 Task: Find connections with filter location Stadtlohn with filter topic #brandingwith filter profile language Spanish with filter current company F5 with filter school FM University with filter industry Nursing Homes and Residential Care Facilities with filter service category Mortgage Lending with filter keywords title Hospital Volunteer
Action: Mouse moved to (181, 264)
Screenshot: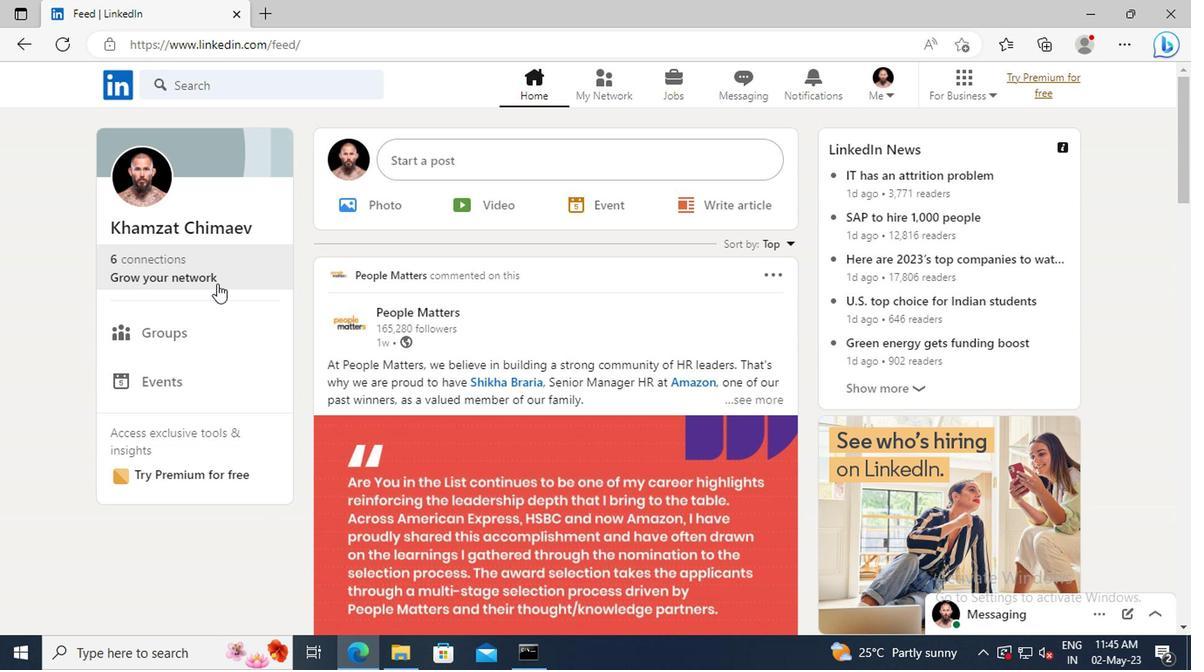 
Action: Mouse pressed left at (181, 264)
Screenshot: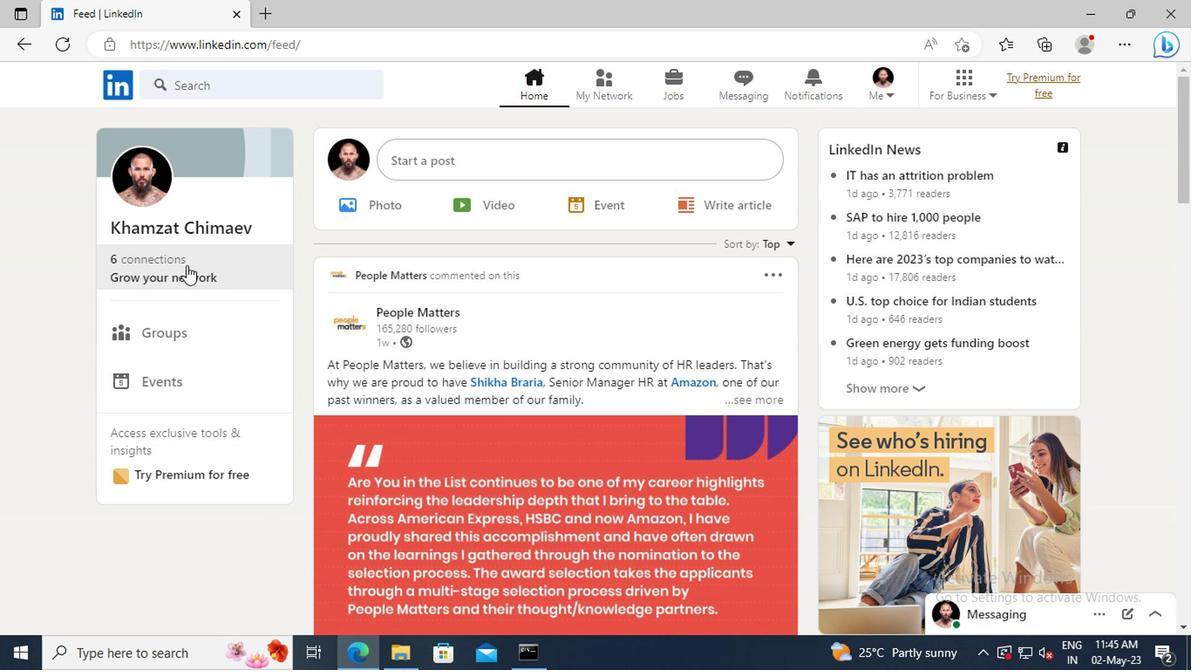 
Action: Mouse moved to (187, 184)
Screenshot: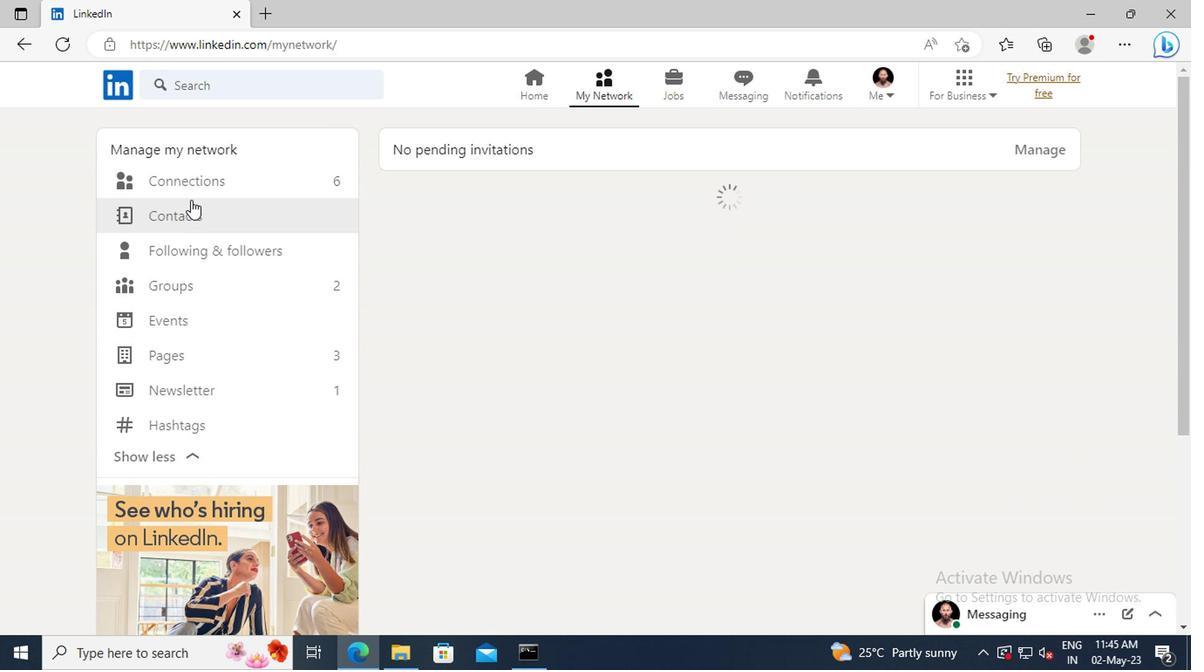 
Action: Mouse pressed left at (187, 184)
Screenshot: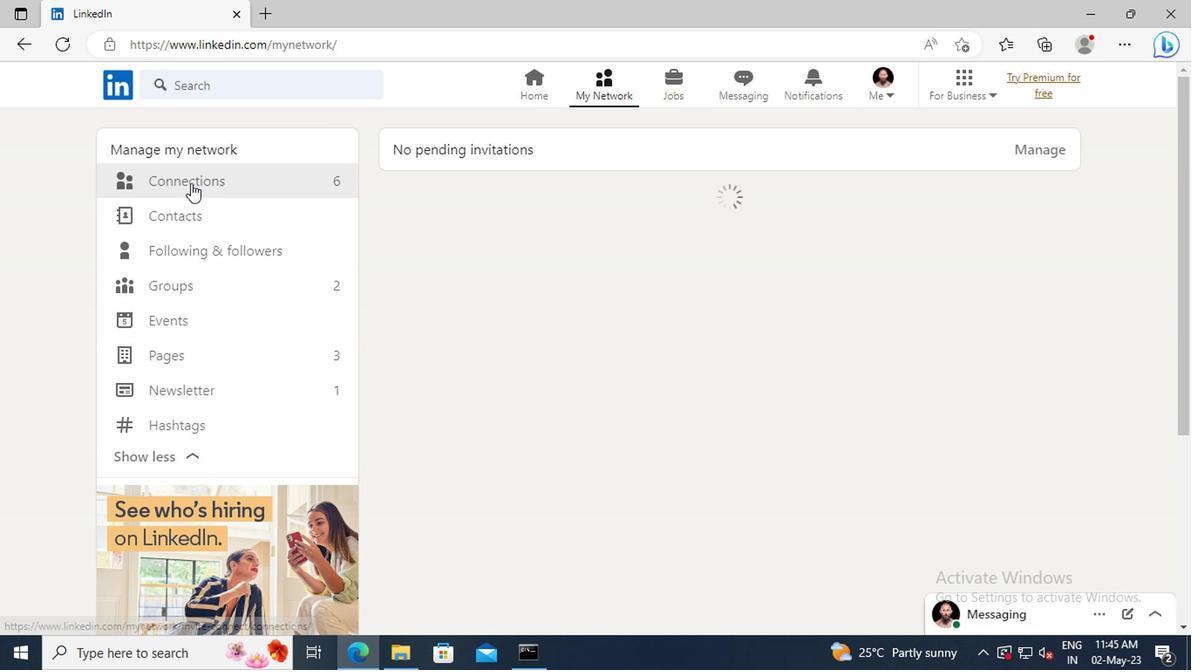 
Action: Mouse moved to (691, 188)
Screenshot: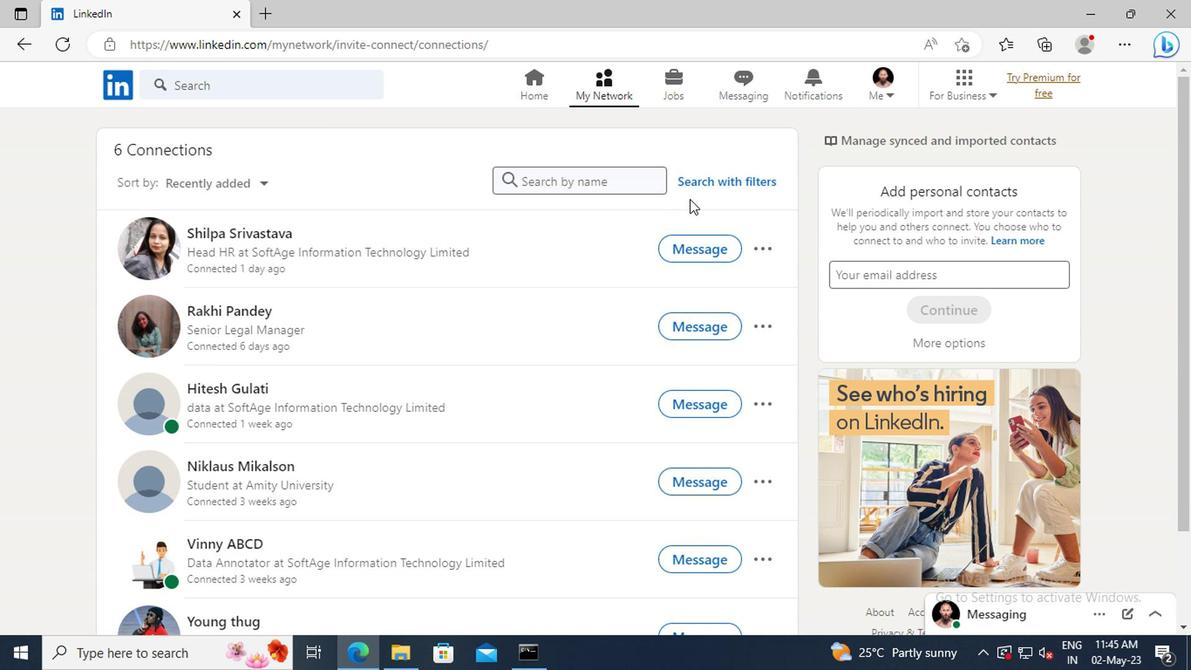 
Action: Mouse pressed left at (691, 188)
Screenshot: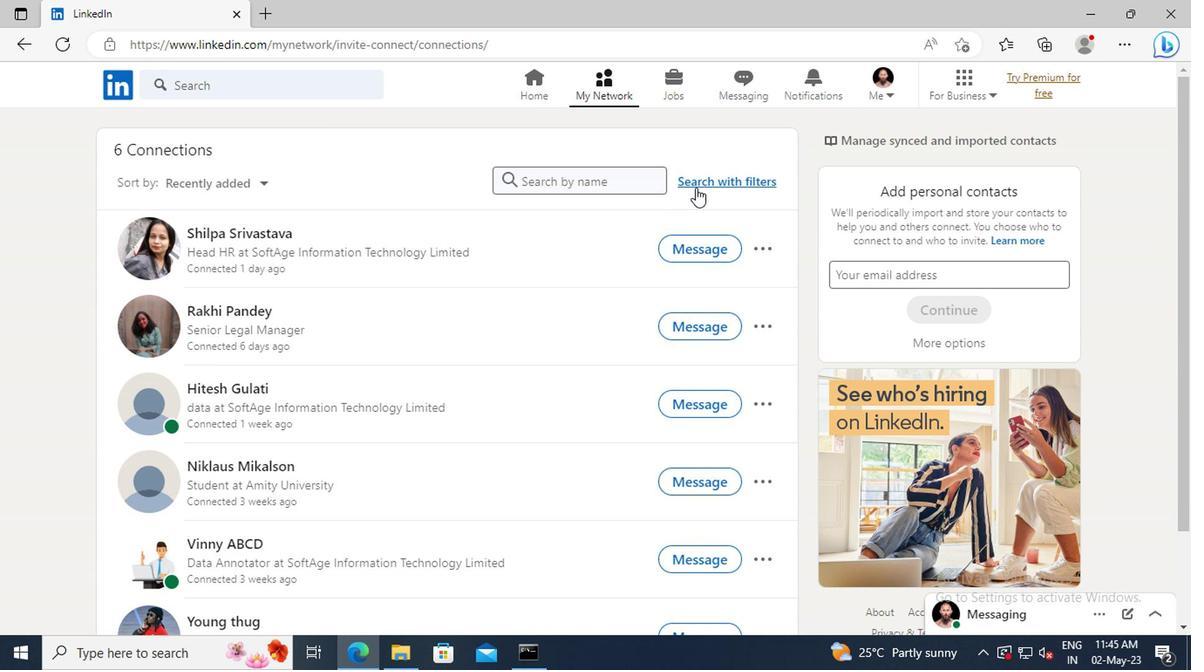 
Action: Mouse moved to (653, 140)
Screenshot: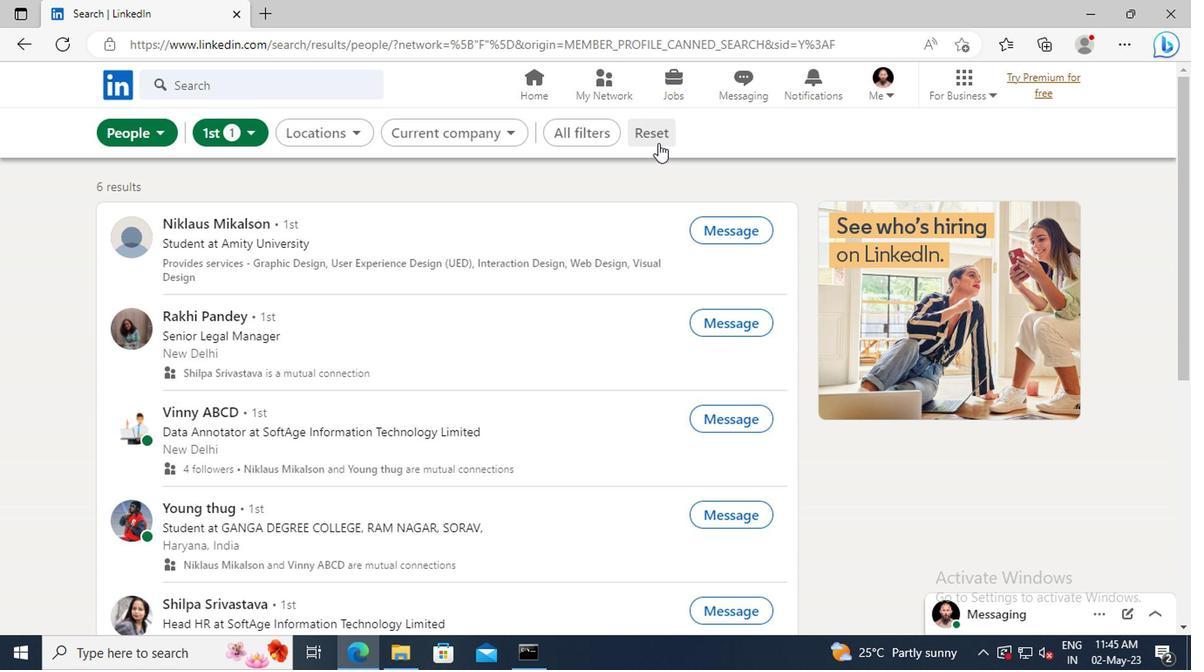 
Action: Mouse pressed left at (653, 140)
Screenshot: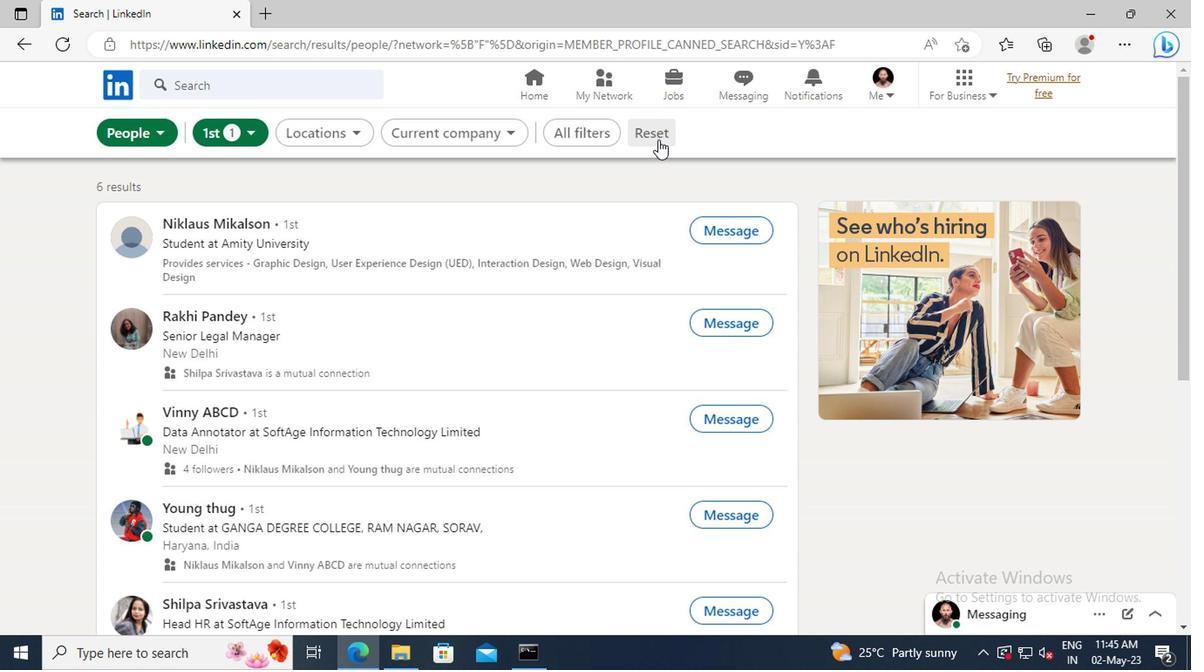
Action: Mouse moved to (619, 134)
Screenshot: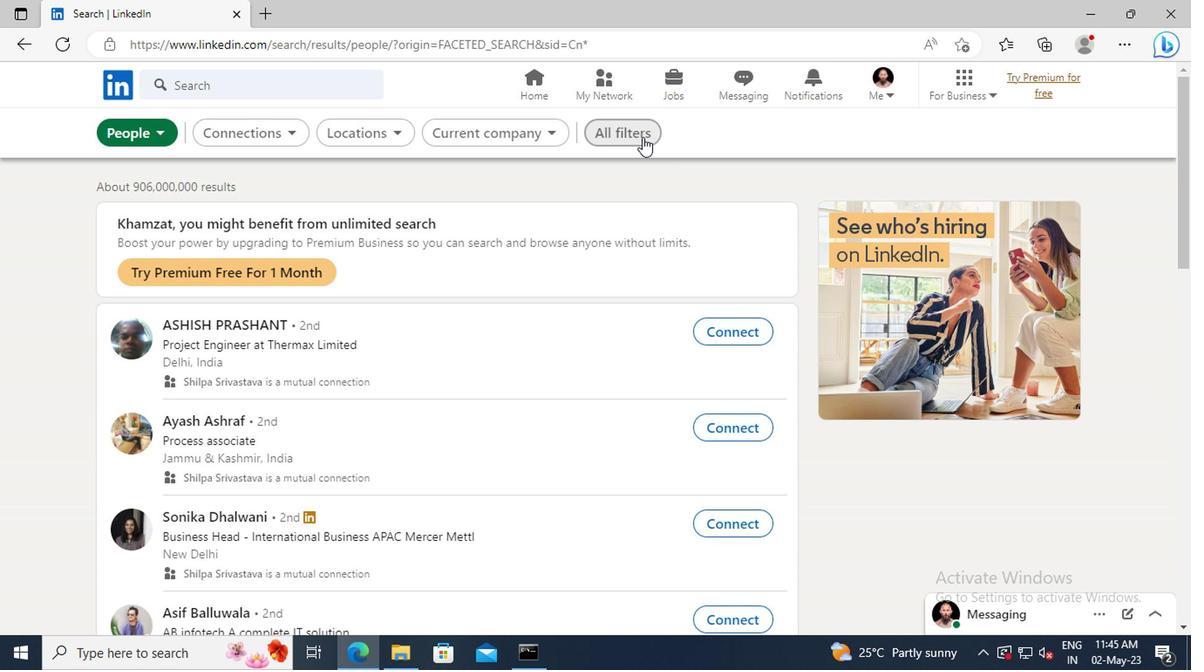 
Action: Mouse pressed left at (619, 134)
Screenshot: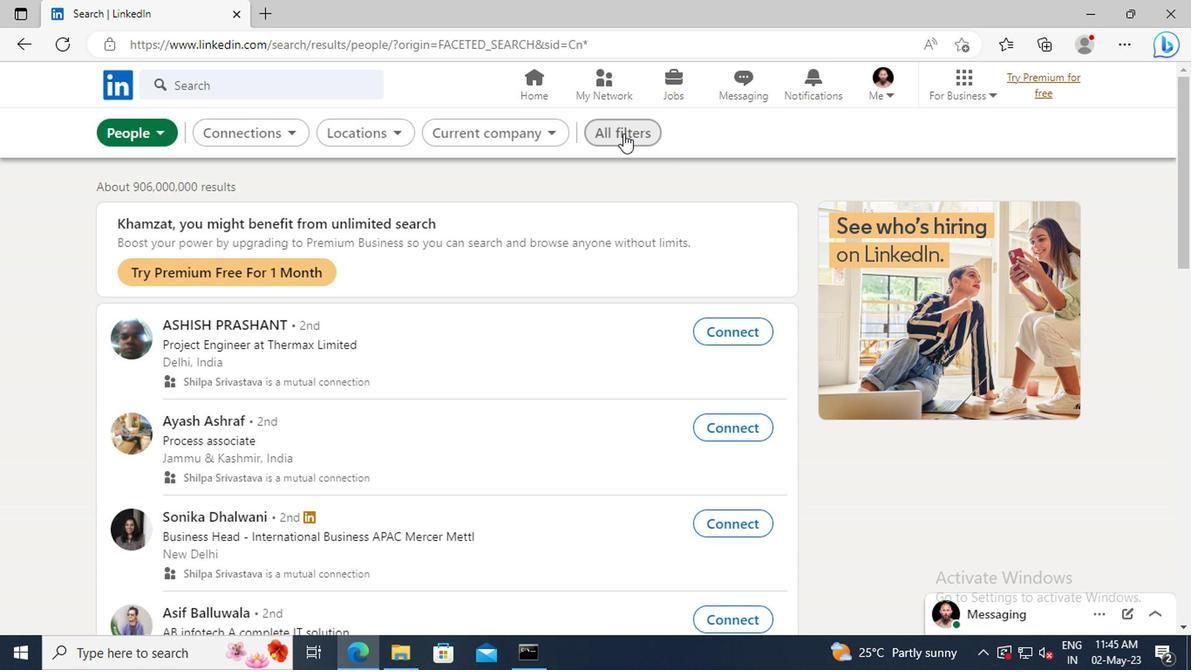 
Action: Mouse moved to (939, 330)
Screenshot: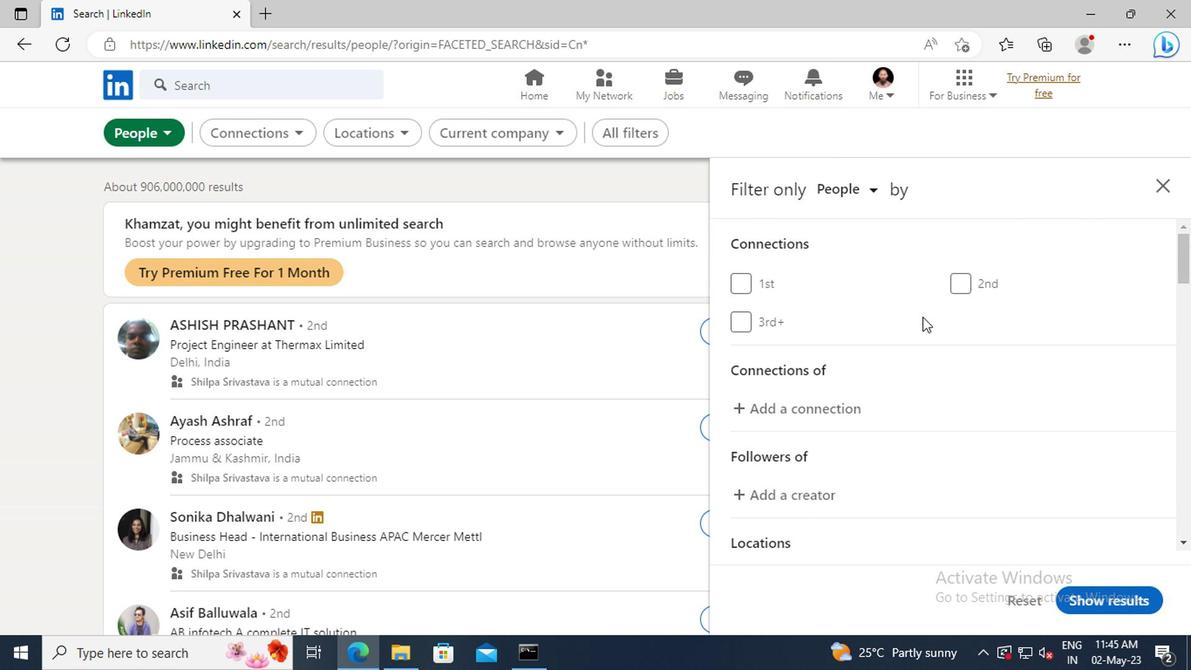 
Action: Mouse scrolled (939, 329) with delta (0, 0)
Screenshot: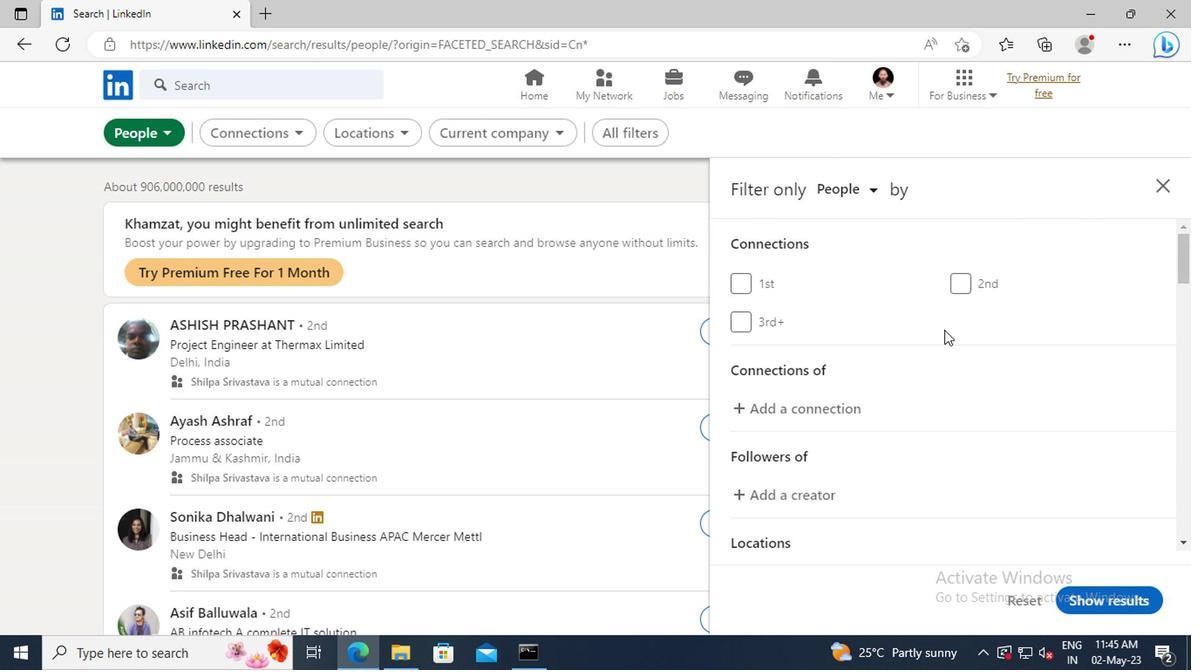 
Action: Mouse scrolled (939, 329) with delta (0, 0)
Screenshot: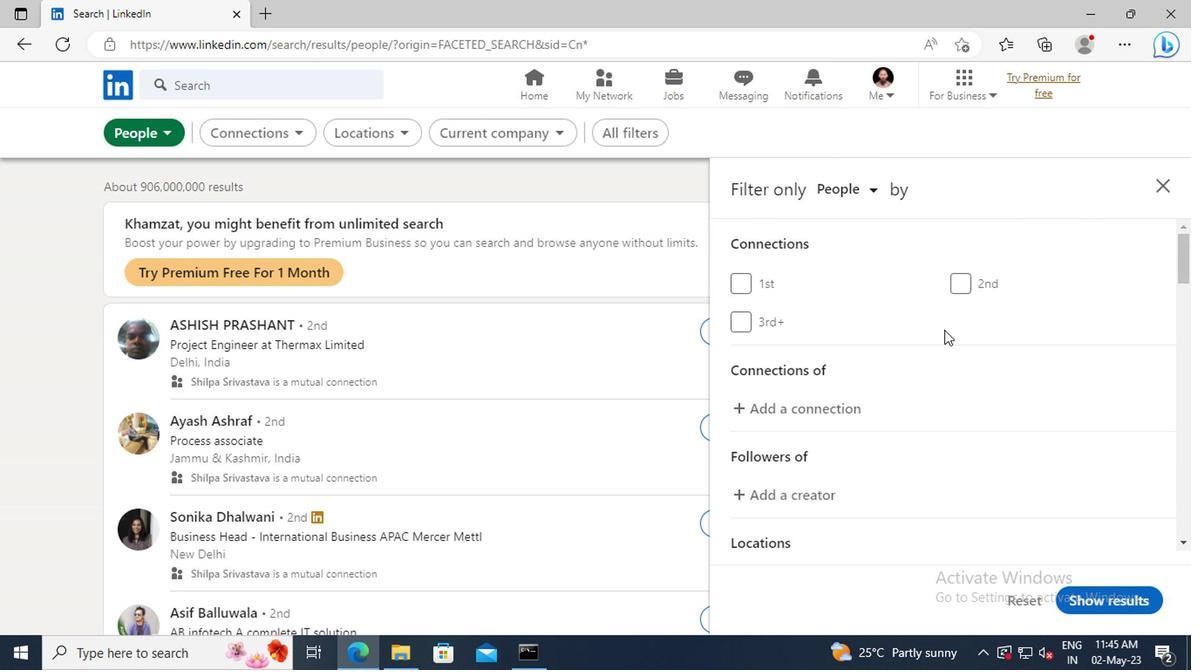 
Action: Mouse scrolled (939, 329) with delta (0, 0)
Screenshot: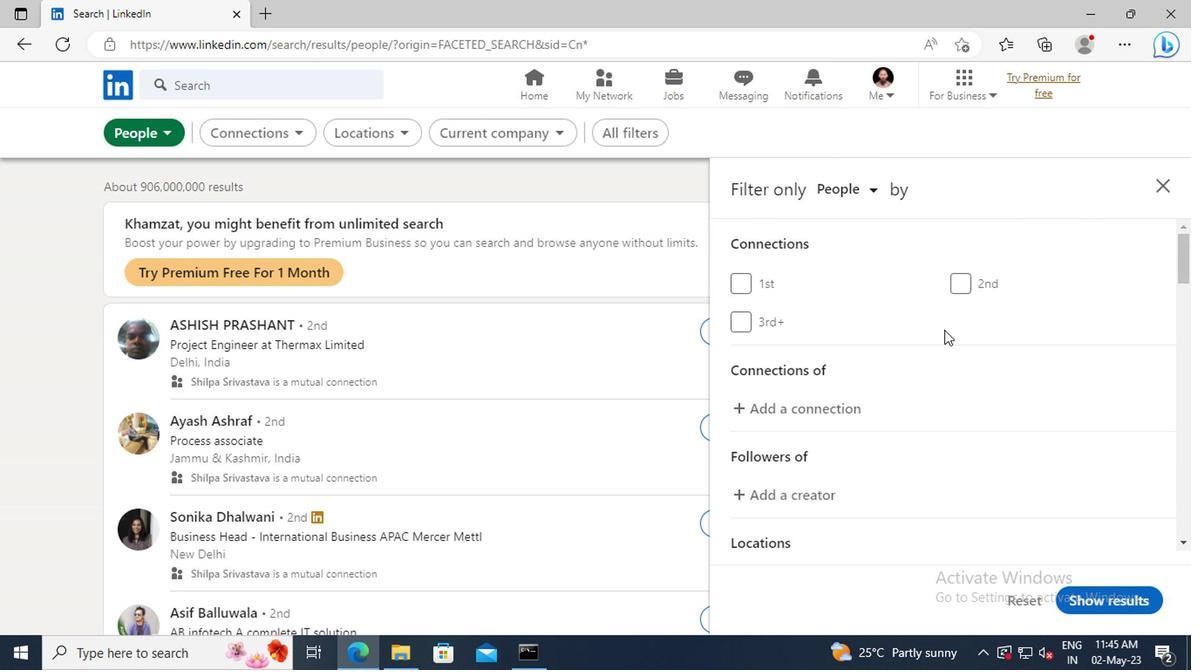 
Action: Mouse moved to (941, 331)
Screenshot: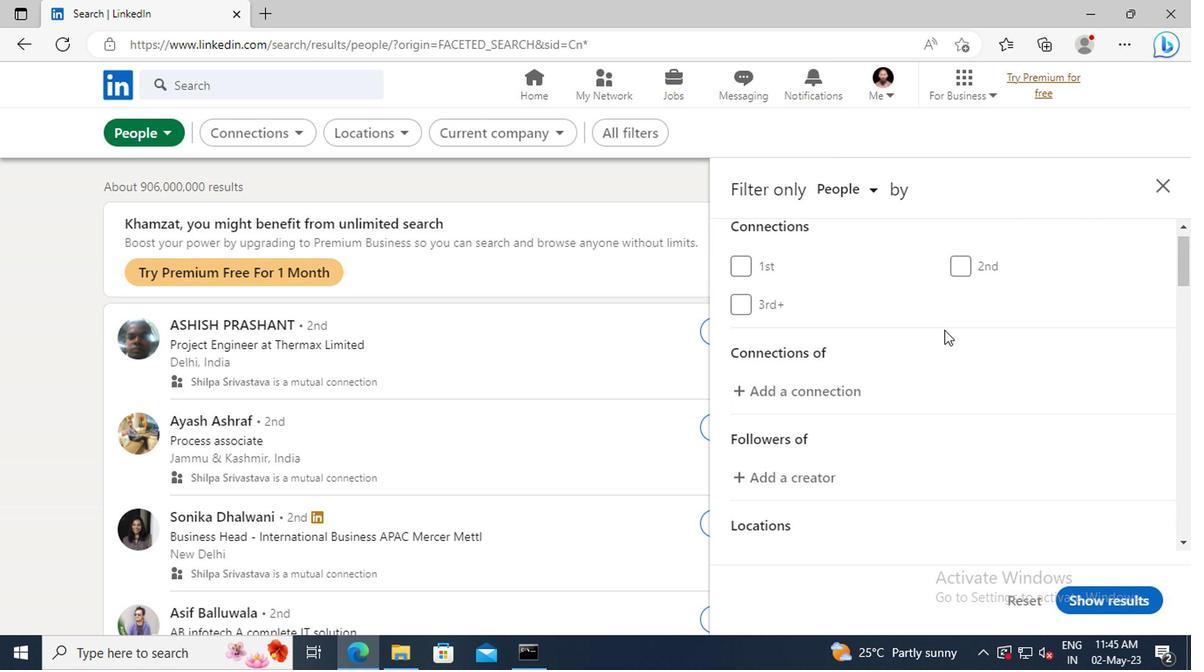 
Action: Mouse scrolled (941, 331) with delta (0, 0)
Screenshot: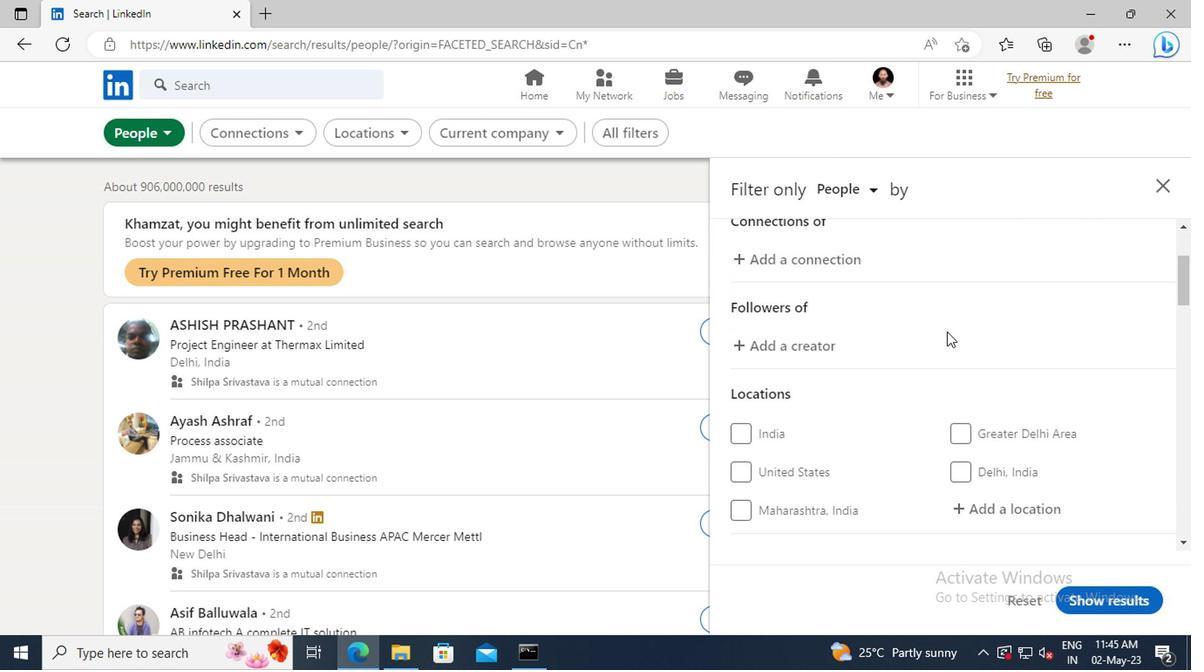 
Action: Mouse scrolled (941, 331) with delta (0, 0)
Screenshot: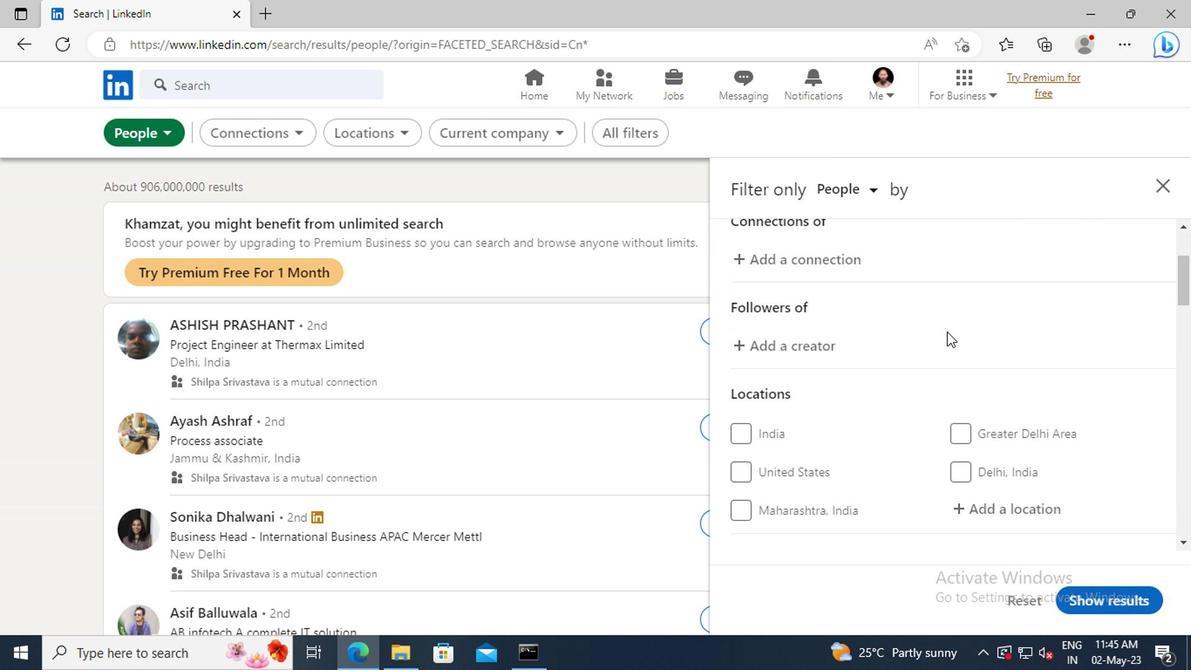 
Action: Mouse moved to (956, 404)
Screenshot: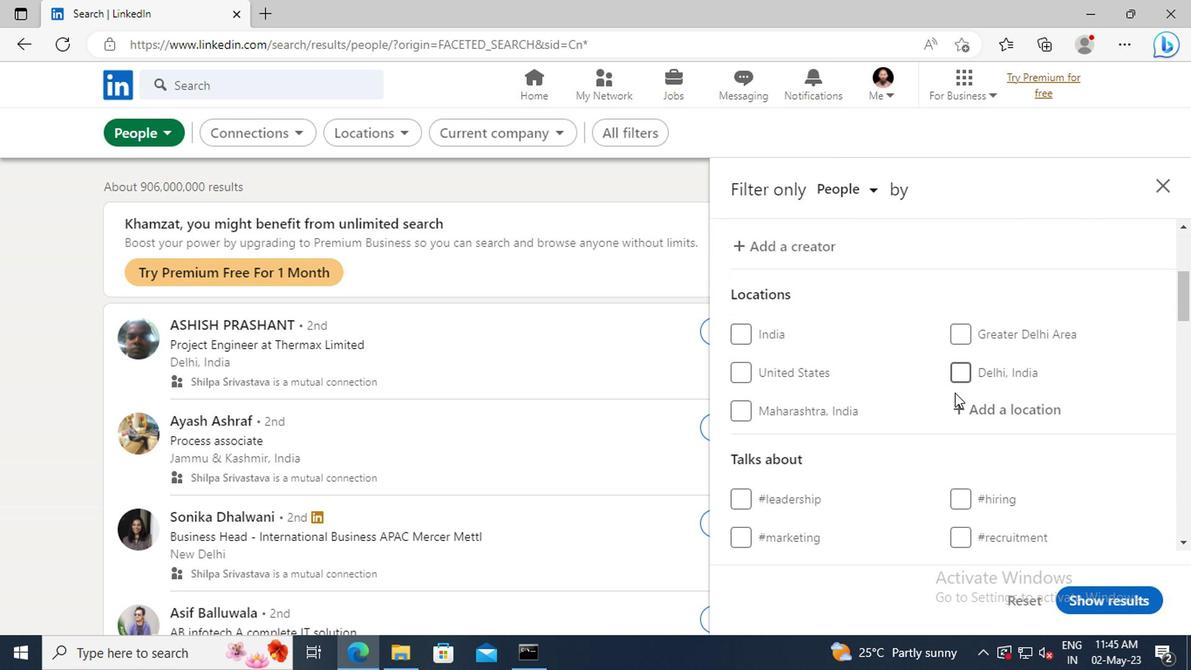 
Action: Mouse pressed left at (956, 404)
Screenshot: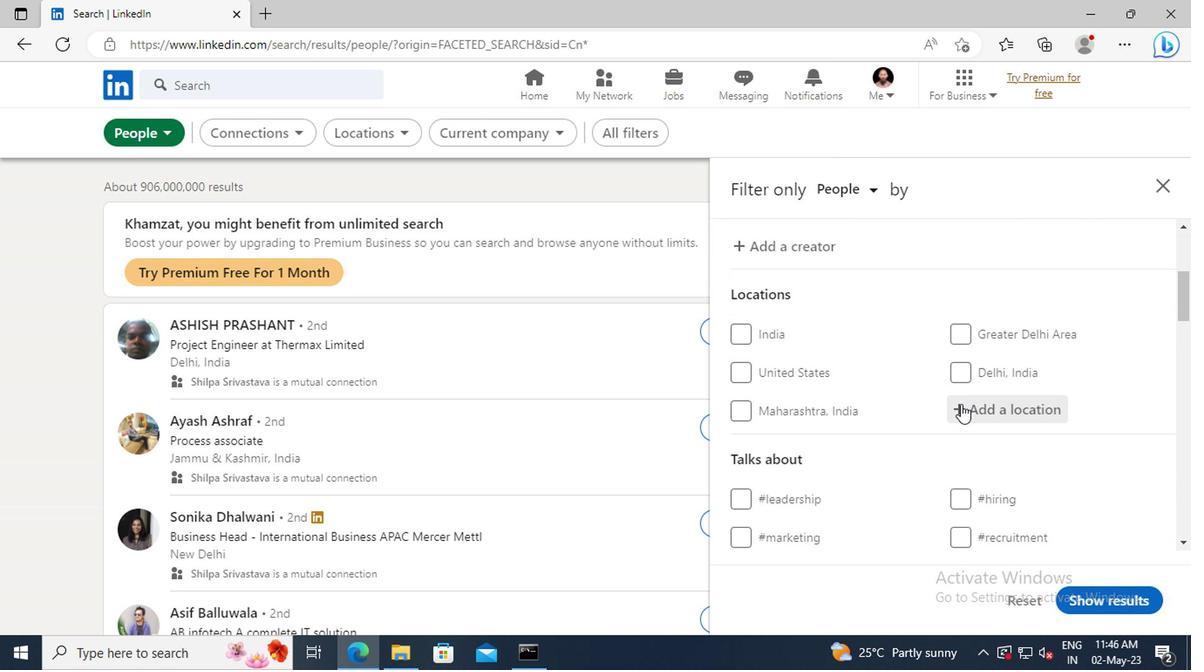 
Action: Key pressed <Key.shift>STADTLO
Screenshot: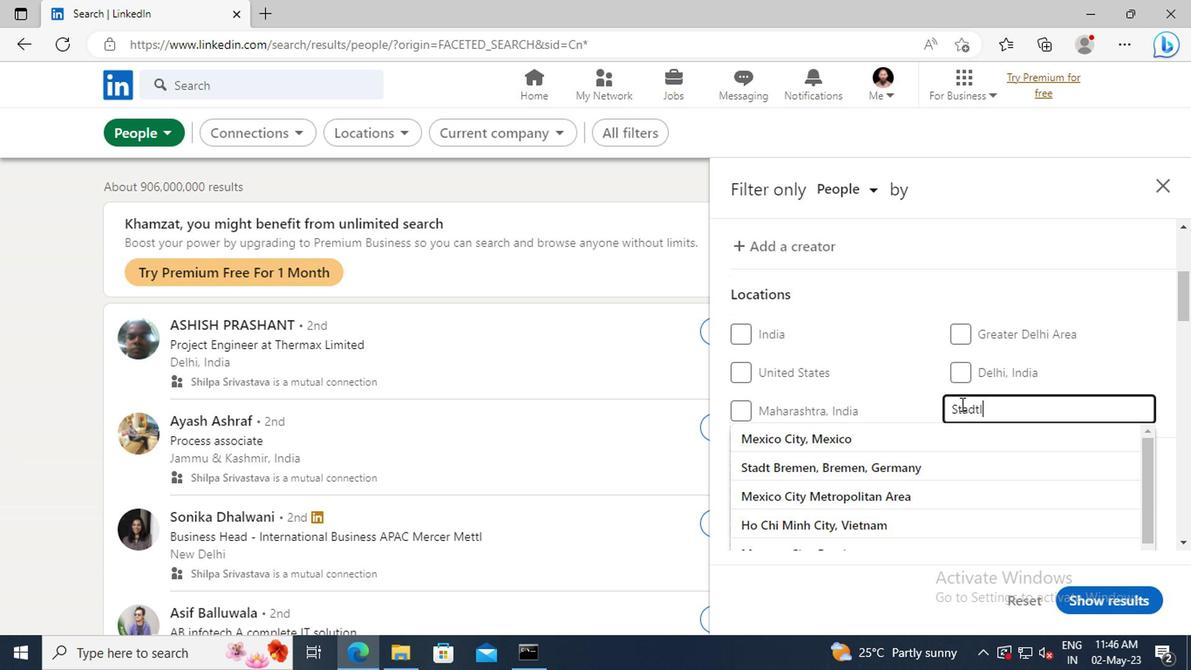 
Action: Mouse moved to (959, 431)
Screenshot: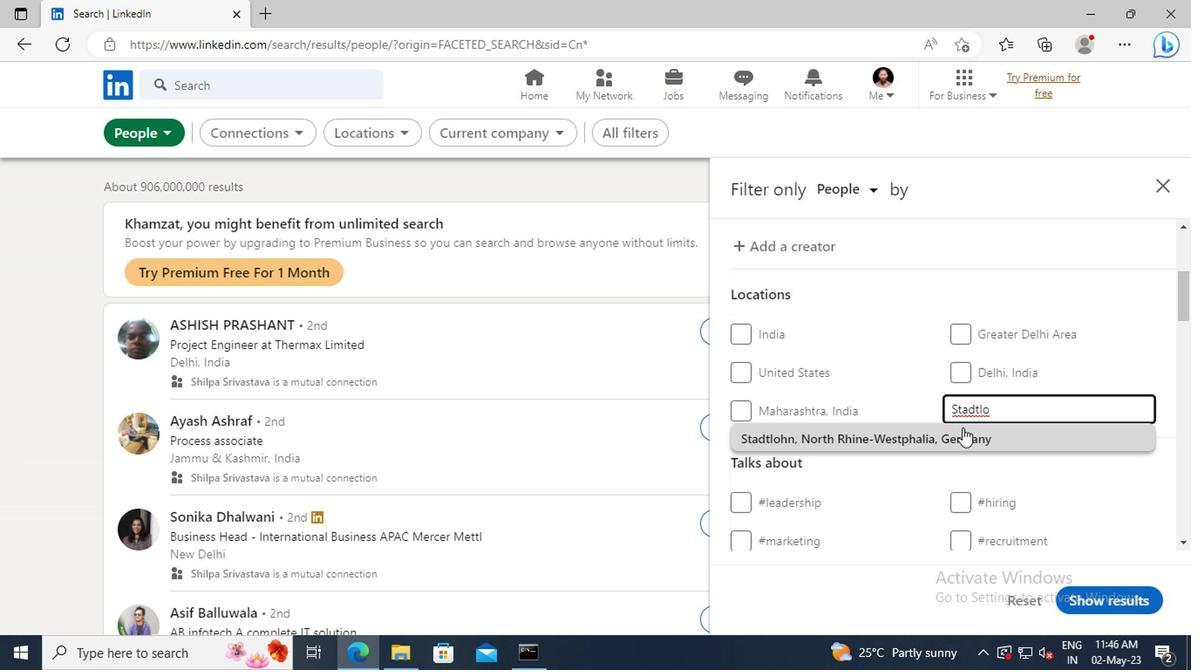 
Action: Mouse pressed left at (959, 431)
Screenshot: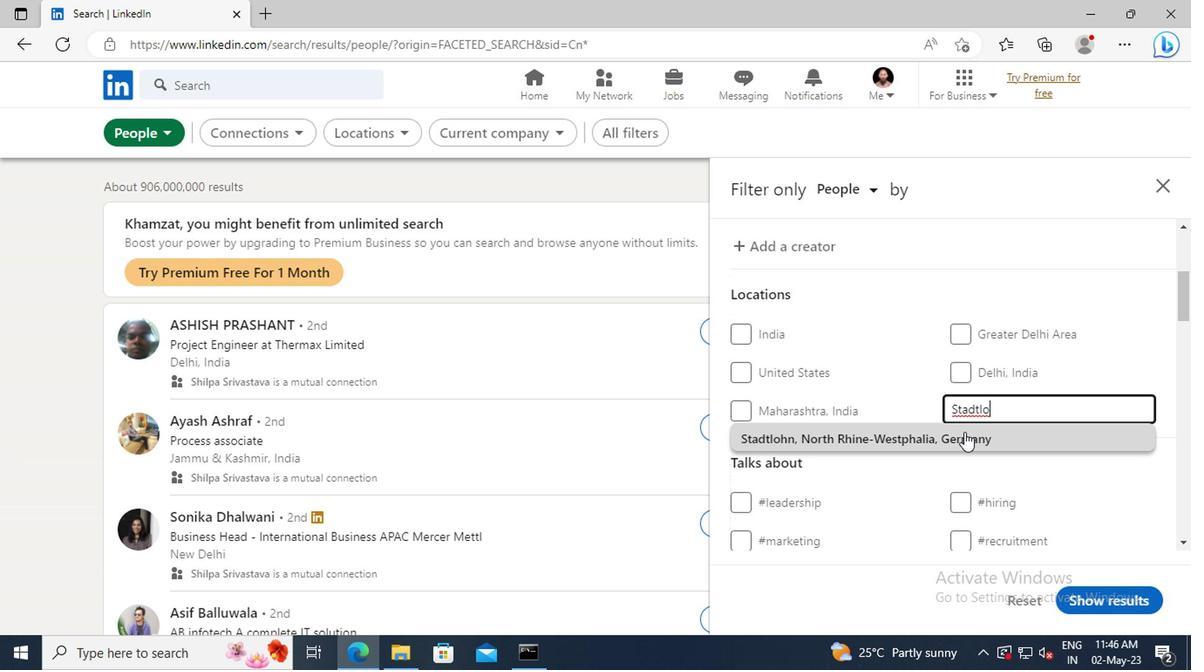 
Action: Mouse scrolled (959, 431) with delta (0, 0)
Screenshot: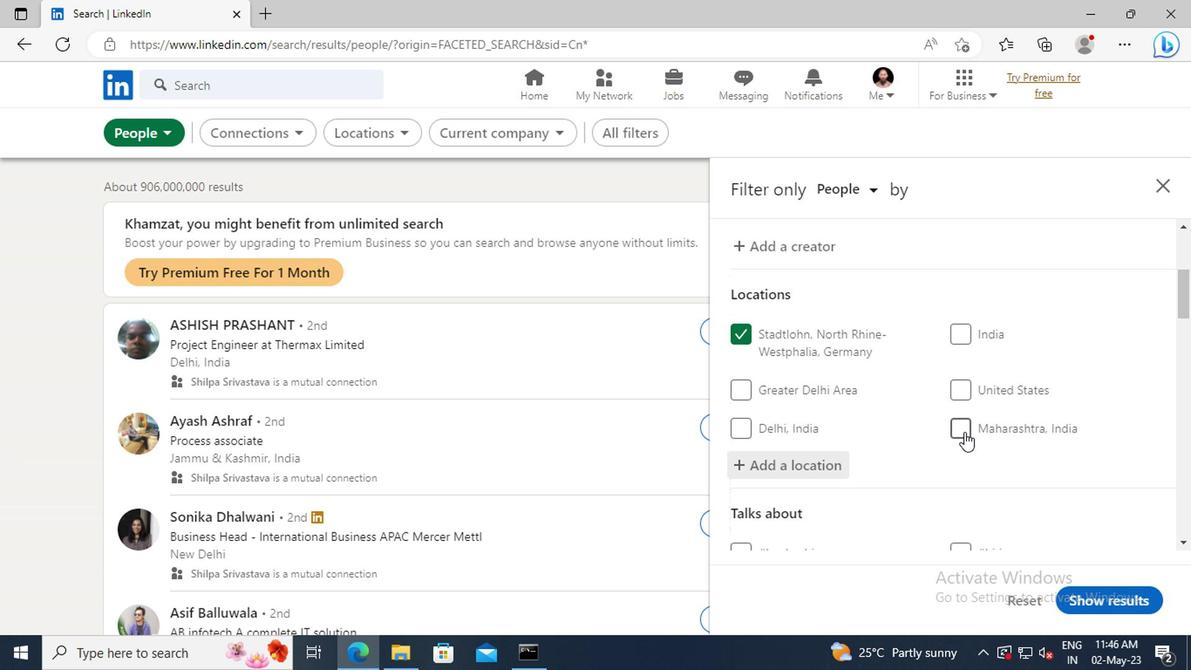 
Action: Mouse scrolled (959, 431) with delta (0, 0)
Screenshot: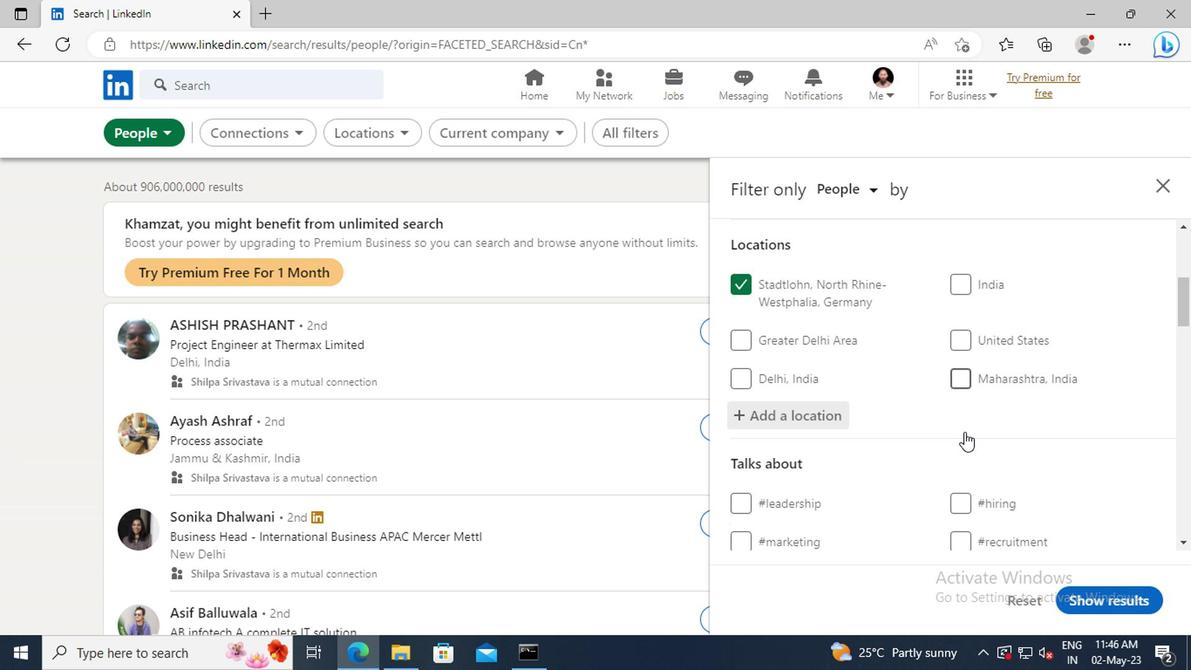 
Action: Mouse scrolled (959, 431) with delta (0, 0)
Screenshot: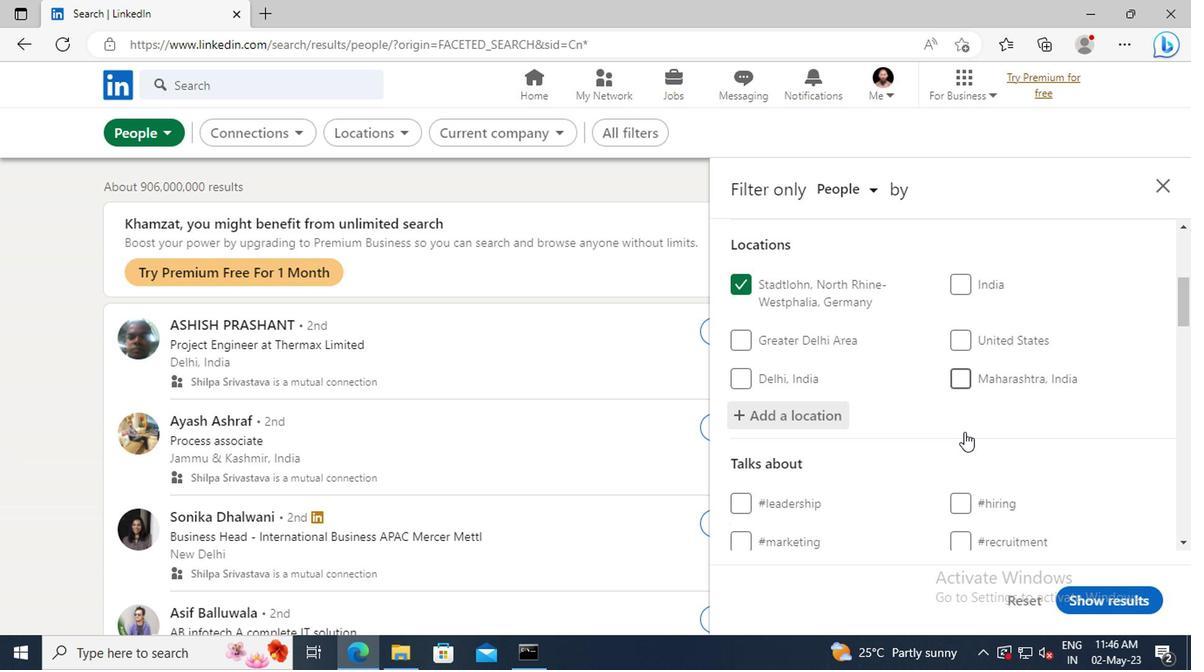 
Action: Mouse scrolled (959, 431) with delta (0, 0)
Screenshot: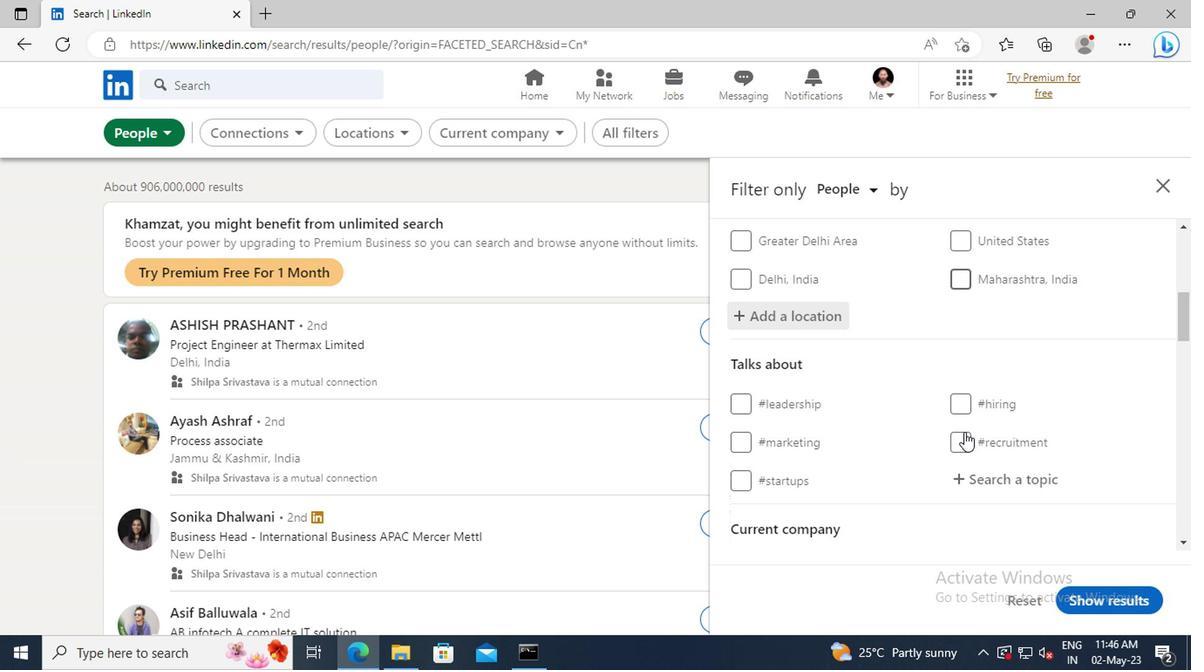 
Action: Mouse moved to (967, 433)
Screenshot: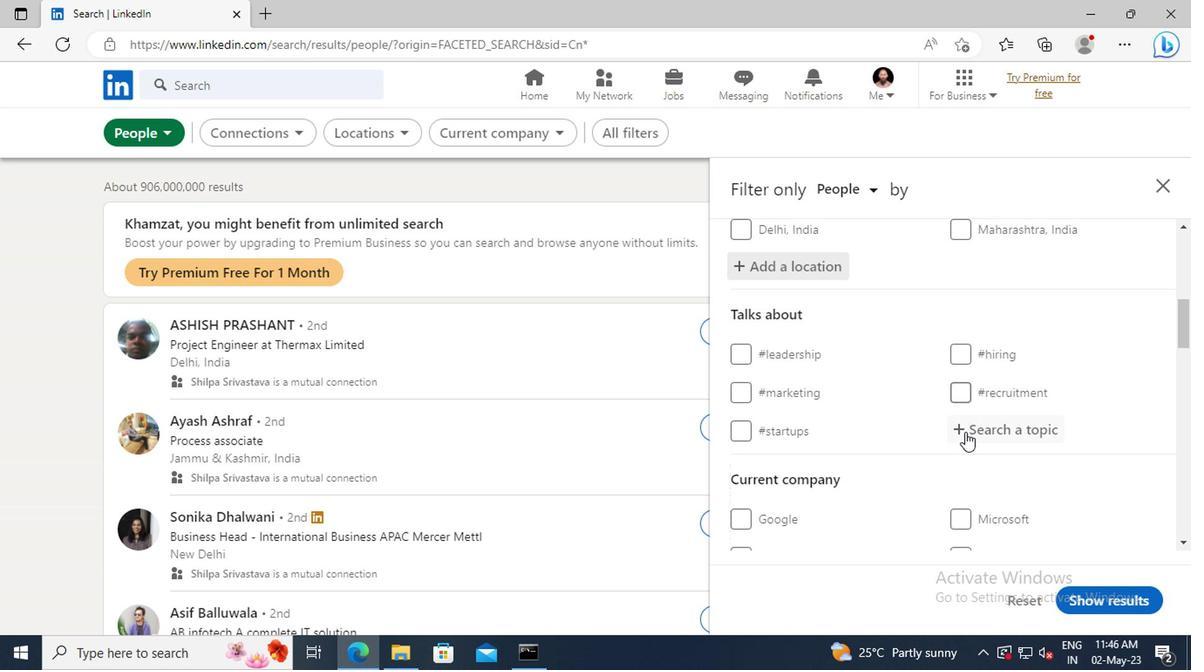 
Action: Mouse pressed left at (967, 433)
Screenshot: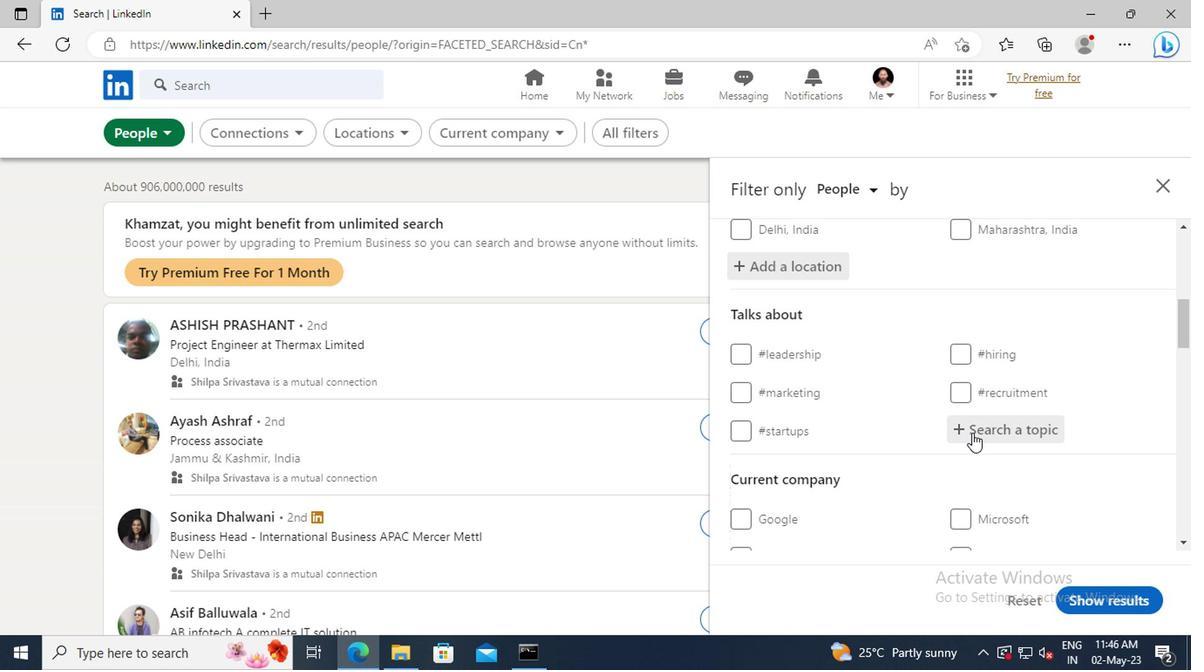 
Action: Key pressed BRANDI
Screenshot: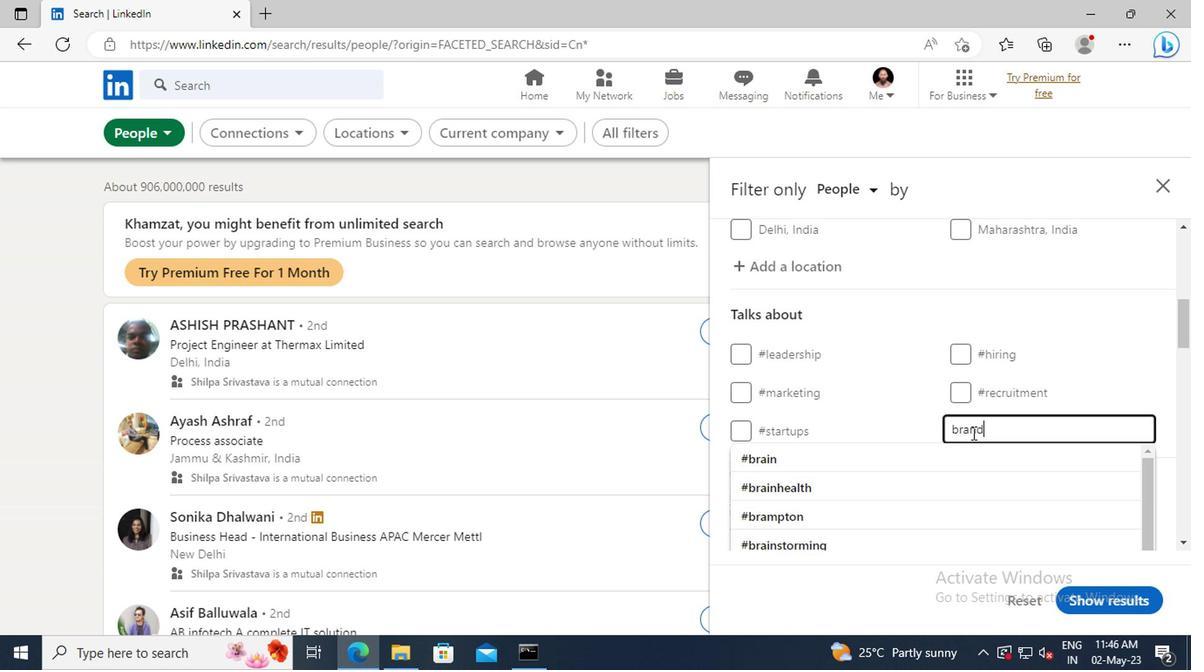 
Action: Mouse moved to (969, 455)
Screenshot: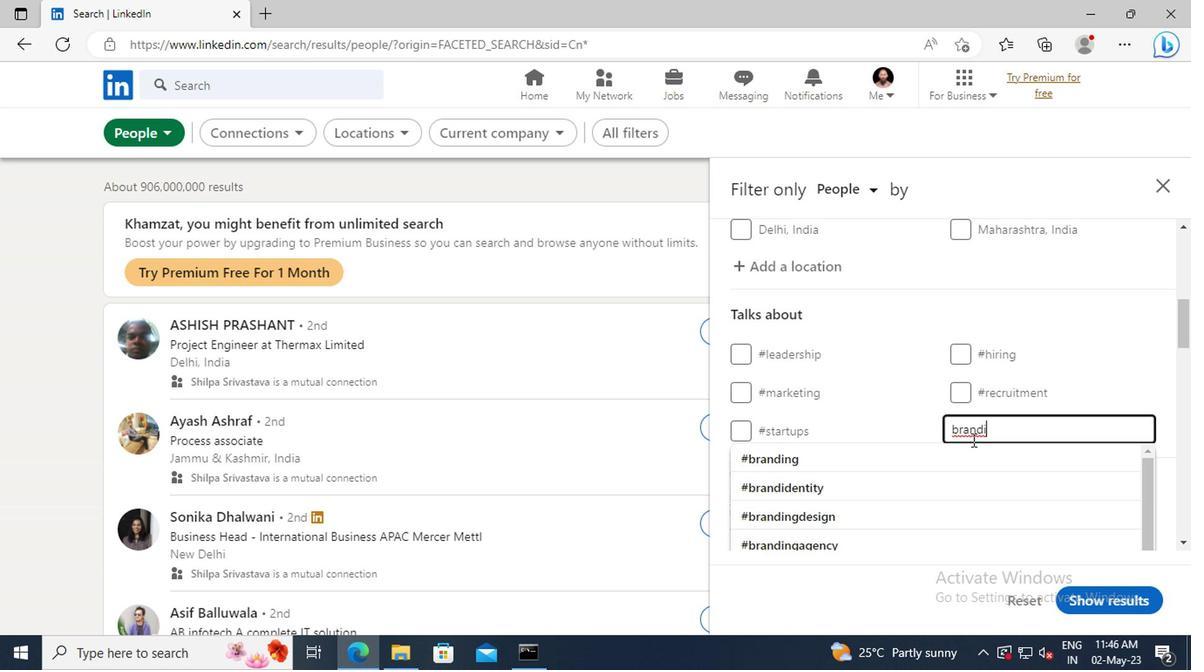 
Action: Mouse pressed left at (969, 455)
Screenshot: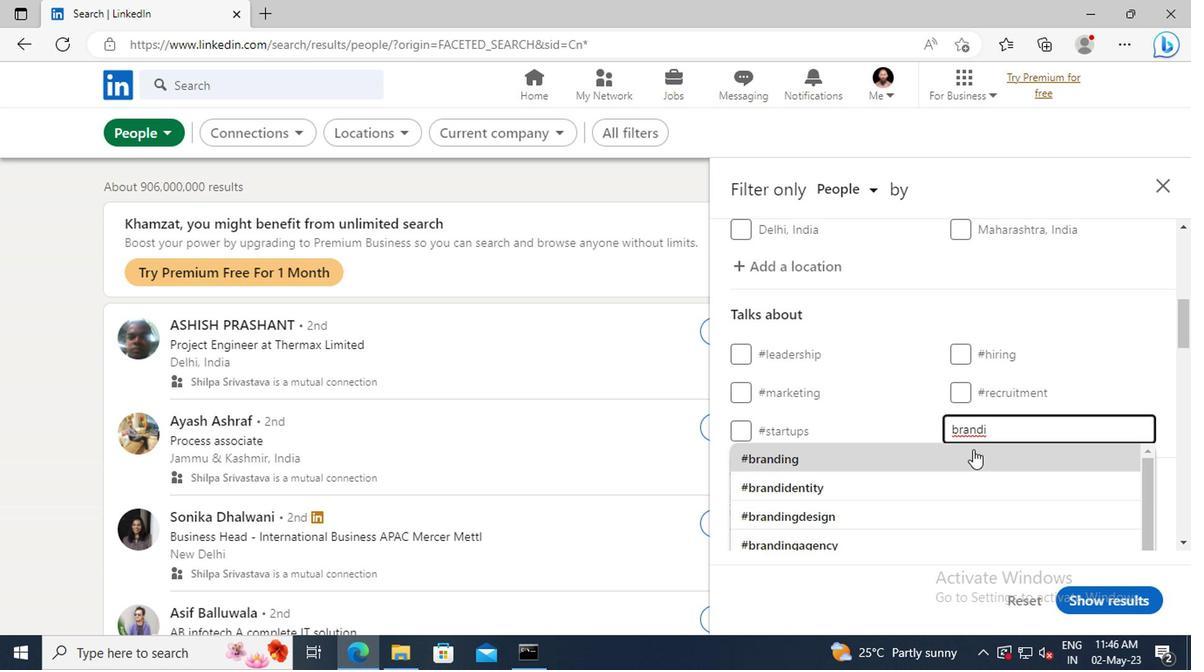 
Action: Mouse scrolled (969, 454) with delta (0, 0)
Screenshot: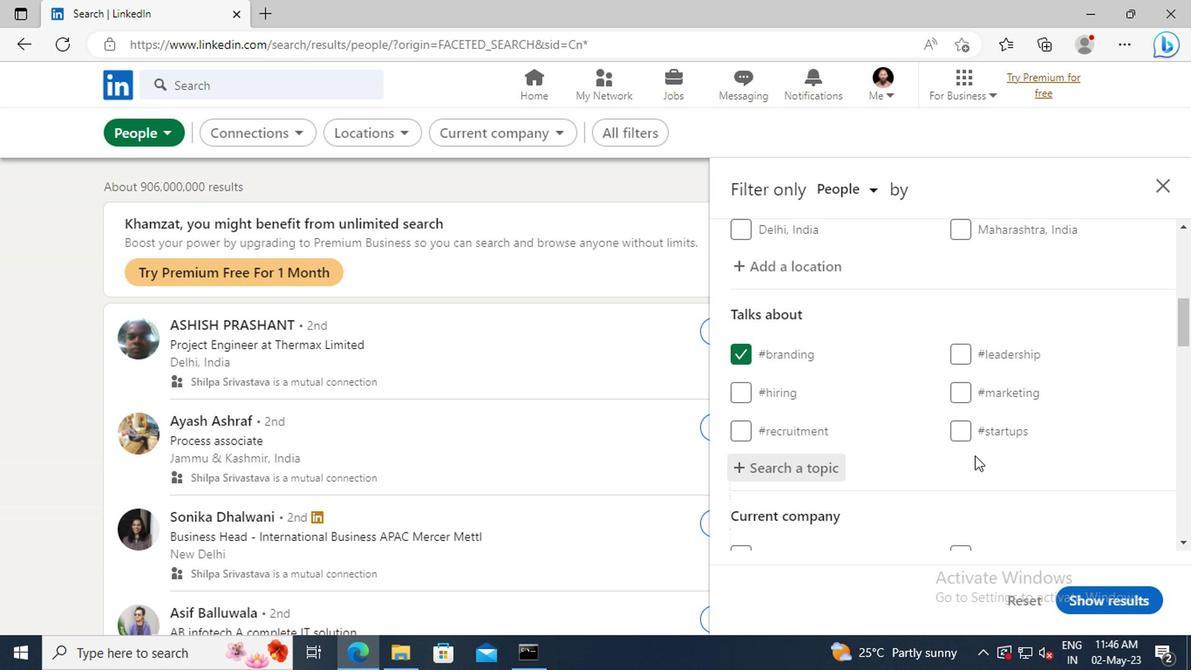 
Action: Mouse scrolled (969, 454) with delta (0, 0)
Screenshot: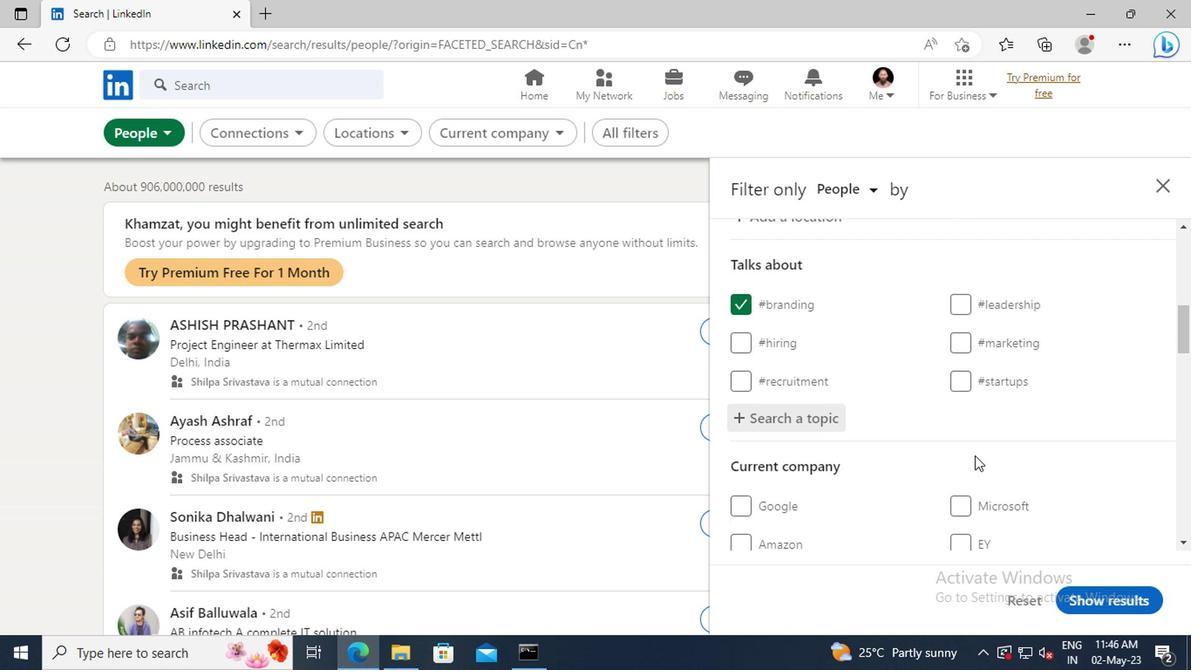 
Action: Mouse scrolled (969, 454) with delta (0, 0)
Screenshot: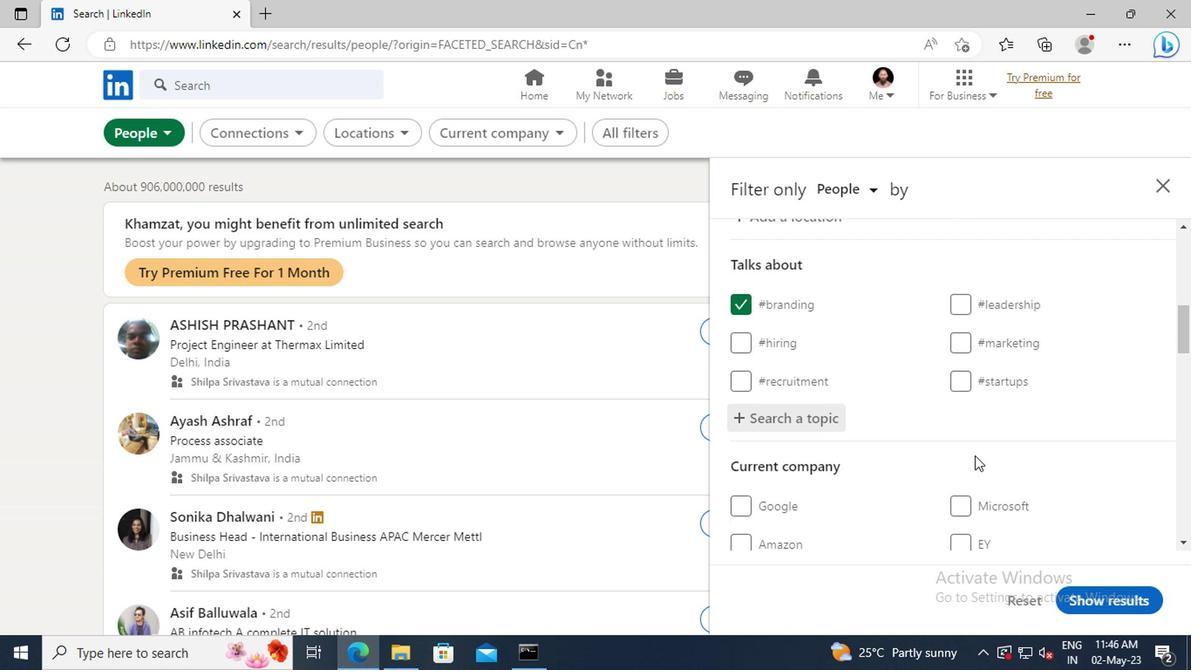 
Action: Mouse scrolled (969, 454) with delta (0, 0)
Screenshot: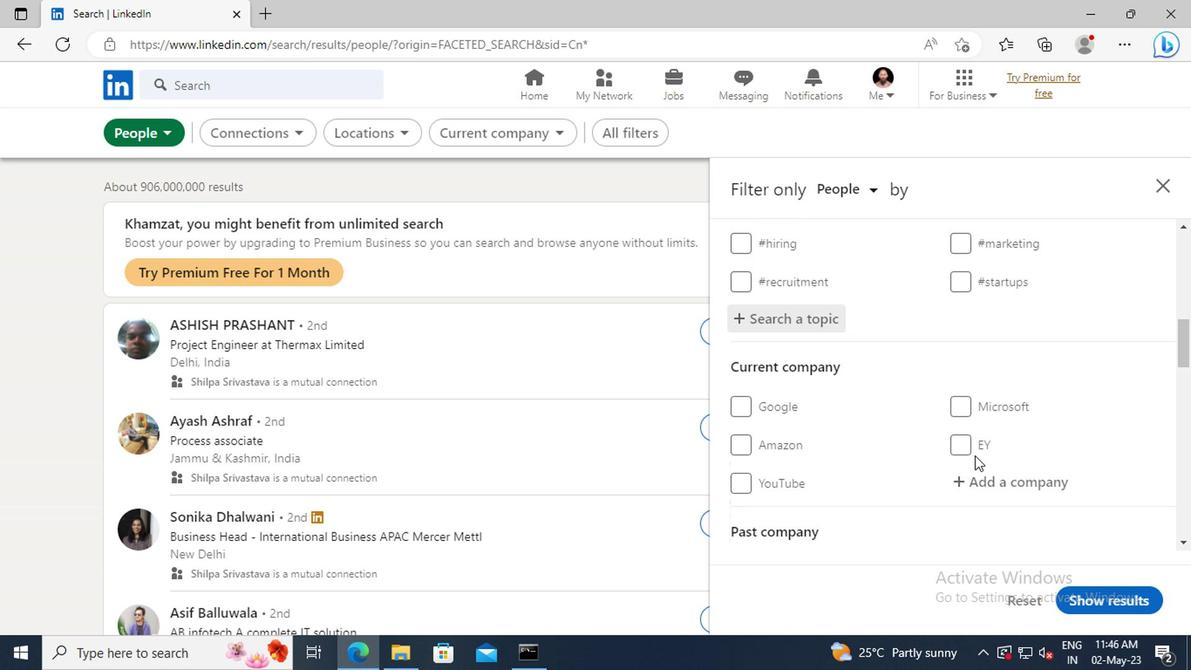 
Action: Mouse scrolled (969, 454) with delta (0, 0)
Screenshot: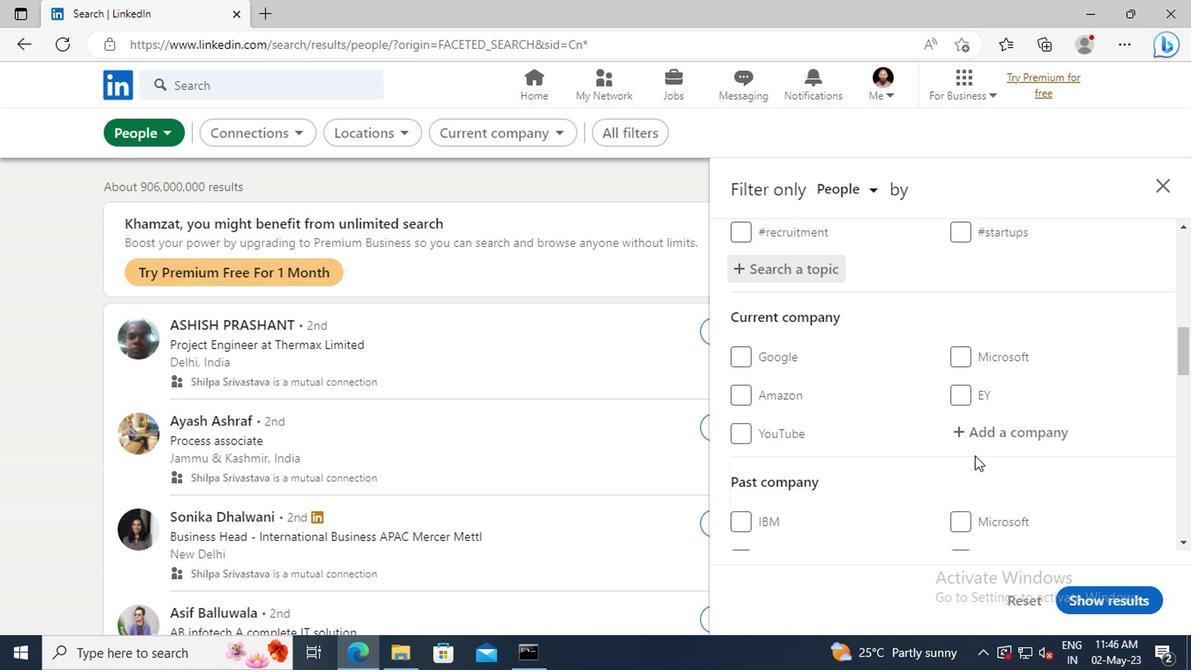 
Action: Mouse scrolled (969, 454) with delta (0, 0)
Screenshot: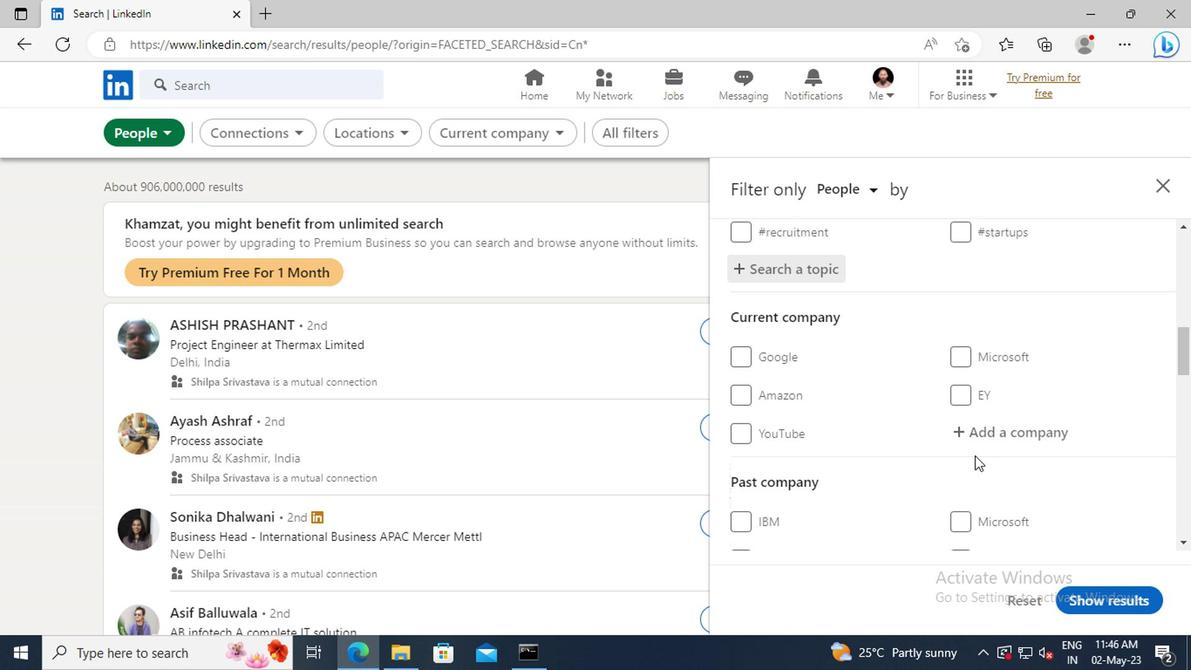 
Action: Mouse moved to (972, 434)
Screenshot: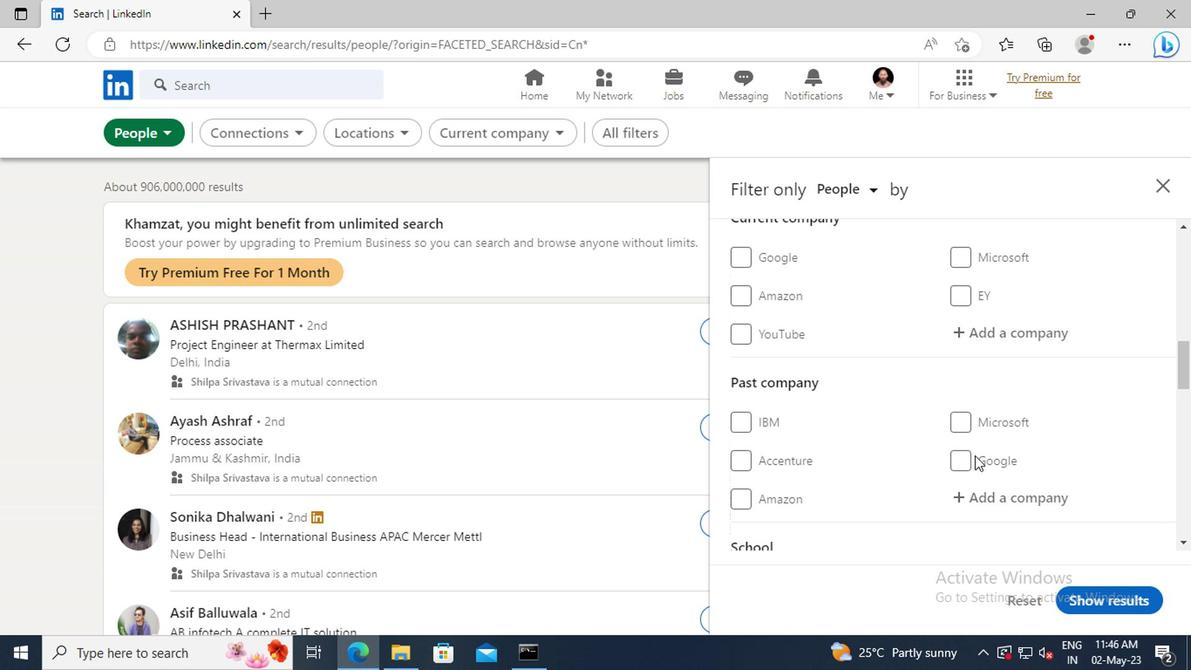 
Action: Mouse scrolled (972, 433) with delta (0, -1)
Screenshot: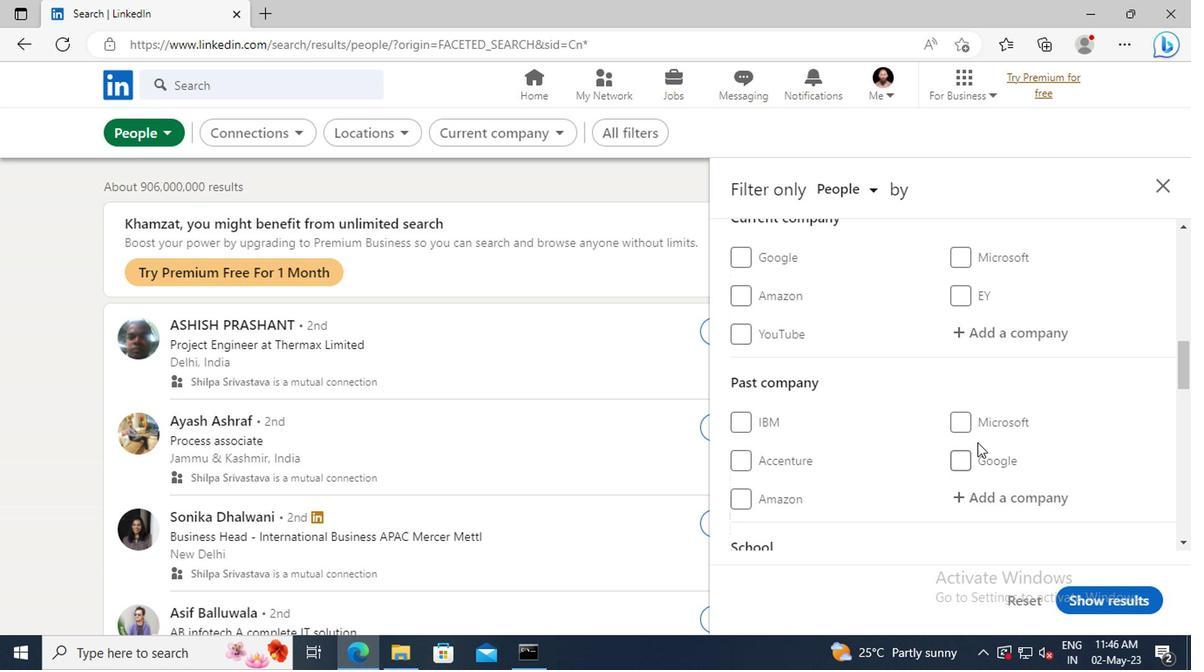 
Action: Mouse scrolled (972, 433) with delta (0, -1)
Screenshot: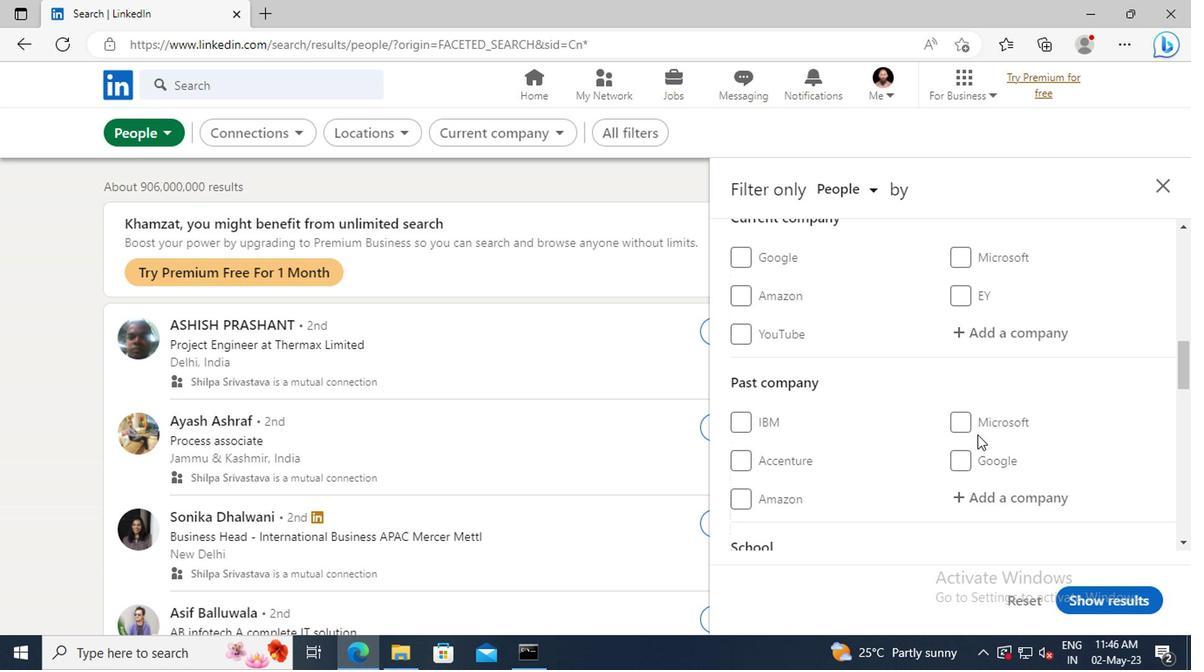 
Action: Mouse moved to (972, 431)
Screenshot: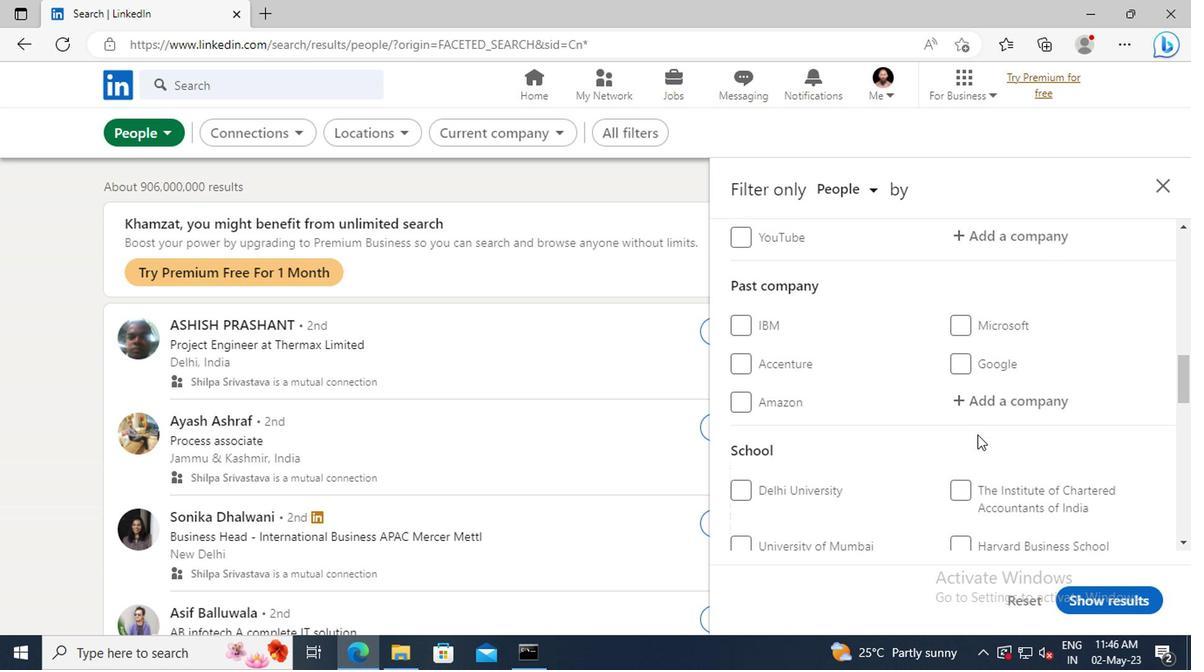 
Action: Mouse scrolled (972, 430) with delta (0, 0)
Screenshot: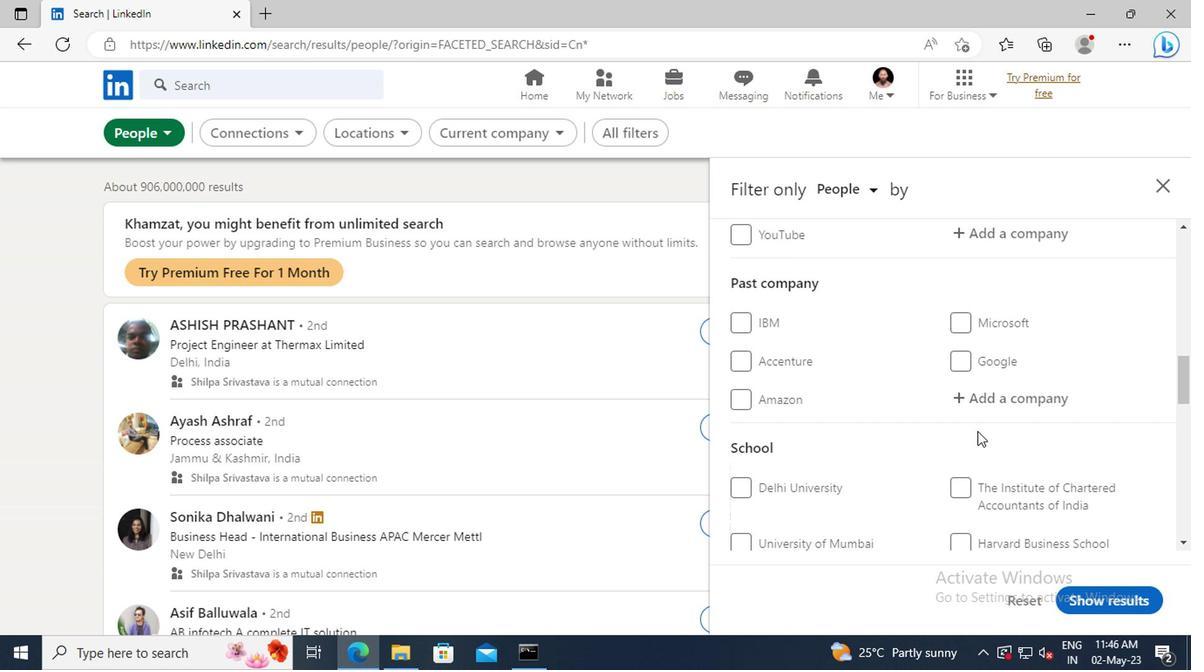 
Action: Mouse scrolled (972, 430) with delta (0, 0)
Screenshot: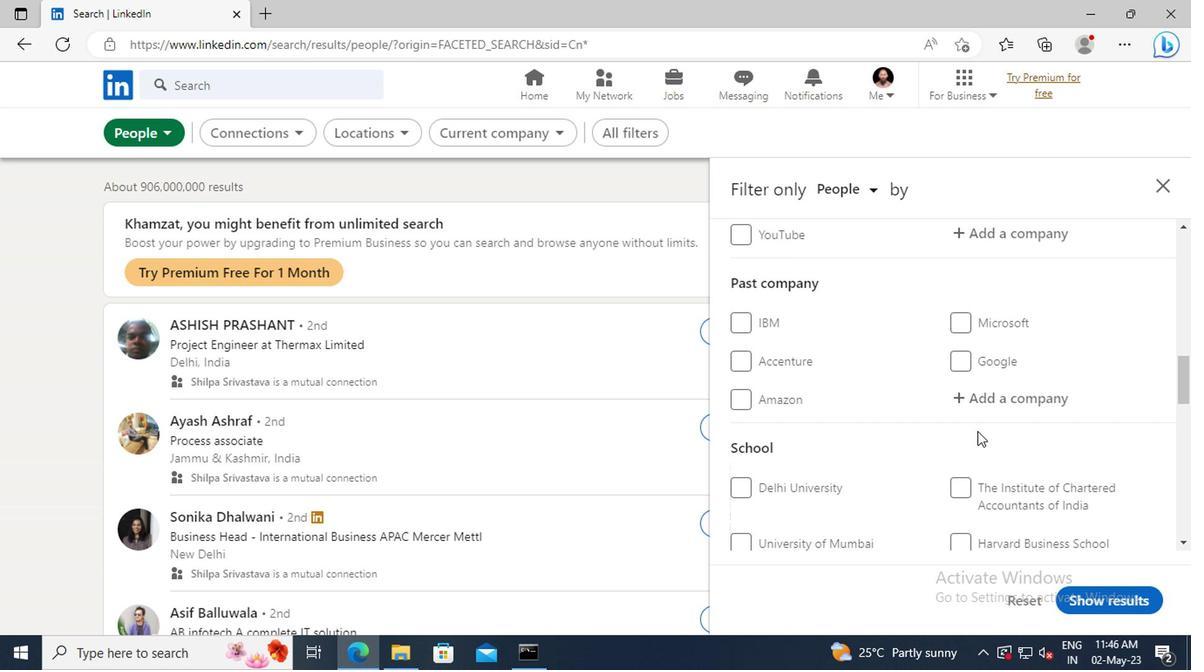 
Action: Mouse scrolled (972, 430) with delta (0, 0)
Screenshot: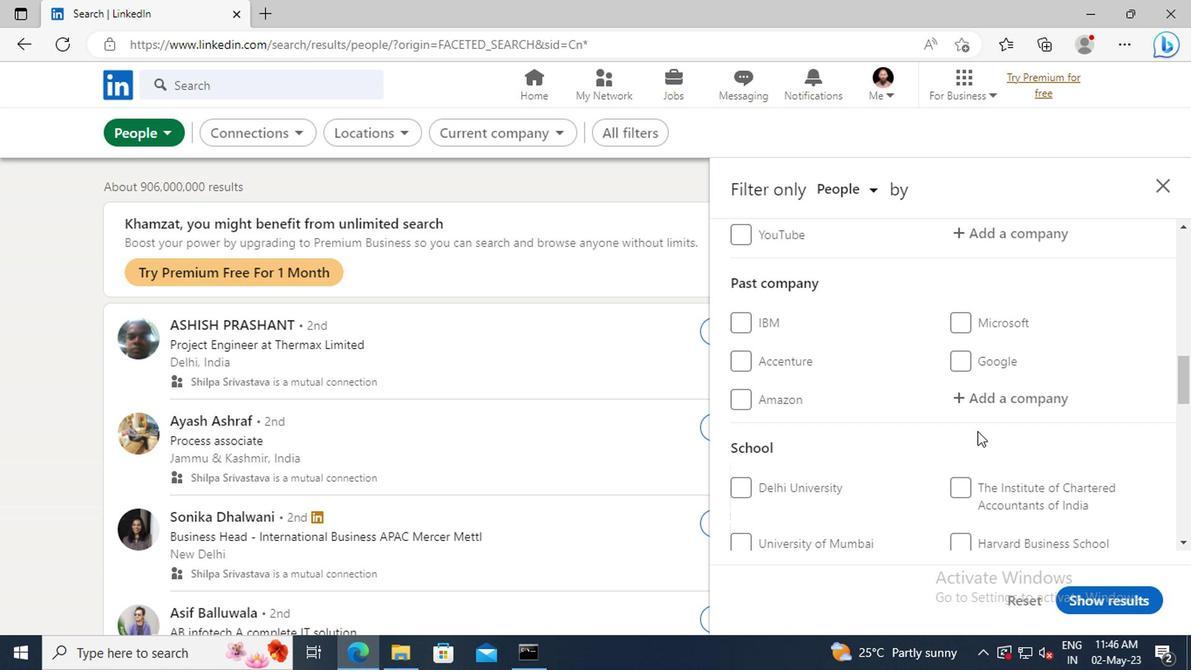 
Action: Mouse scrolled (972, 430) with delta (0, 0)
Screenshot: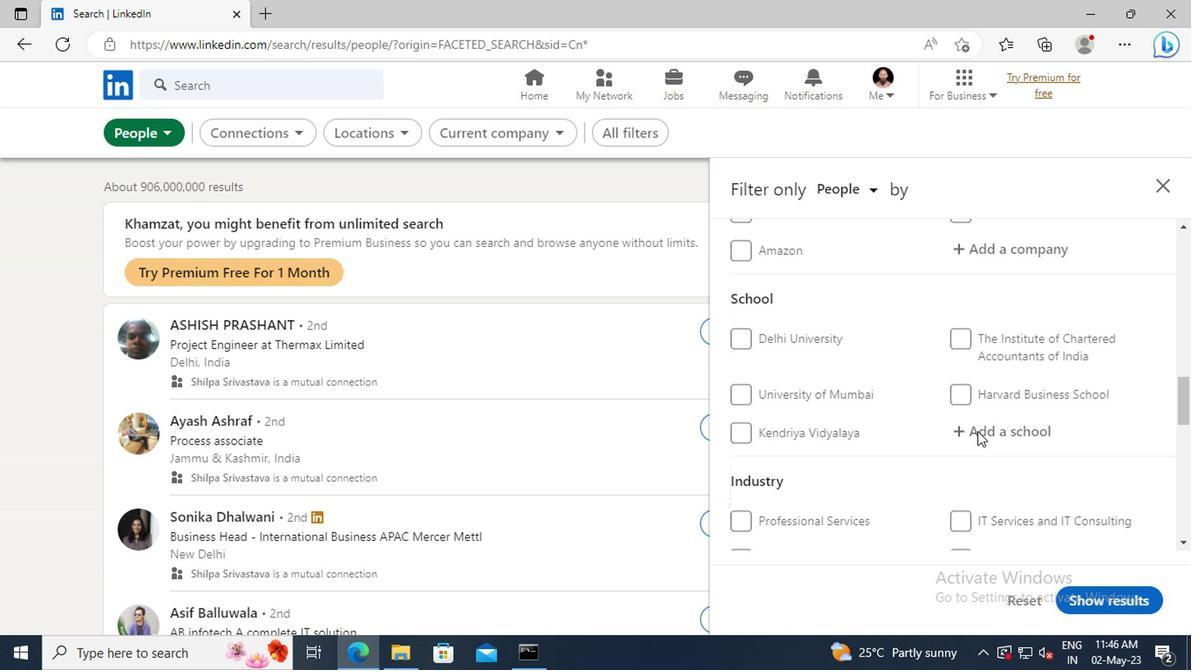 
Action: Mouse scrolled (972, 430) with delta (0, 0)
Screenshot: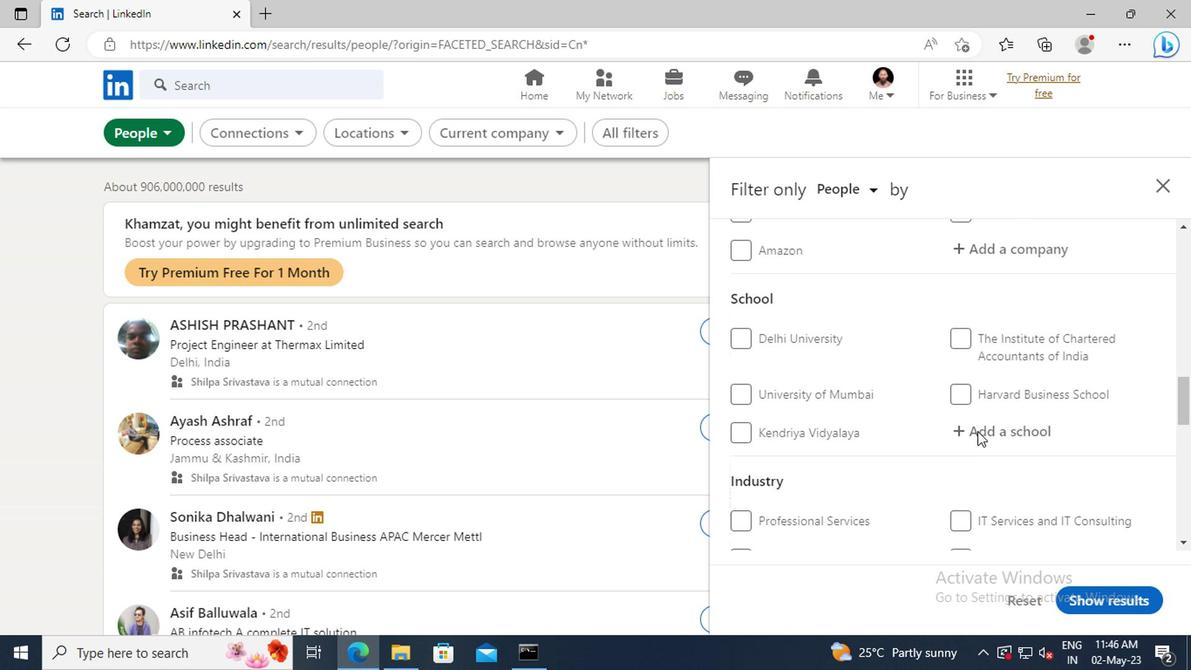
Action: Mouse scrolled (972, 430) with delta (0, 0)
Screenshot: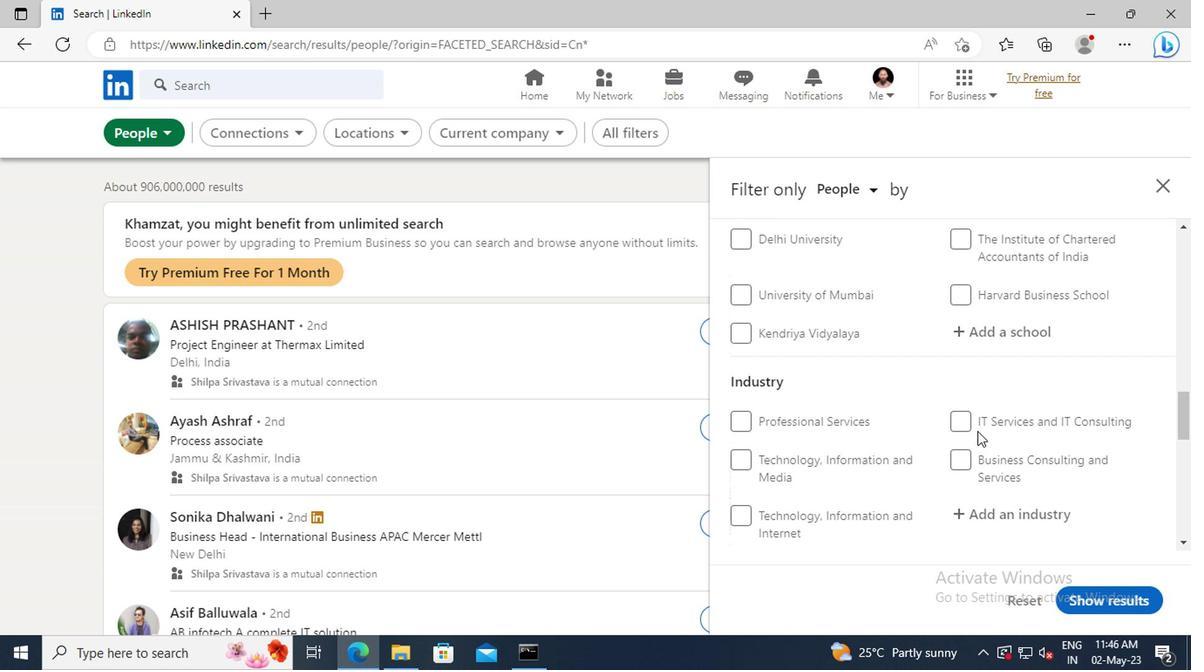 
Action: Mouse scrolled (972, 430) with delta (0, 0)
Screenshot: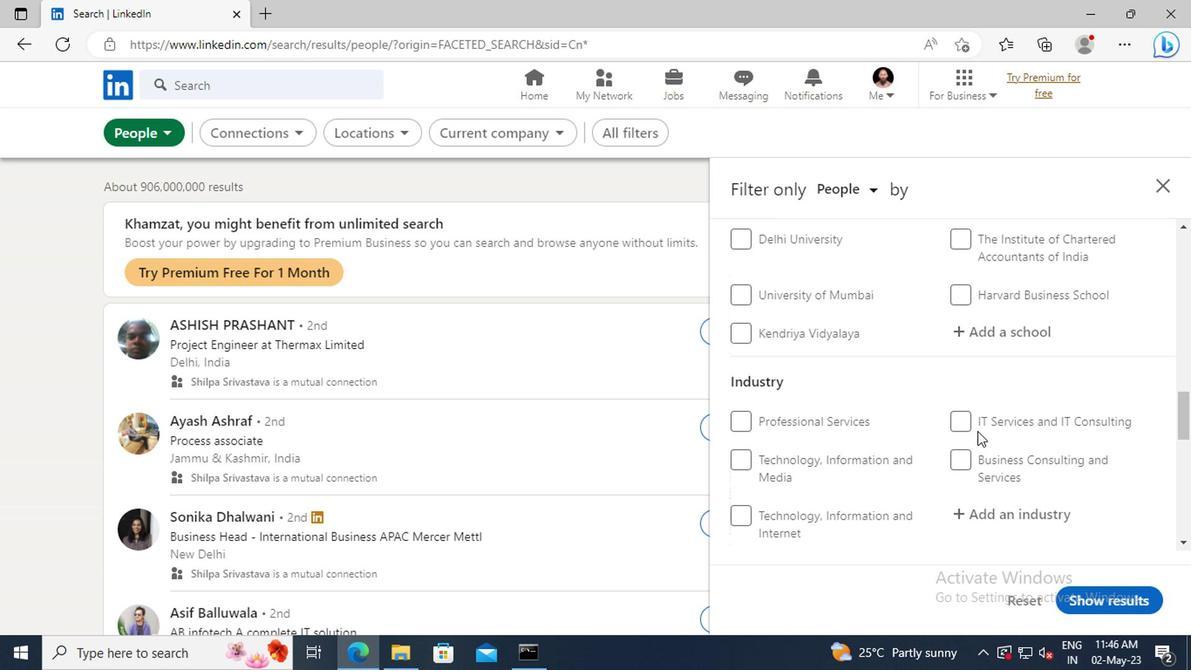 
Action: Mouse scrolled (972, 430) with delta (0, 0)
Screenshot: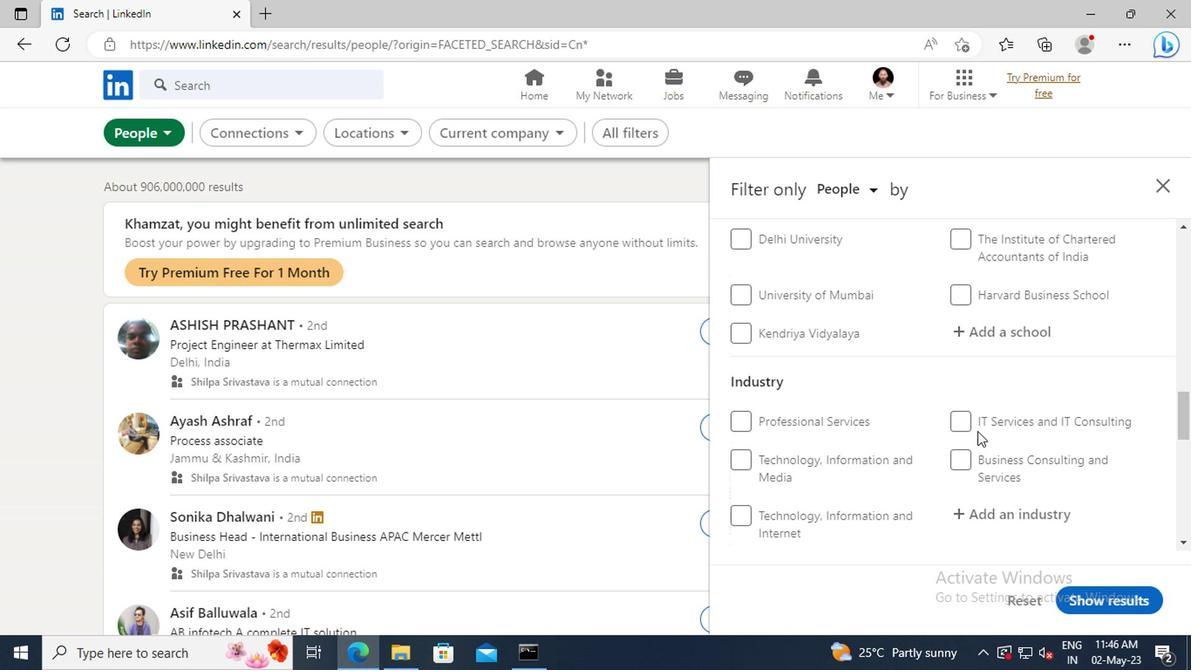 
Action: Mouse scrolled (972, 430) with delta (0, 0)
Screenshot: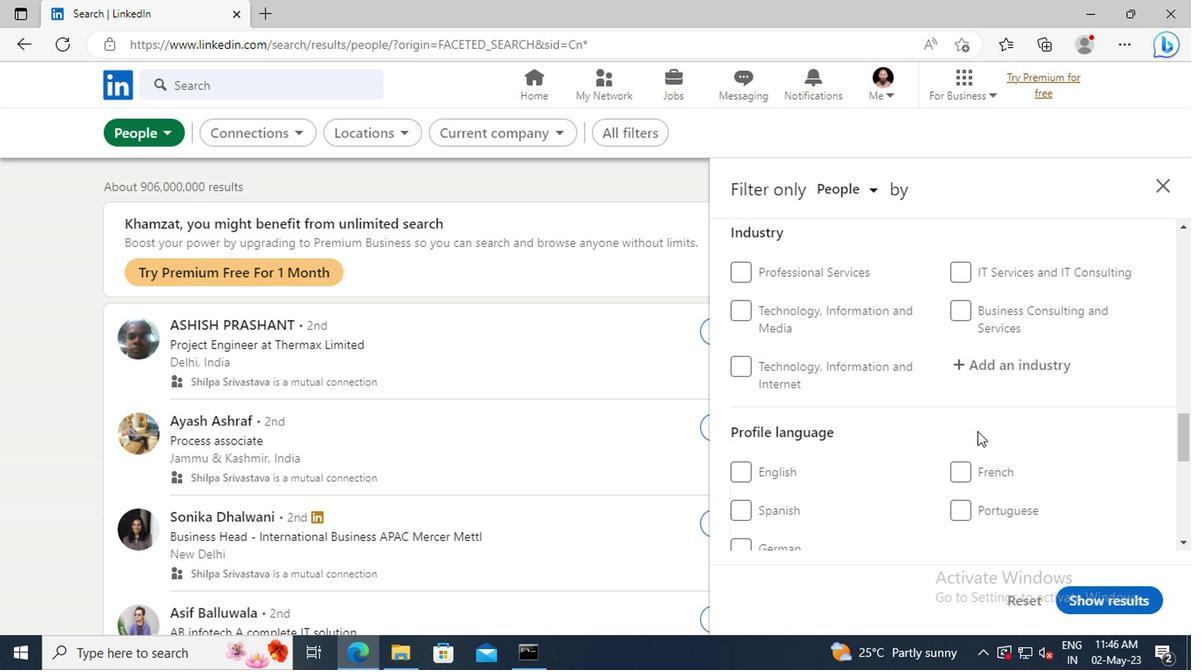 
Action: Mouse scrolled (972, 430) with delta (0, 0)
Screenshot: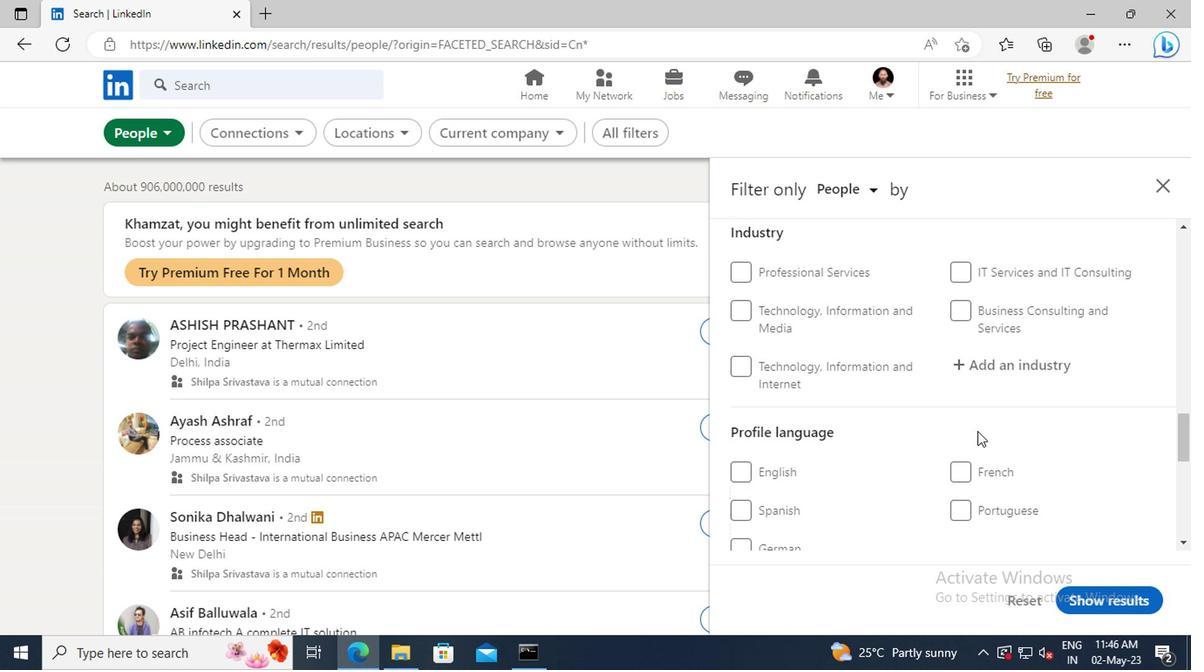 
Action: Mouse moved to (735, 411)
Screenshot: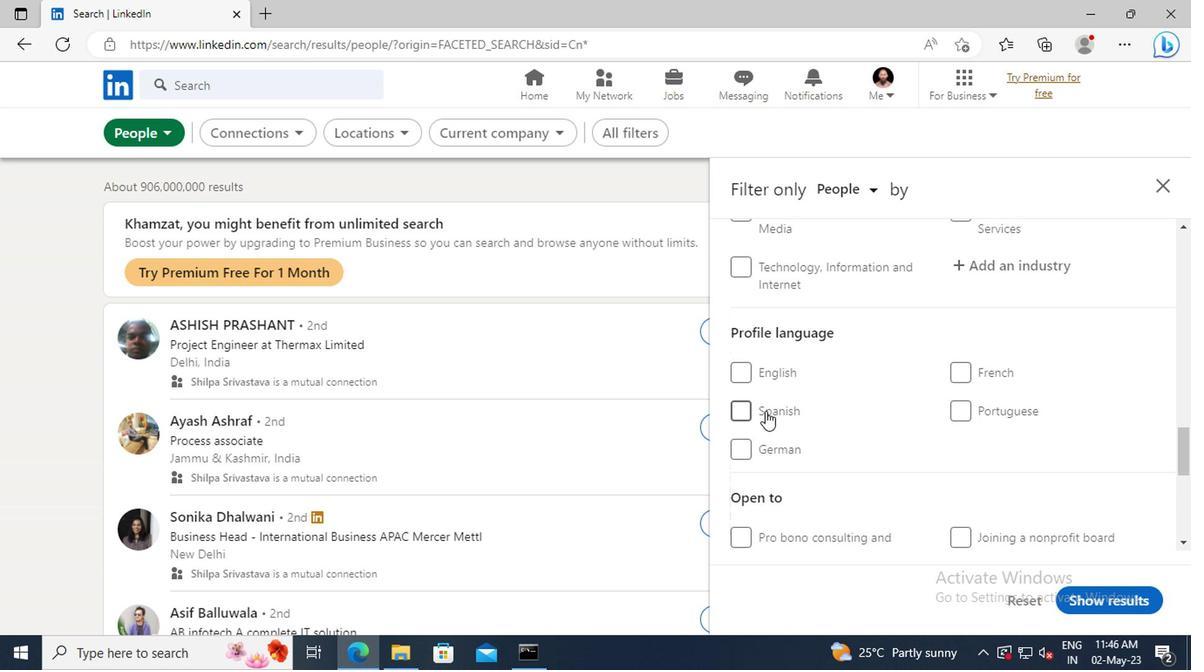 
Action: Mouse pressed left at (735, 411)
Screenshot: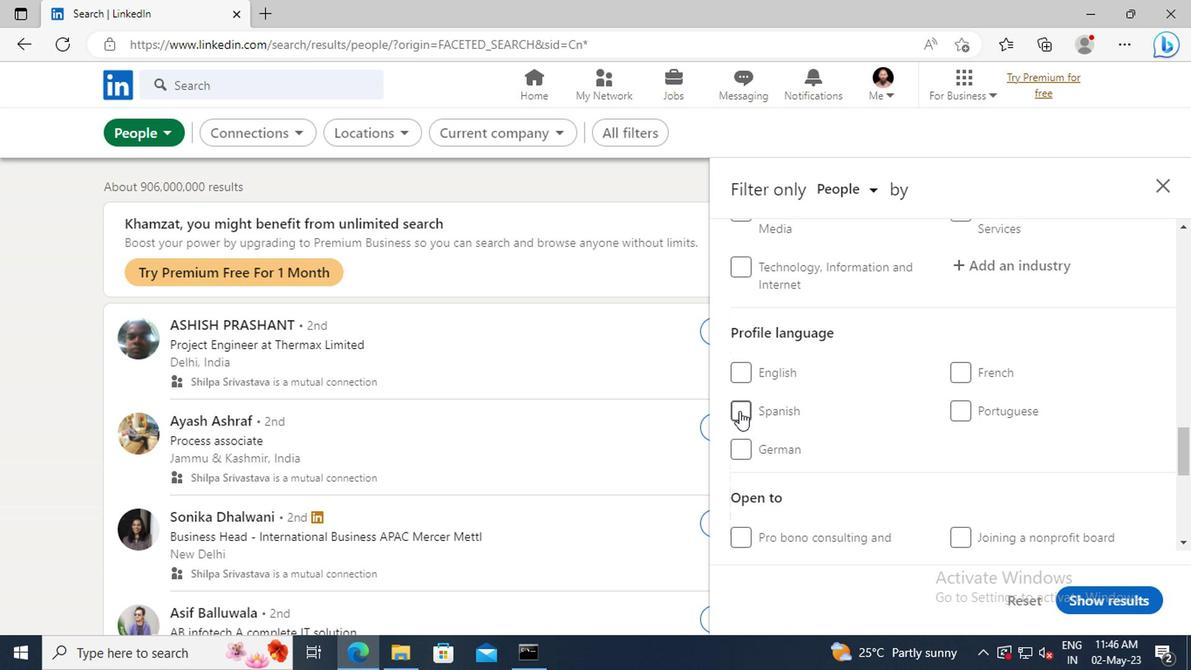 
Action: Mouse moved to (982, 411)
Screenshot: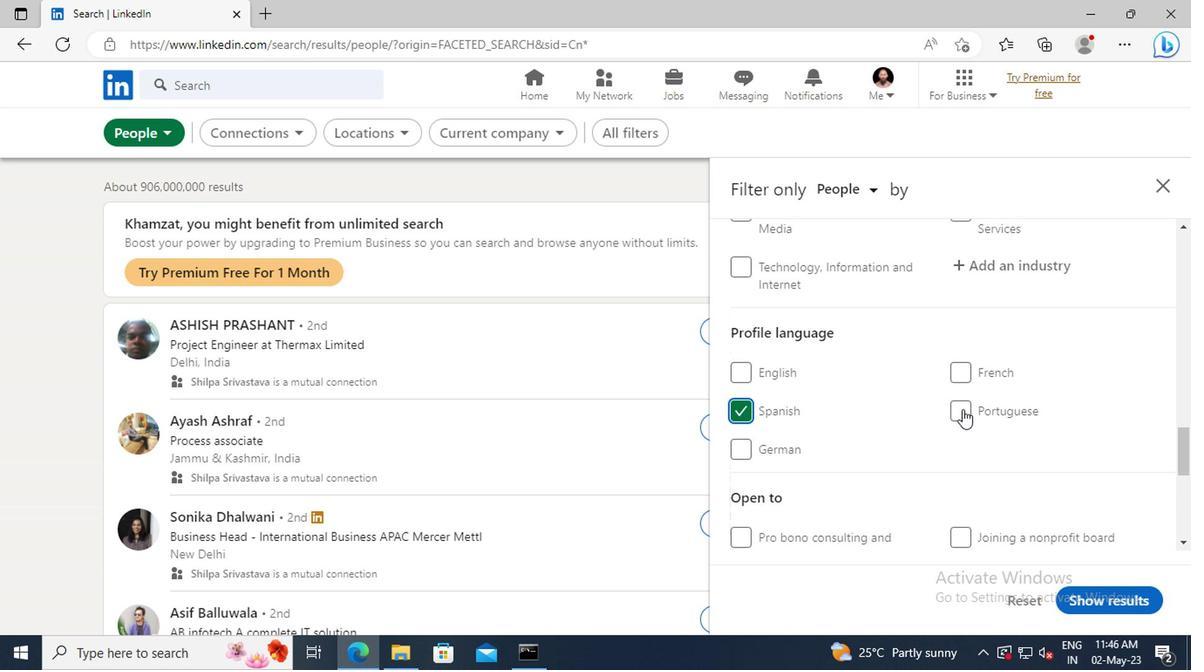 
Action: Mouse scrolled (982, 411) with delta (0, 0)
Screenshot: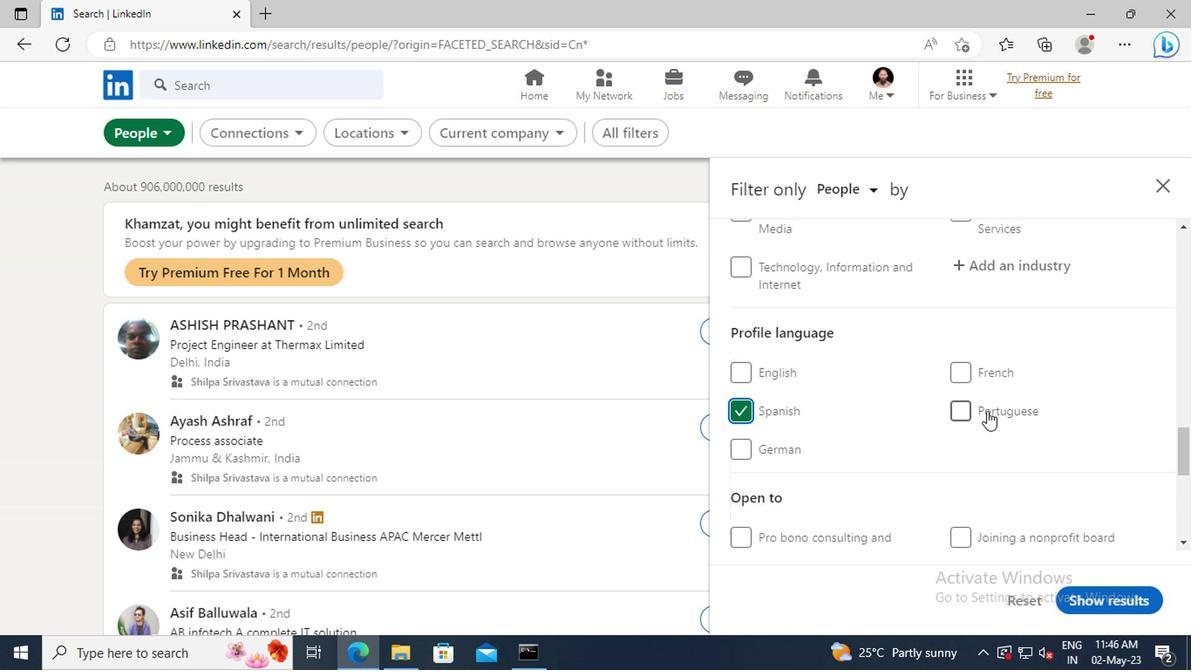 
Action: Mouse scrolled (982, 411) with delta (0, 0)
Screenshot: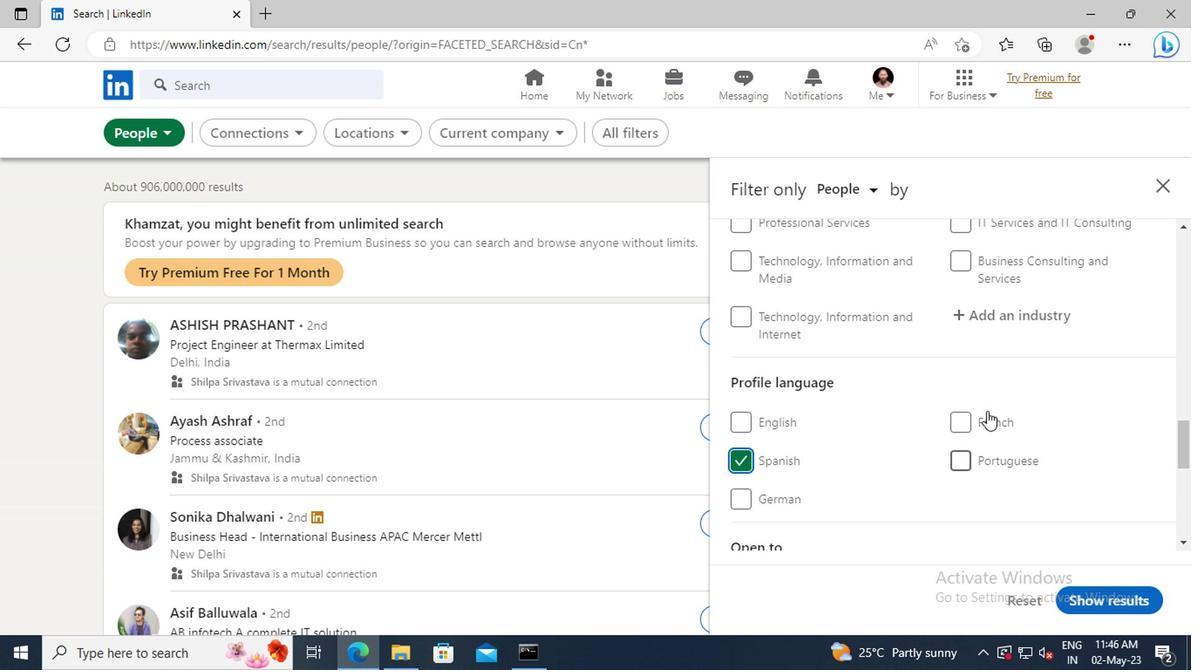 
Action: Mouse scrolled (982, 411) with delta (0, 0)
Screenshot: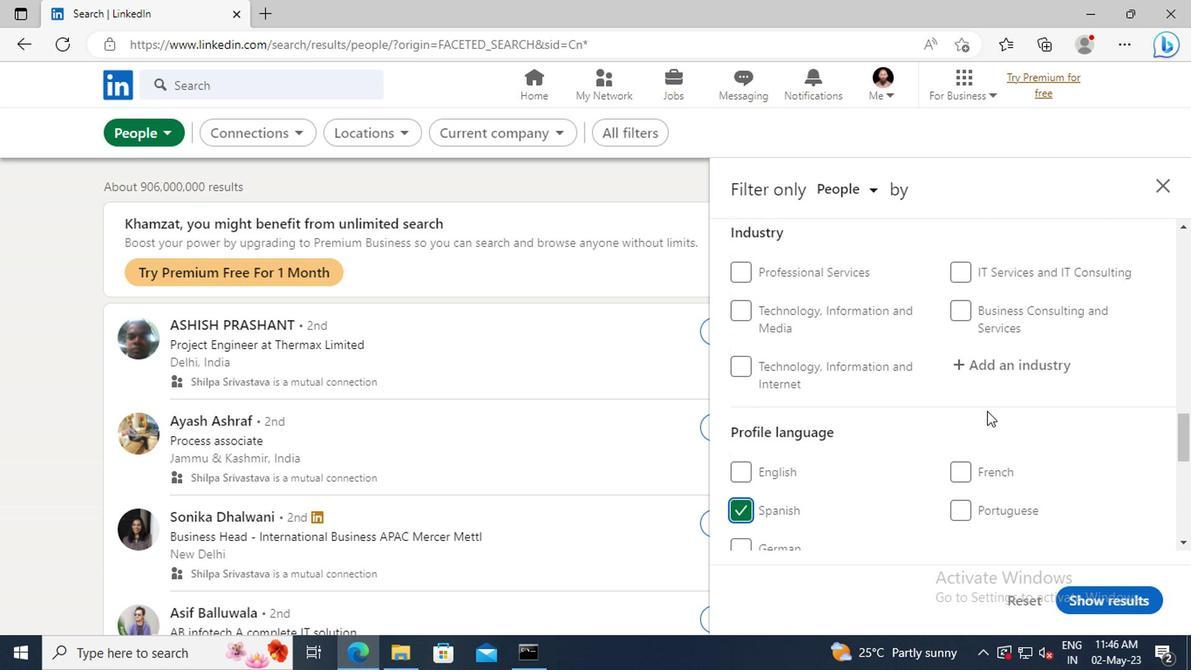 
Action: Mouse scrolled (982, 411) with delta (0, 0)
Screenshot: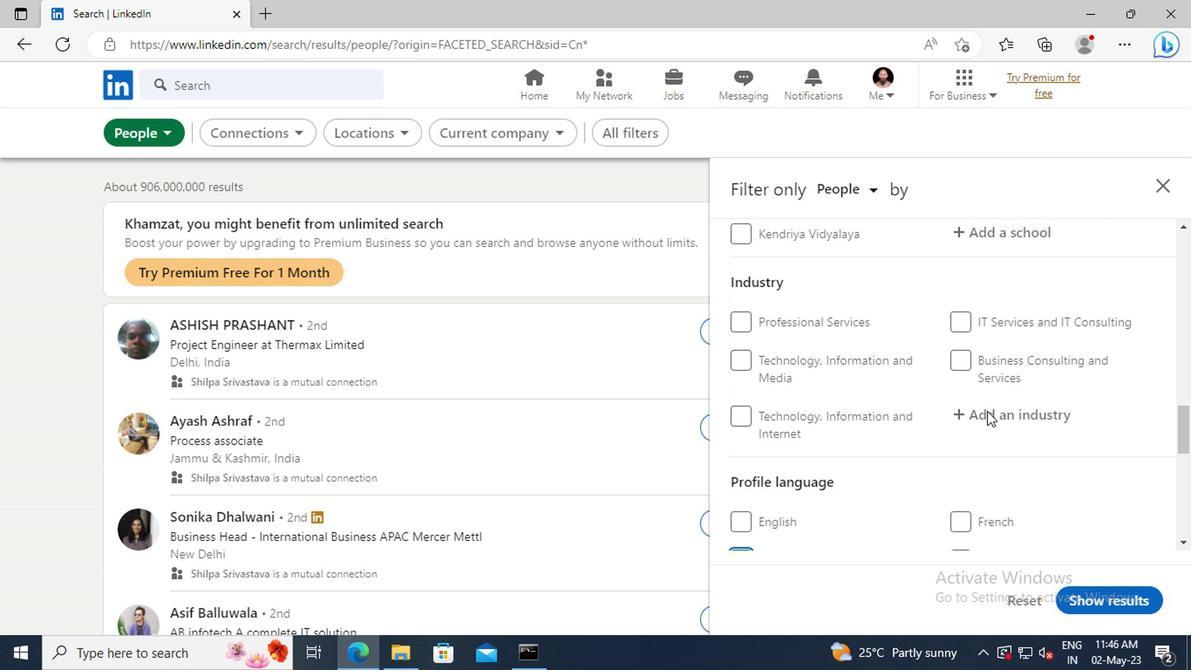 
Action: Mouse moved to (982, 411)
Screenshot: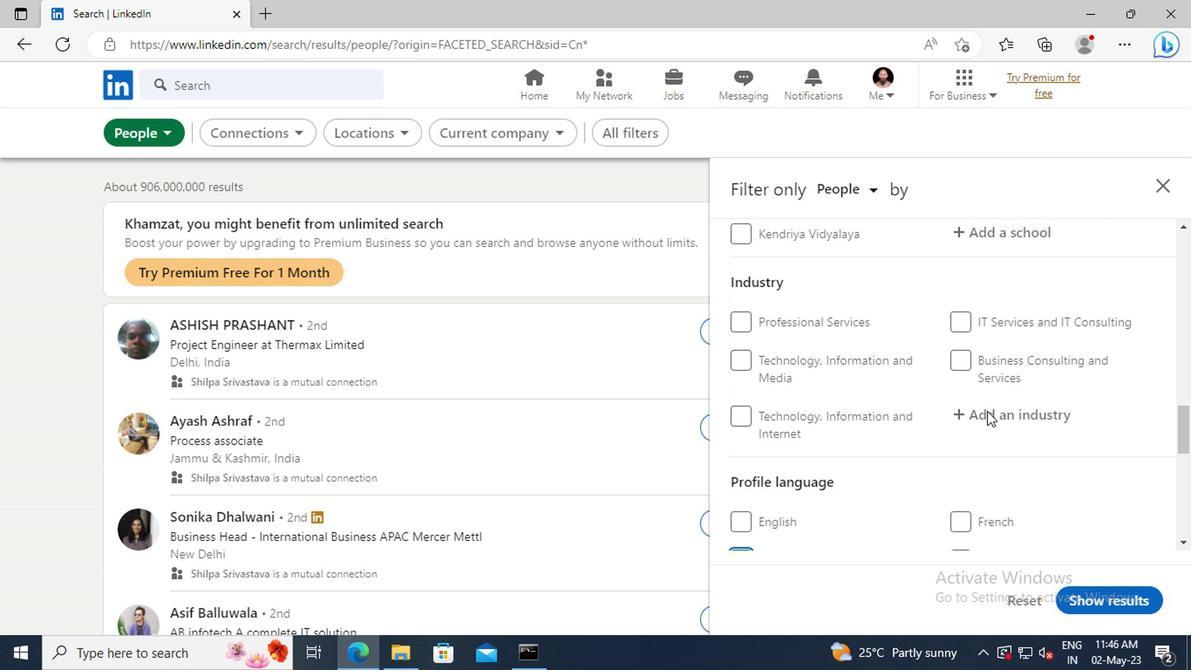 
Action: Mouse scrolled (982, 411) with delta (0, 0)
Screenshot: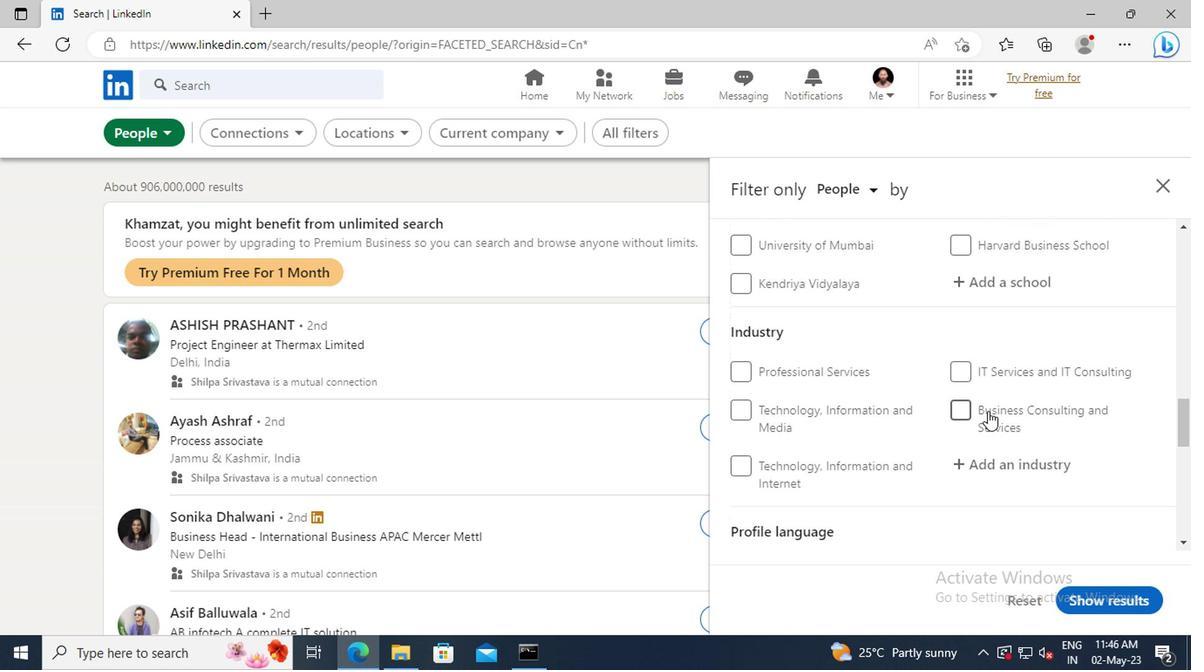 
Action: Mouse scrolled (982, 411) with delta (0, 0)
Screenshot: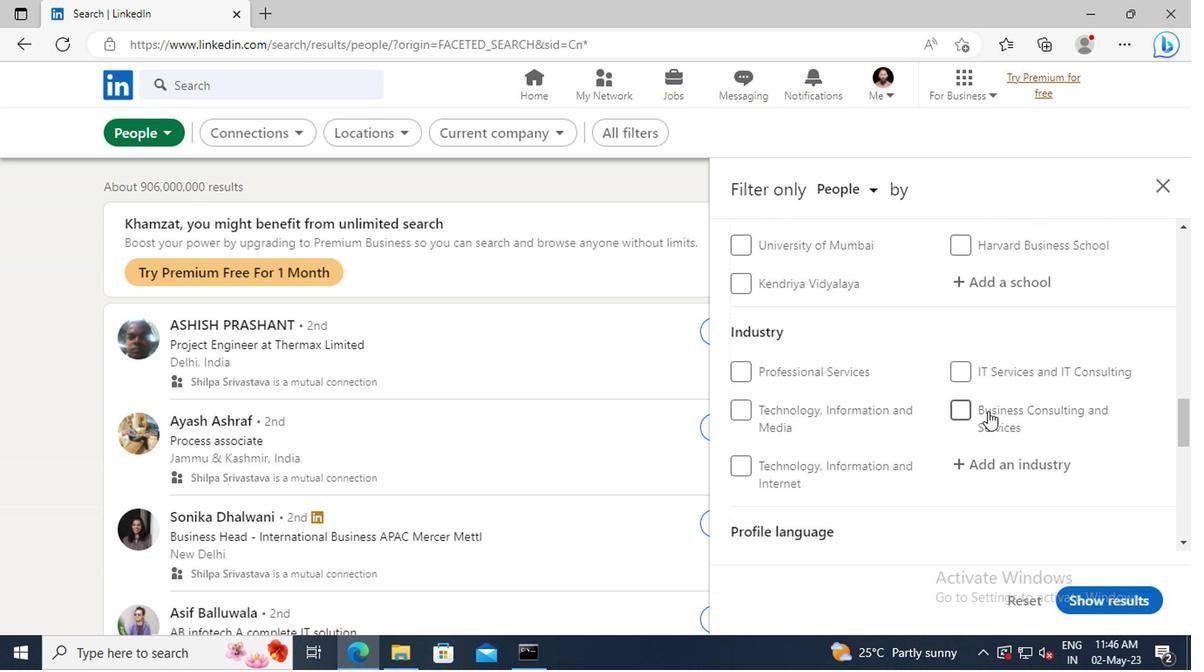 
Action: Mouse scrolled (982, 411) with delta (0, 0)
Screenshot: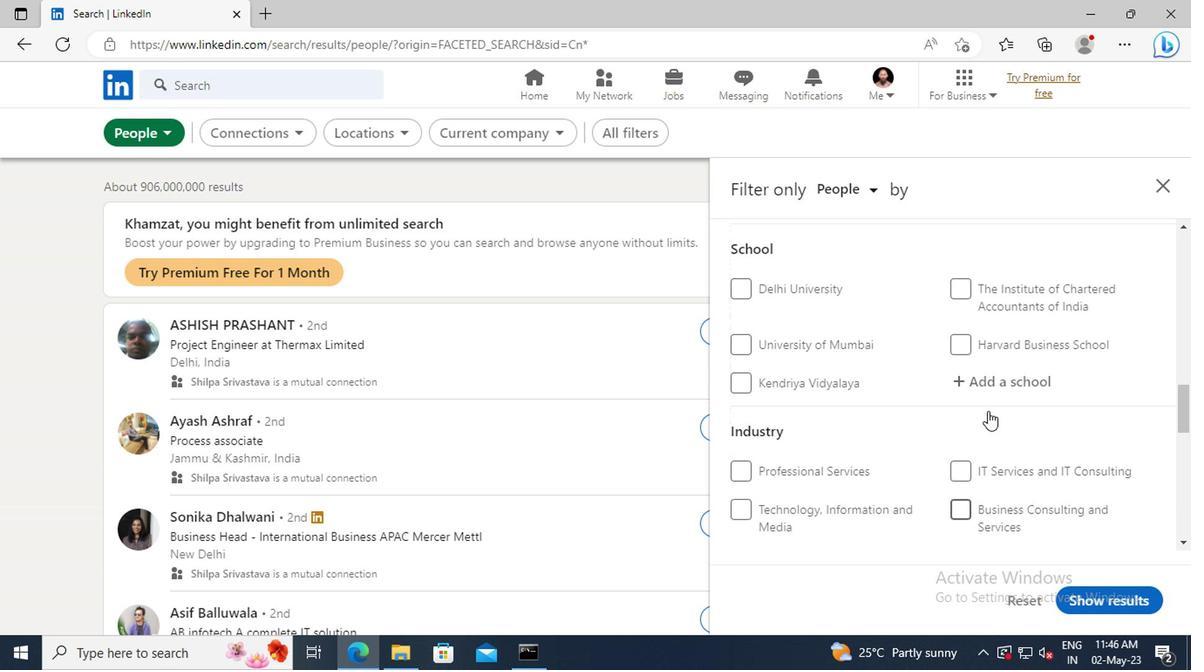 
Action: Mouse scrolled (982, 411) with delta (0, 0)
Screenshot: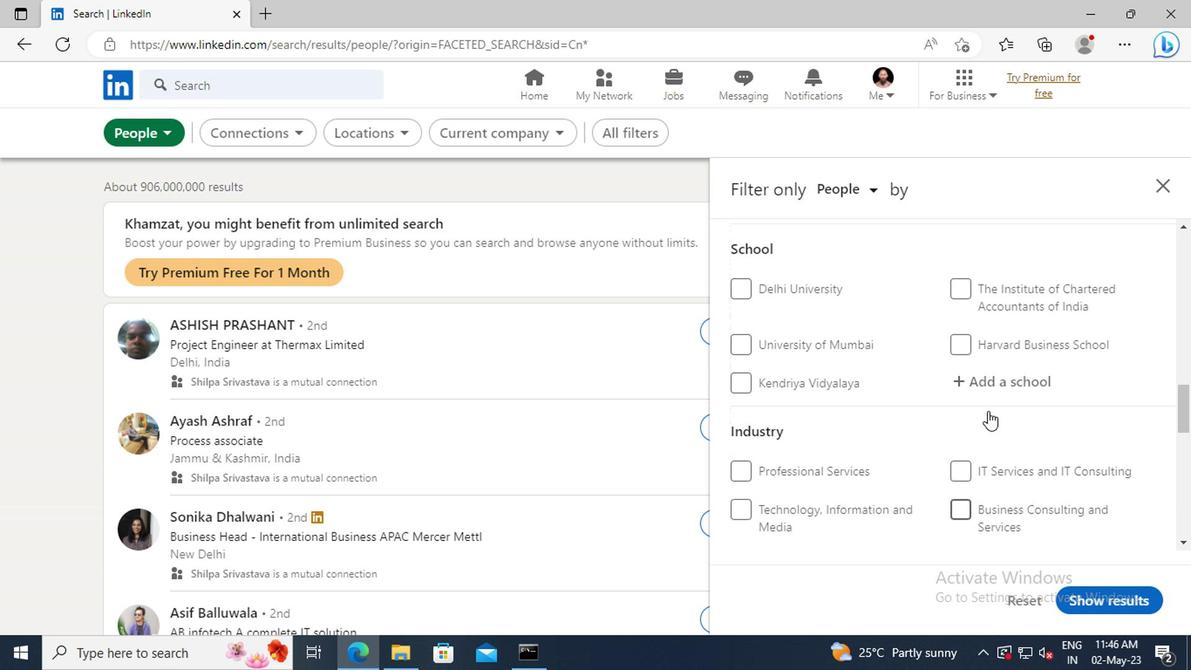 
Action: Mouse scrolled (982, 411) with delta (0, 0)
Screenshot: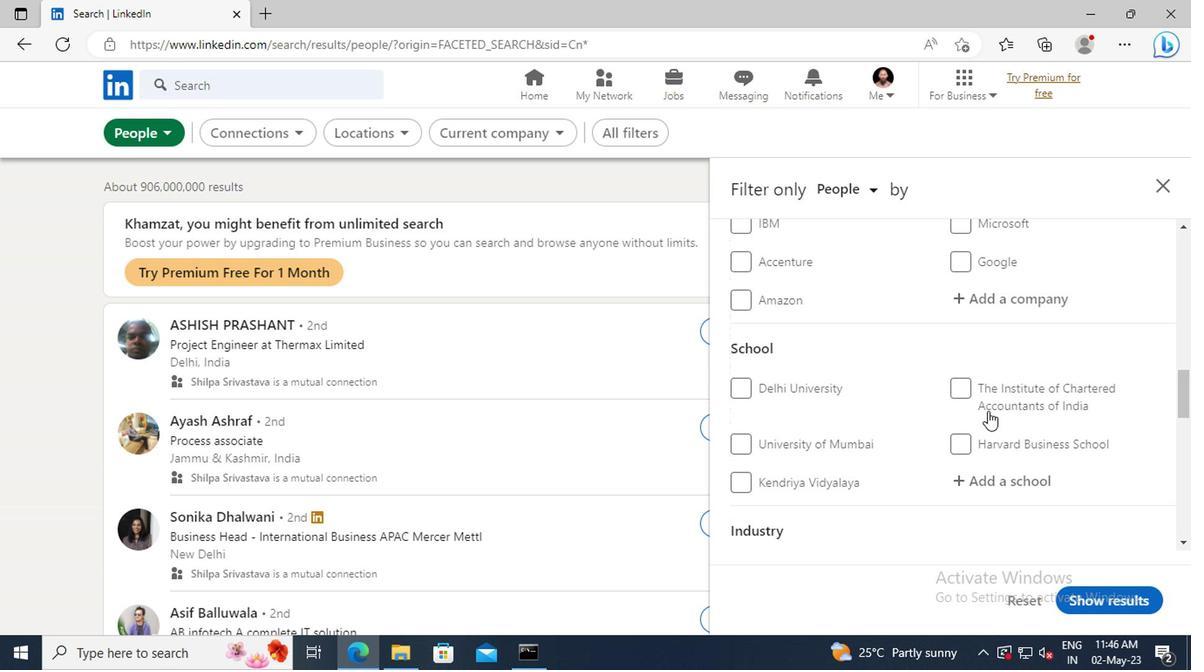 
Action: Mouse scrolled (982, 411) with delta (0, 0)
Screenshot: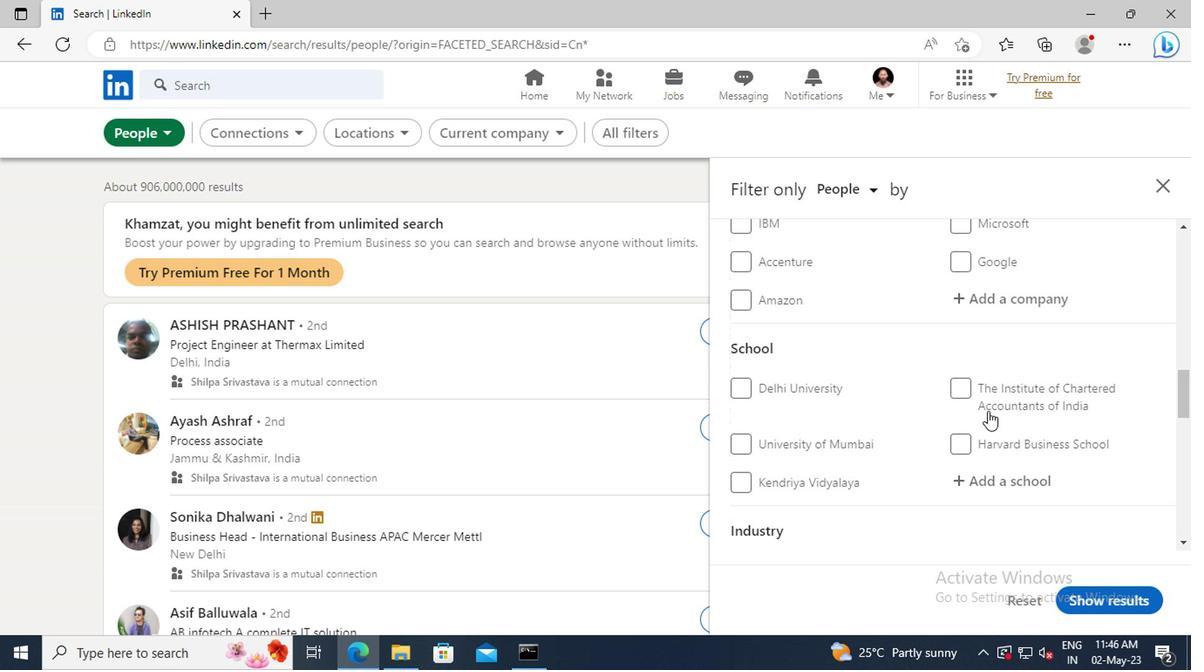 
Action: Mouse scrolled (982, 411) with delta (0, 0)
Screenshot: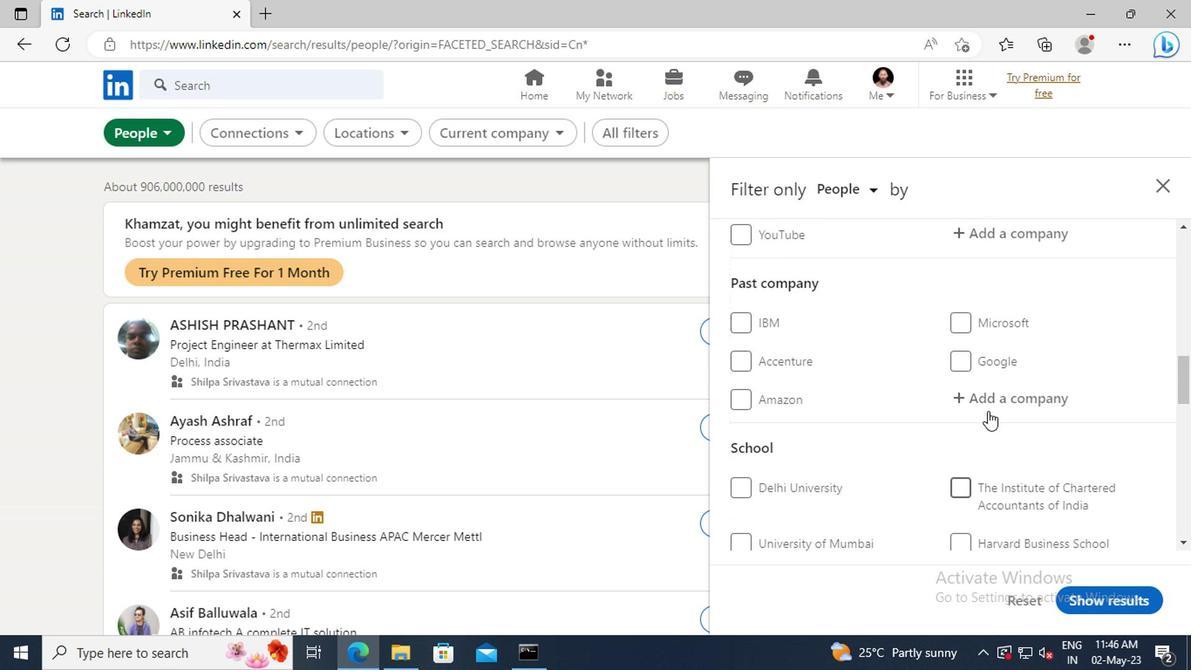
Action: Mouse scrolled (982, 411) with delta (0, 0)
Screenshot: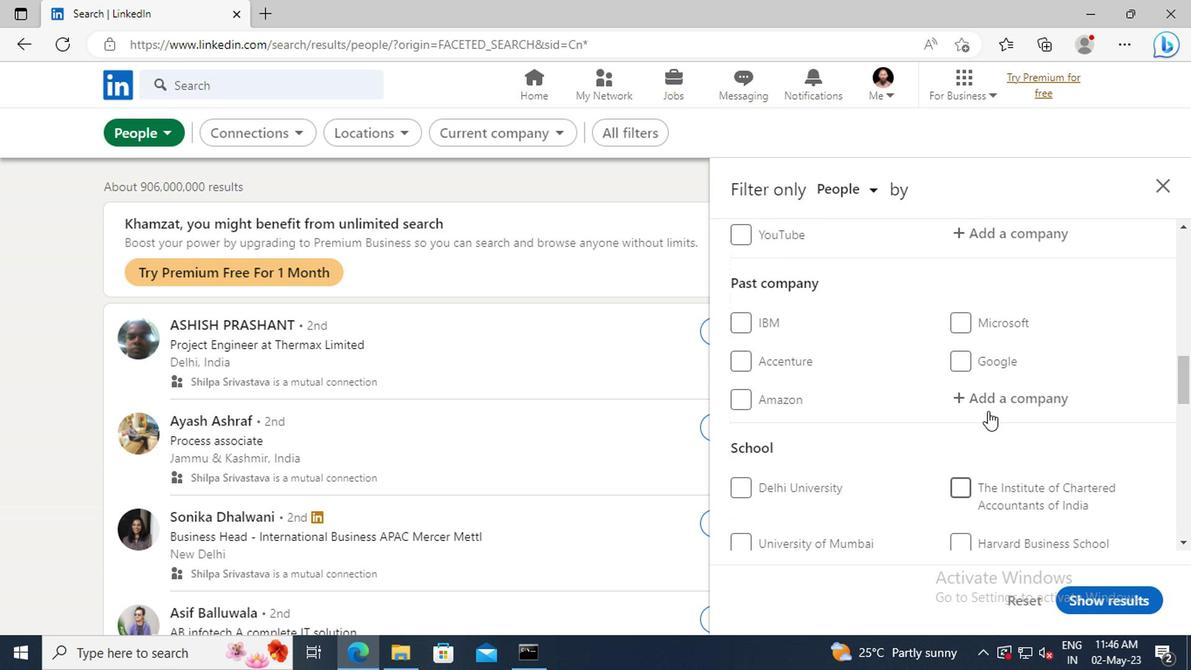 
Action: Mouse scrolled (982, 411) with delta (0, 0)
Screenshot: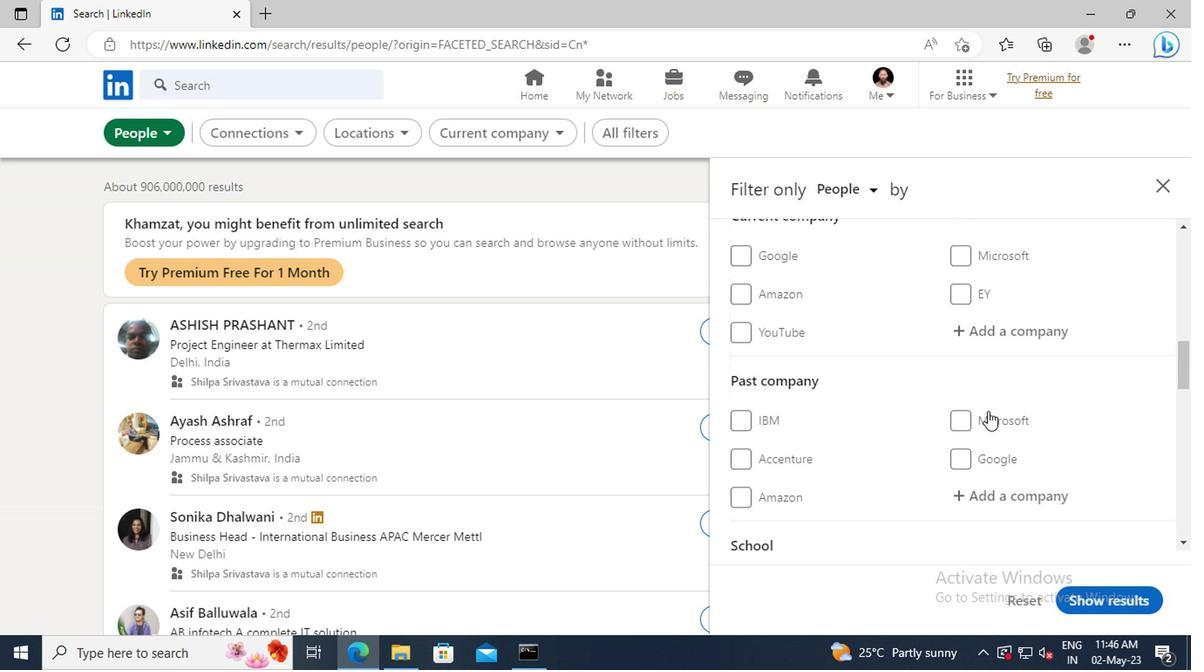 
Action: Mouse moved to (971, 383)
Screenshot: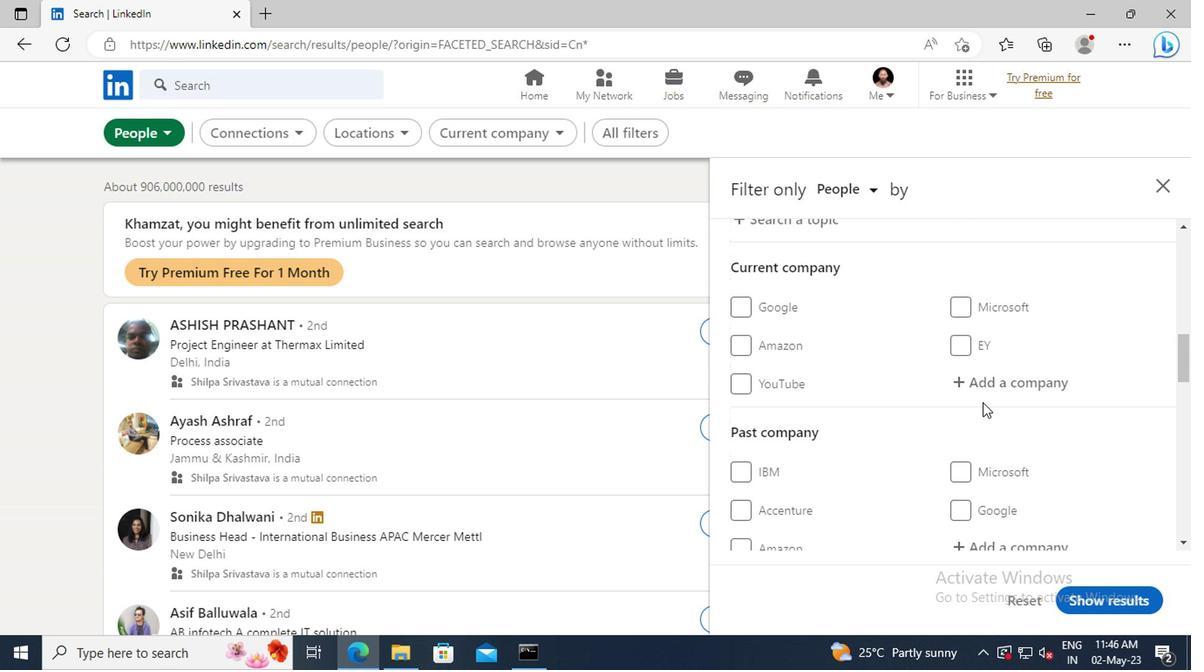 
Action: Mouse pressed left at (971, 383)
Screenshot: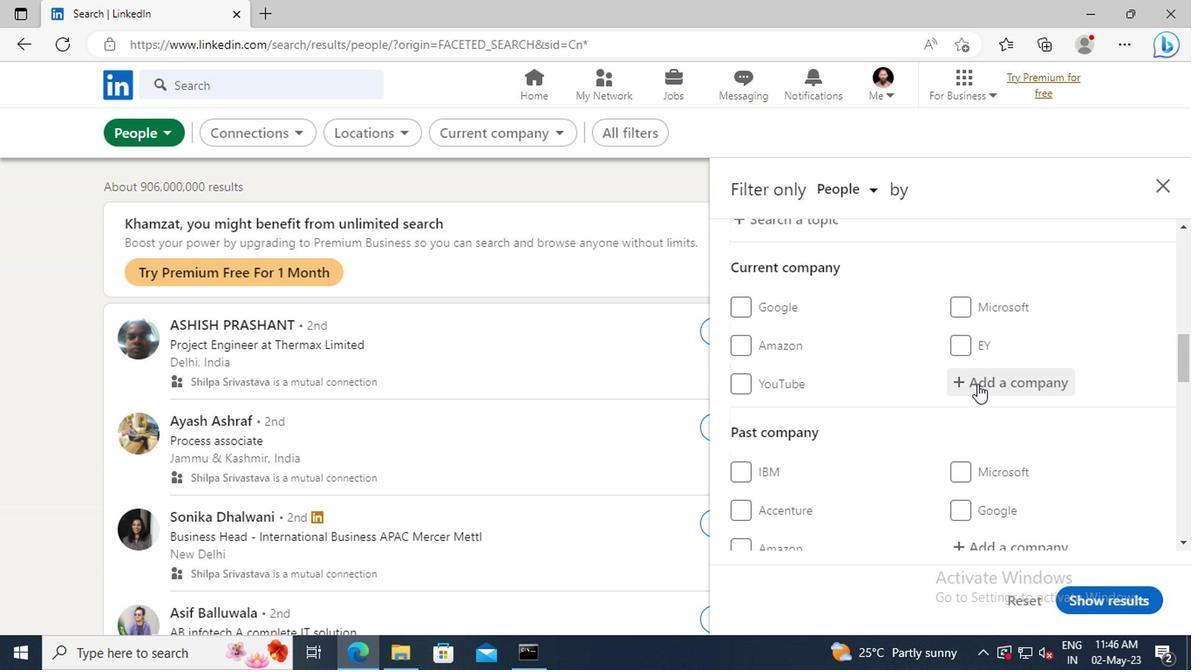 
Action: Key pressed <Key.shift>F5
Screenshot: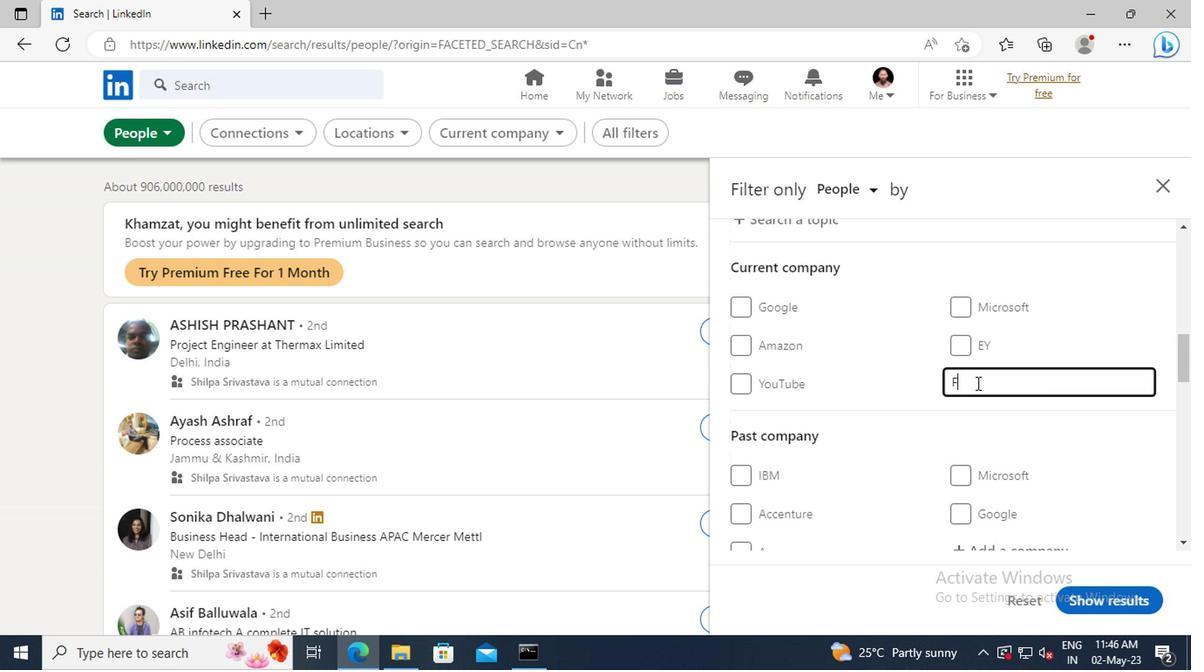 
Action: Mouse moved to (984, 415)
Screenshot: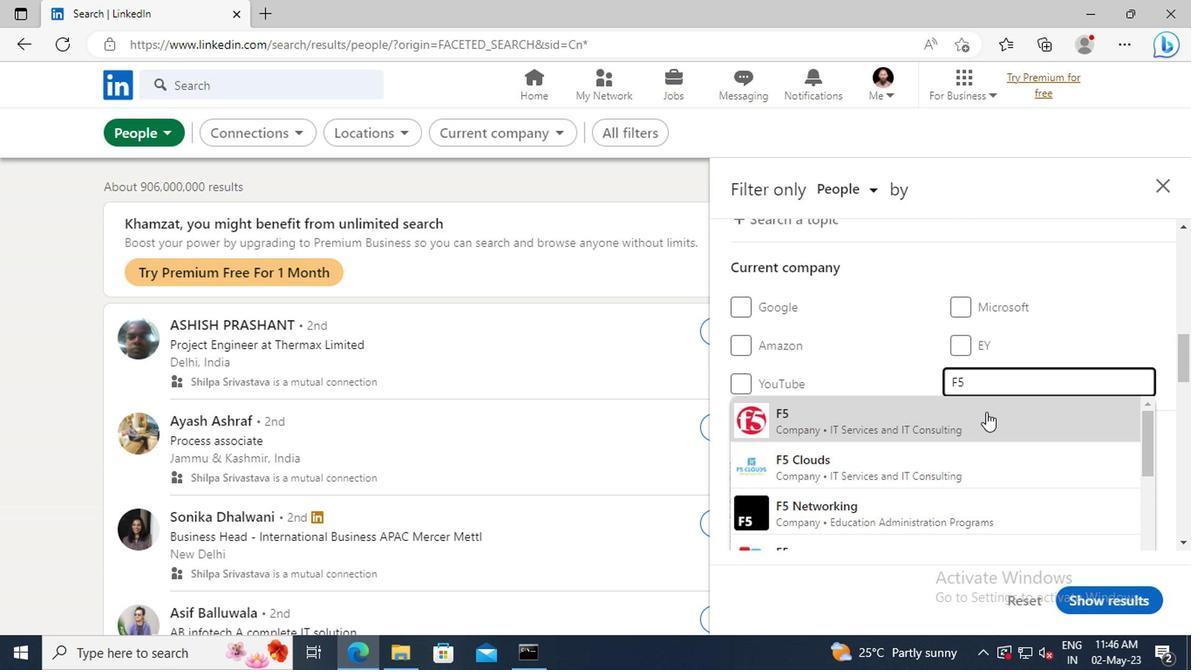 
Action: Mouse pressed left at (984, 415)
Screenshot: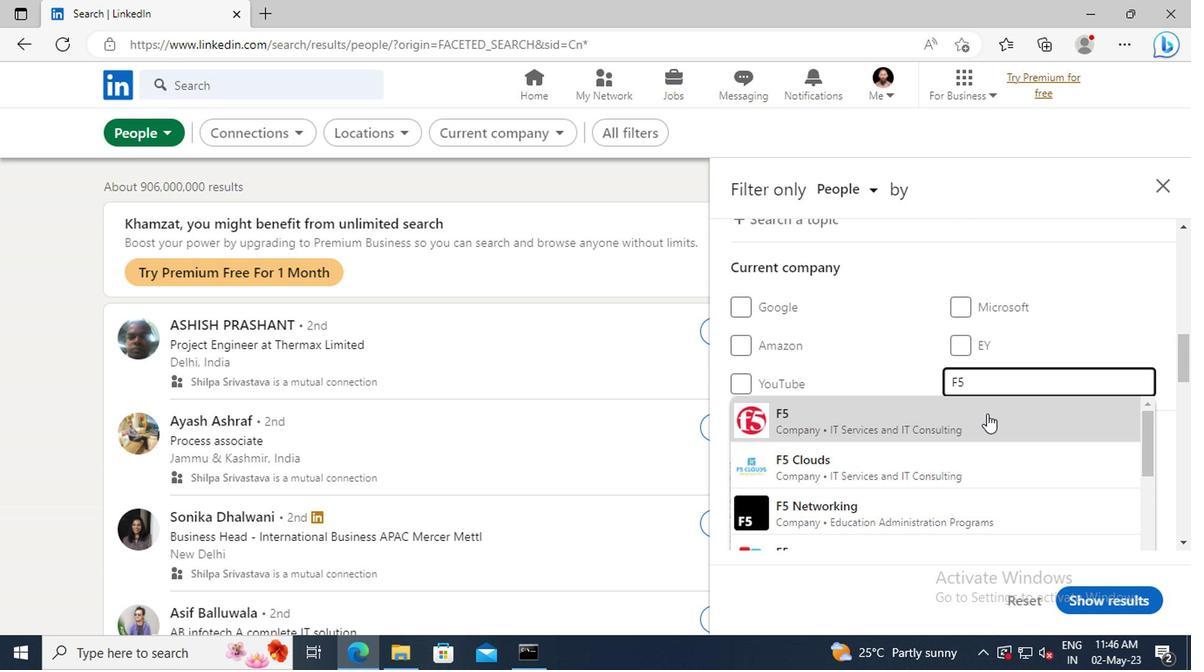 
Action: Mouse scrolled (984, 414) with delta (0, -1)
Screenshot: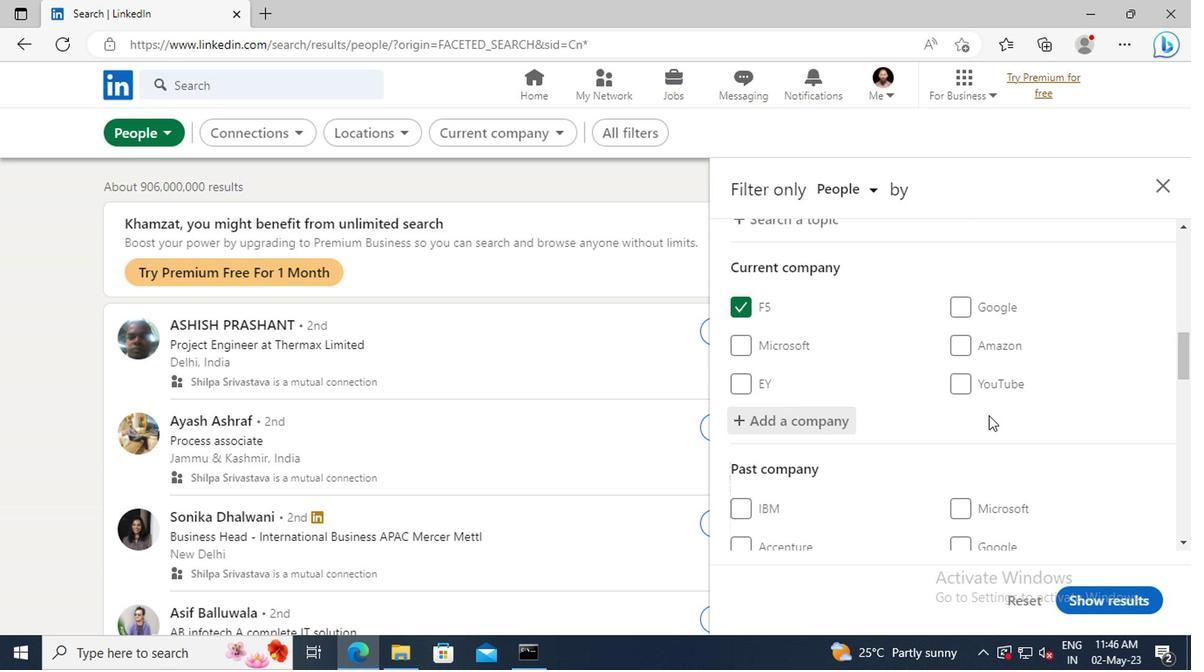 
Action: Mouse scrolled (984, 414) with delta (0, -1)
Screenshot: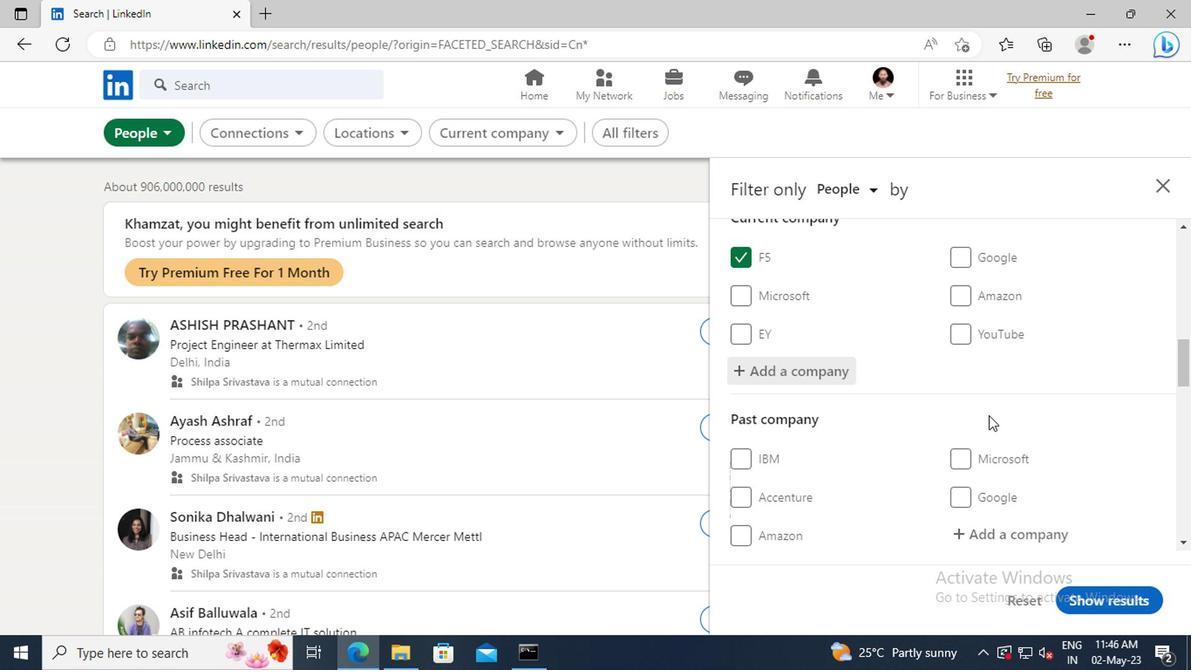 
Action: Mouse scrolled (984, 414) with delta (0, -1)
Screenshot: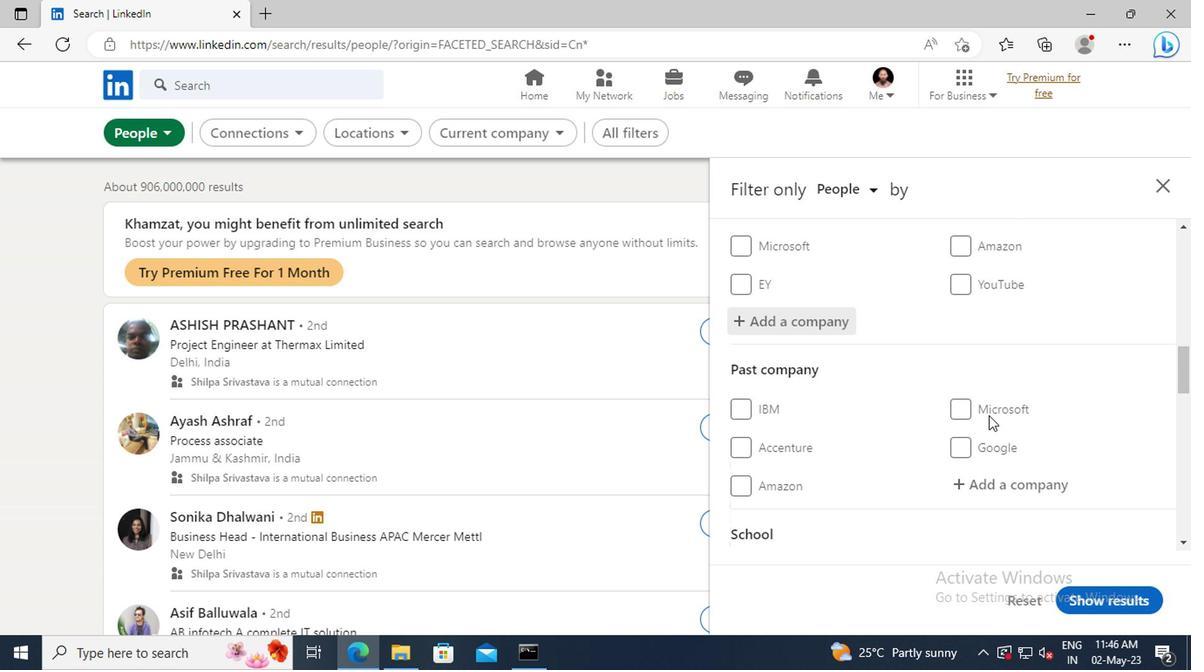 
Action: Mouse scrolled (984, 414) with delta (0, -1)
Screenshot: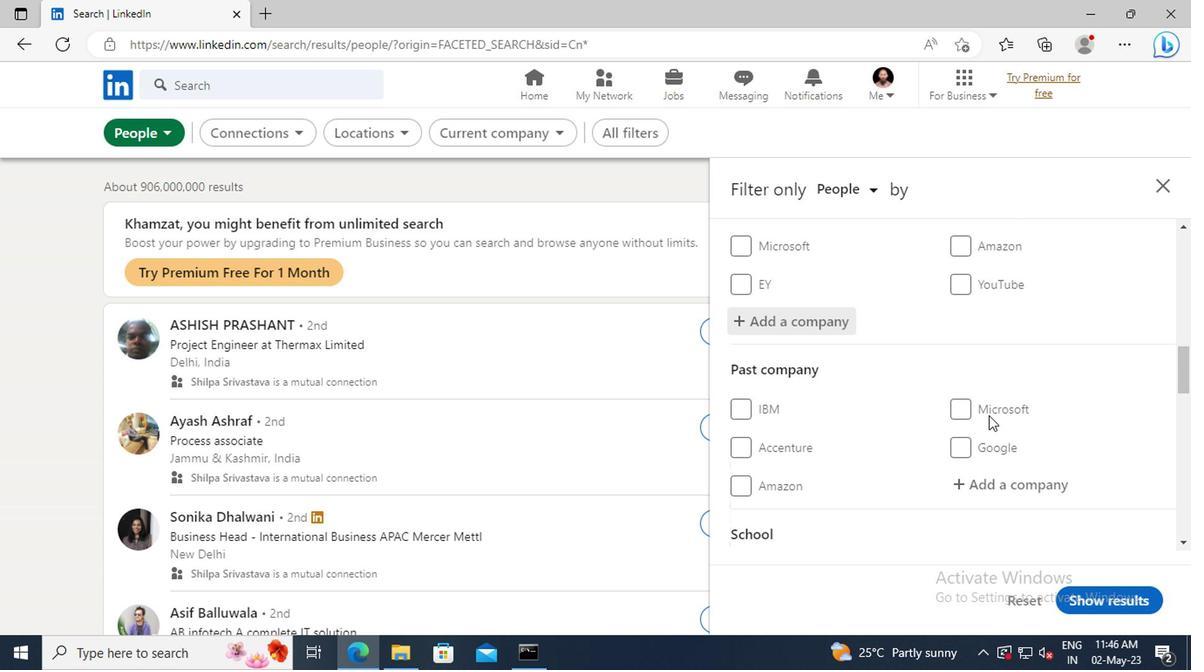 
Action: Mouse scrolled (984, 414) with delta (0, -1)
Screenshot: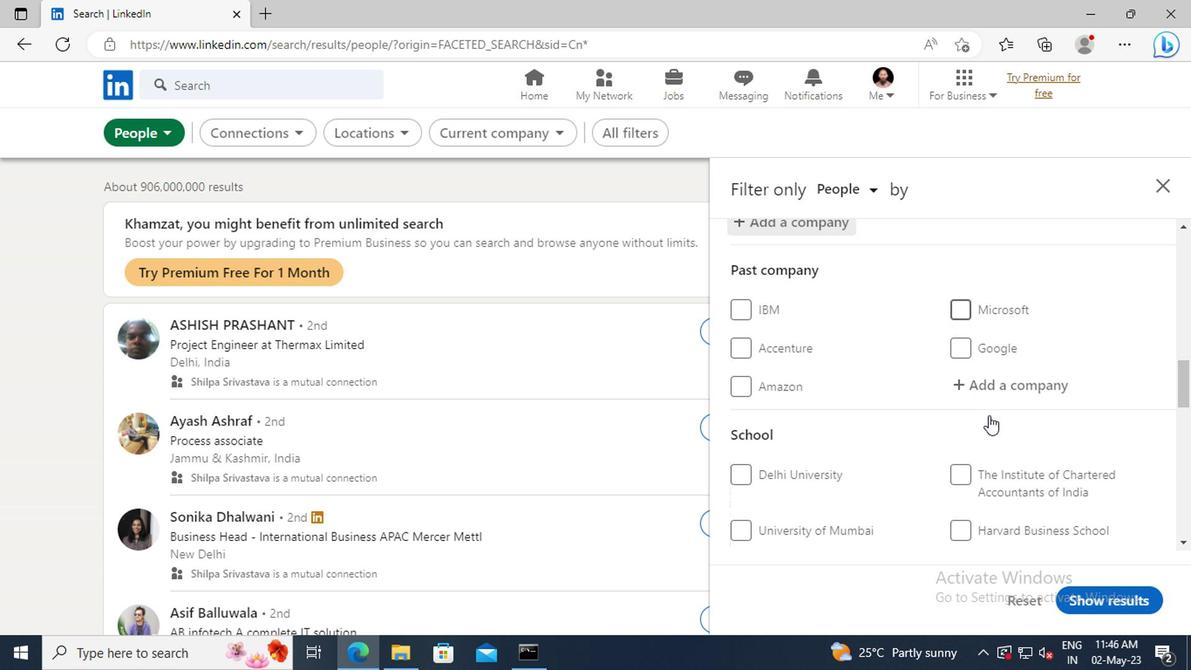 
Action: Mouse scrolled (984, 414) with delta (0, -1)
Screenshot: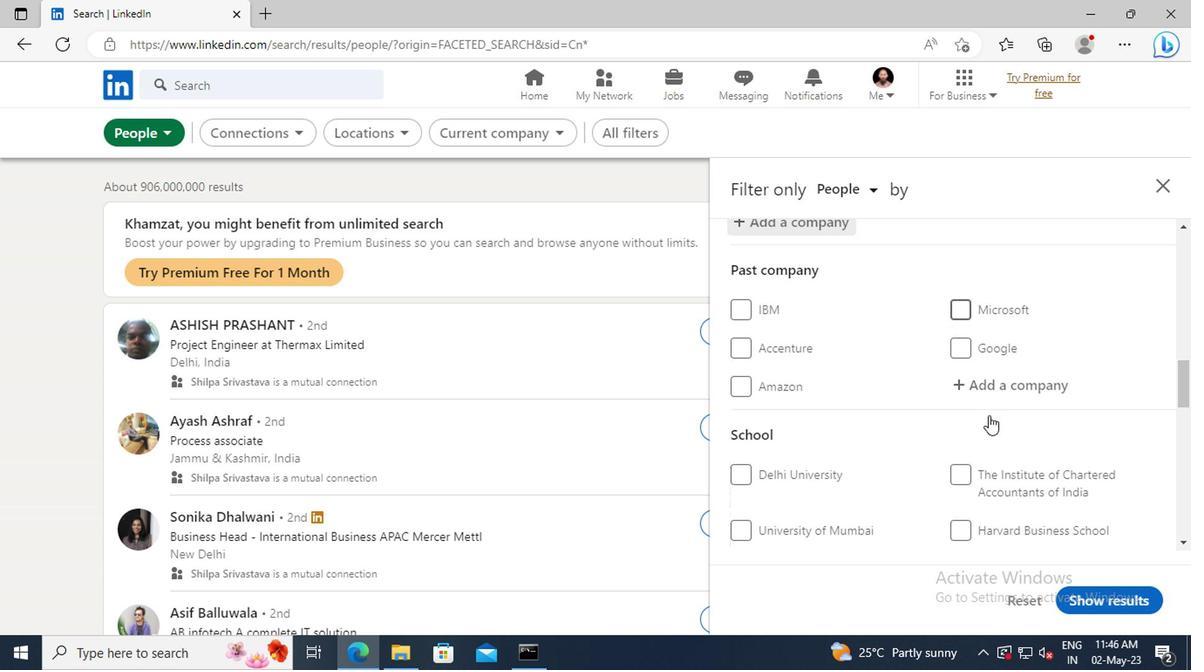 
Action: Mouse moved to (977, 469)
Screenshot: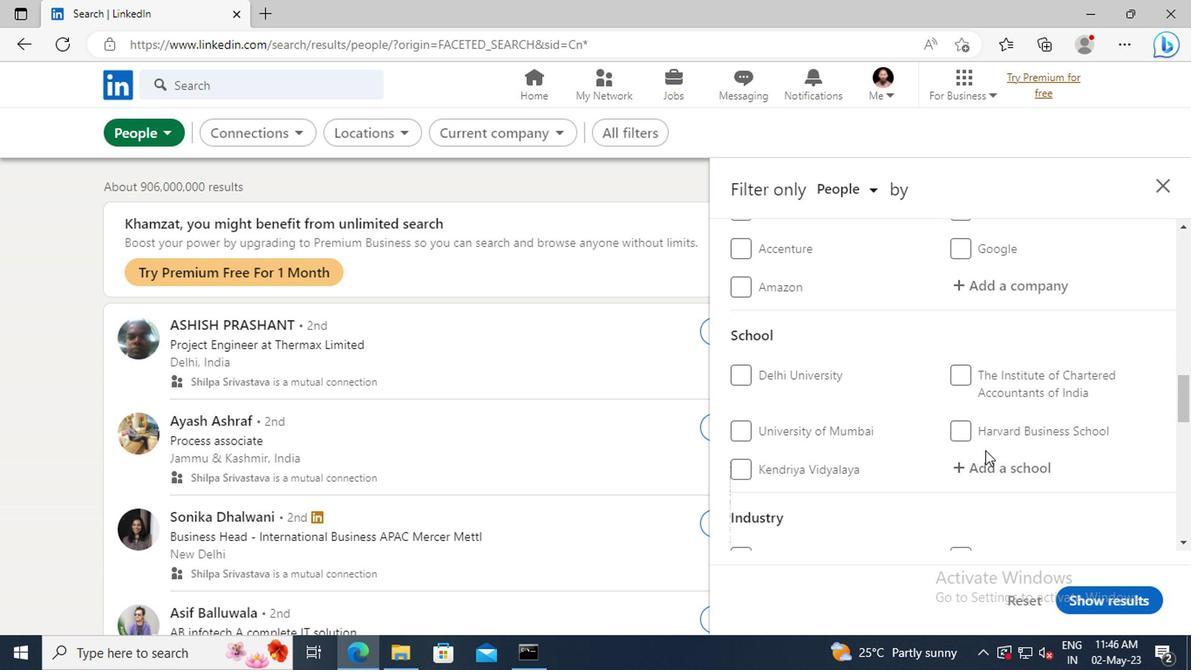 
Action: Mouse pressed left at (977, 469)
Screenshot: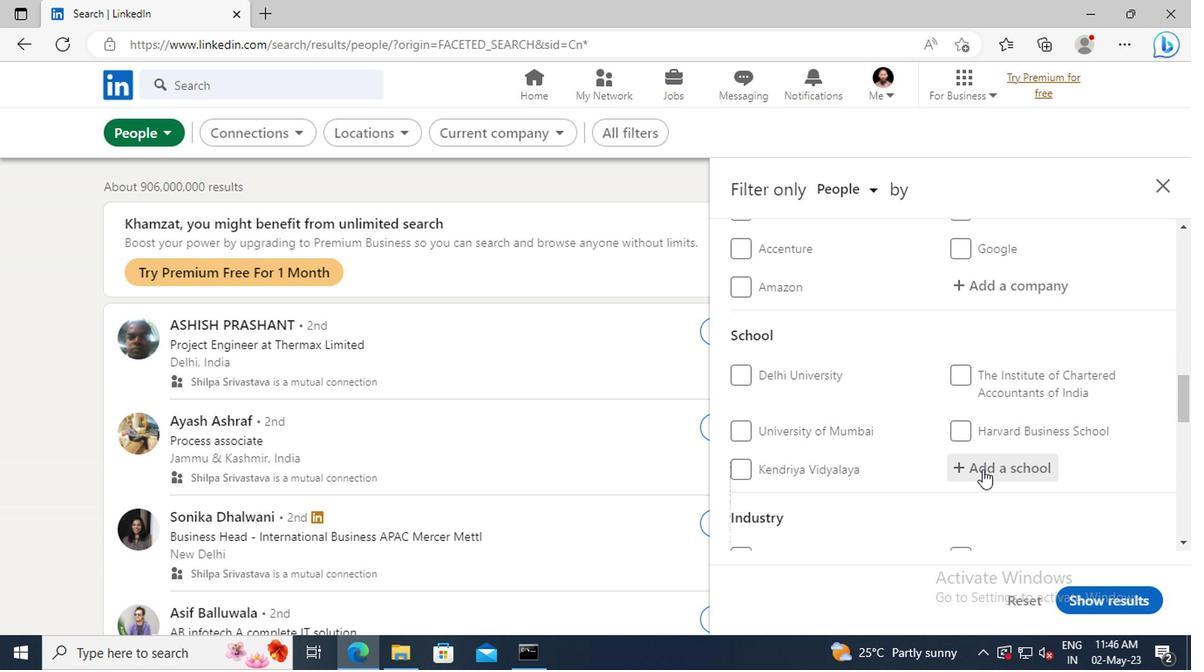 
Action: Mouse moved to (976, 471)
Screenshot: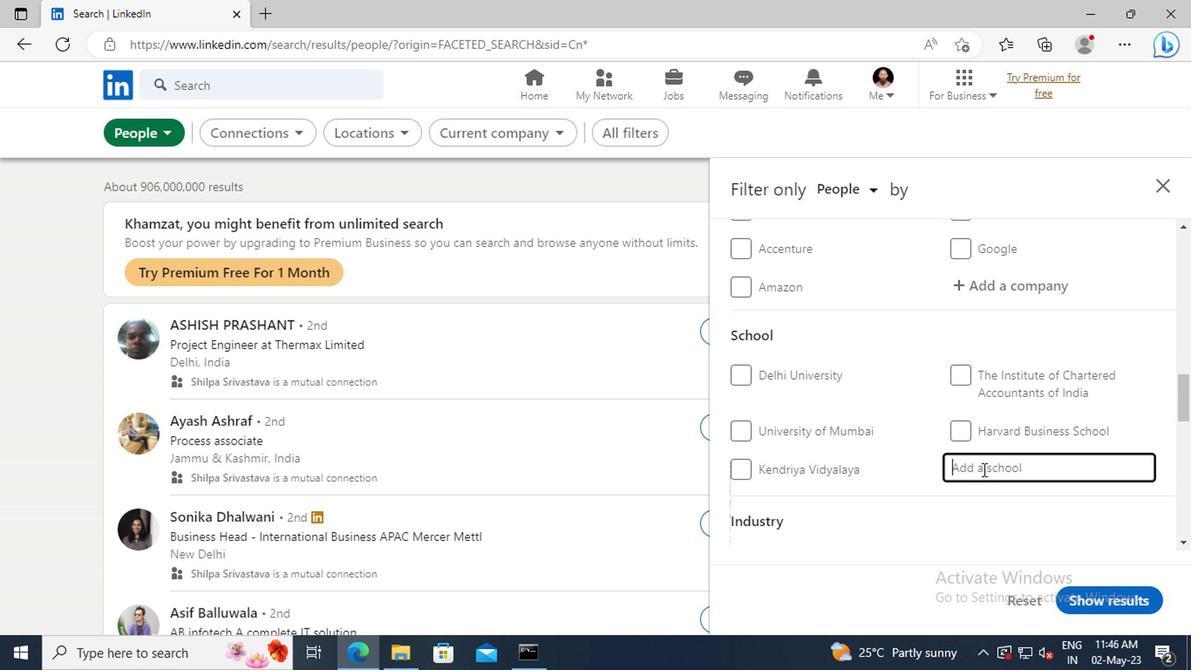 
Action: Key pressed <Key.shift>FM<Key.space><Key.shift>UN
Screenshot: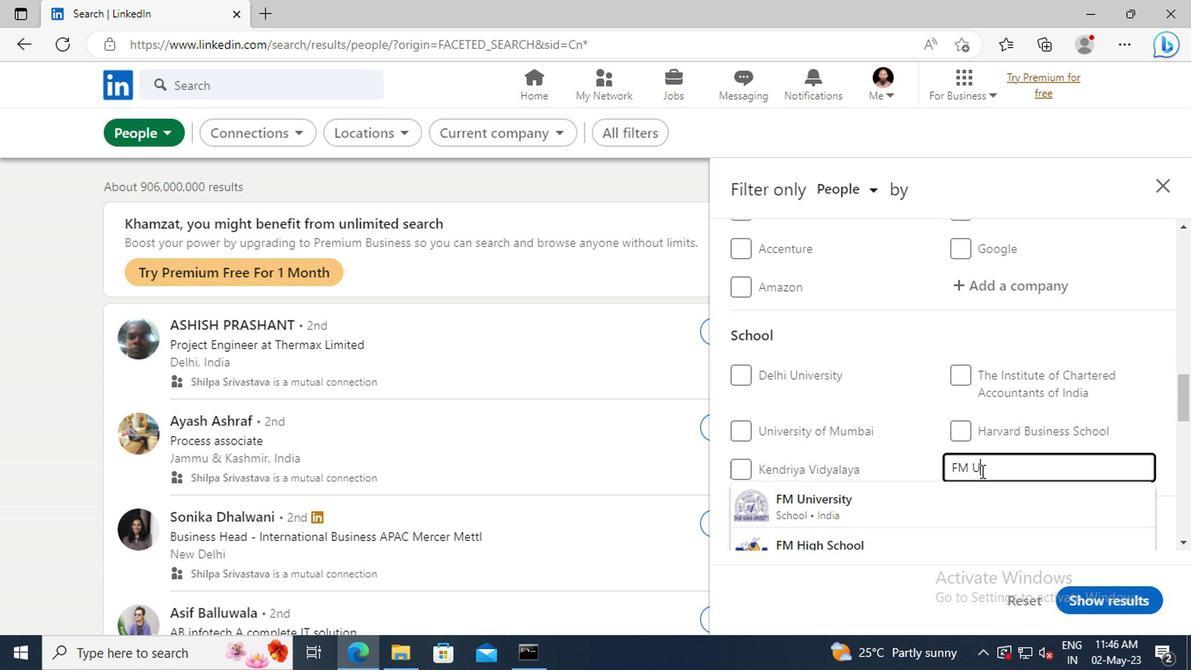 
Action: Mouse moved to (975, 500)
Screenshot: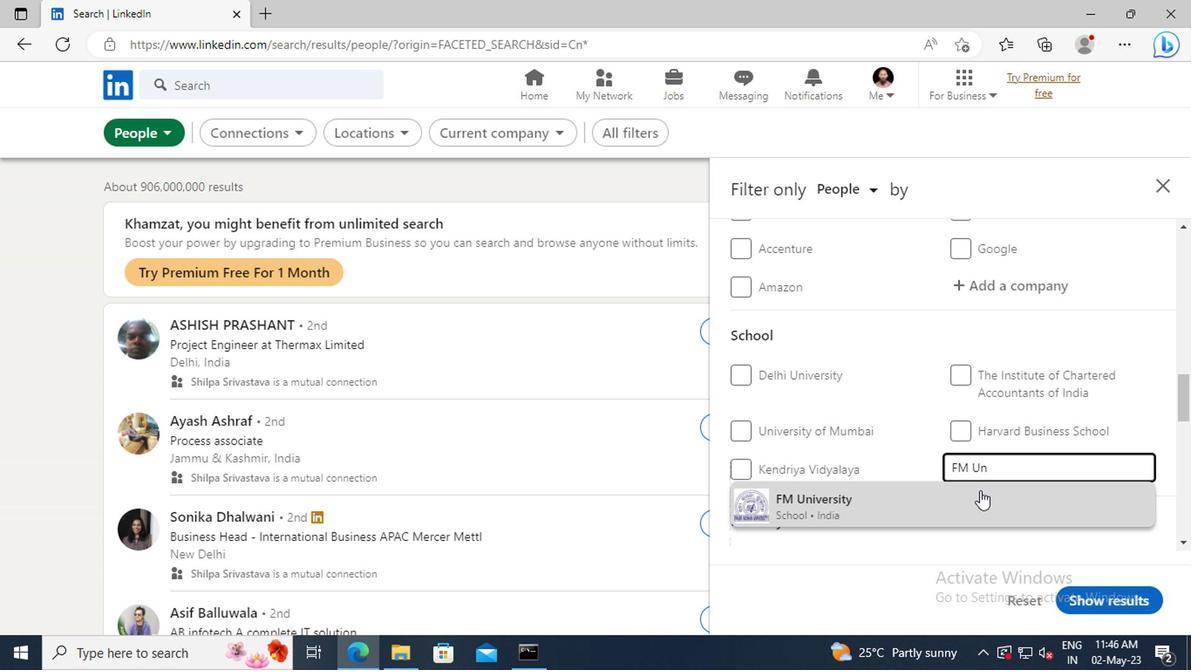 
Action: Mouse pressed left at (975, 500)
Screenshot: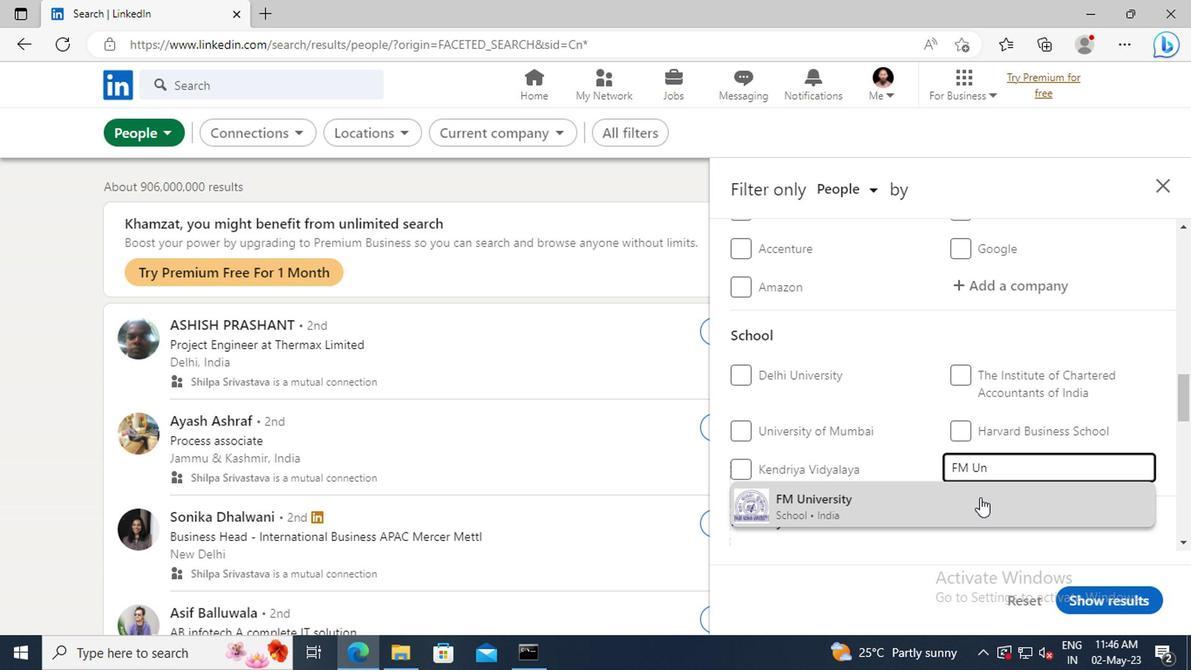 
Action: Mouse scrolled (975, 500) with delta (0, 0)
Screenshot: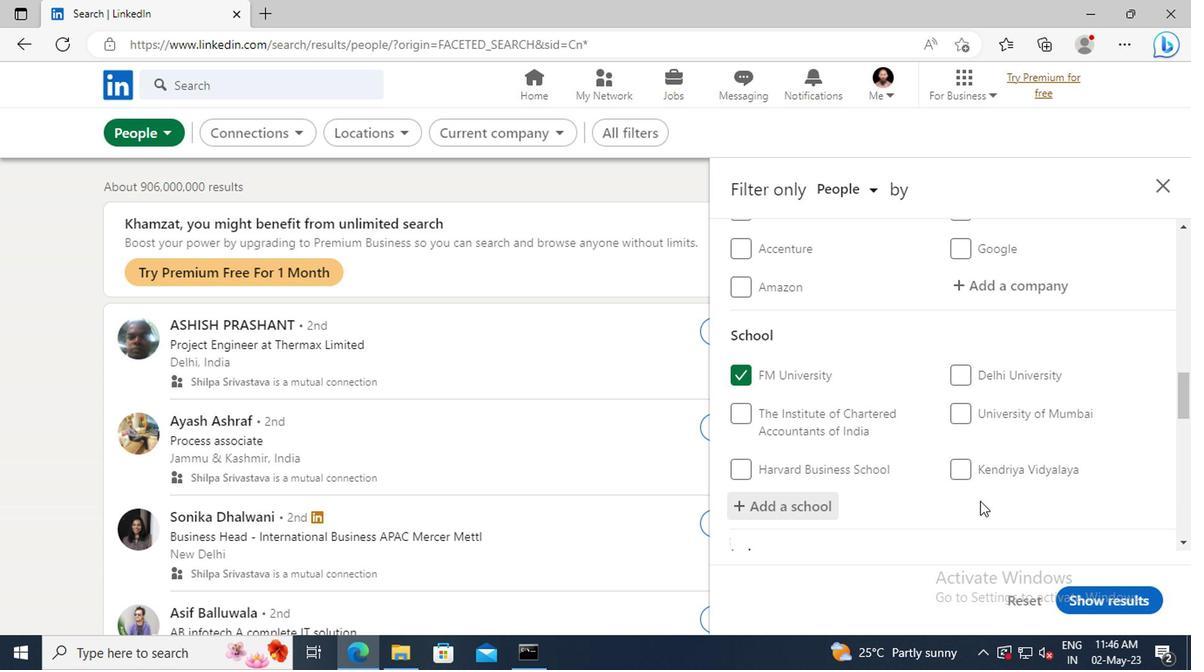 
Action: Mouse moved to (975, 452)
Screenshot: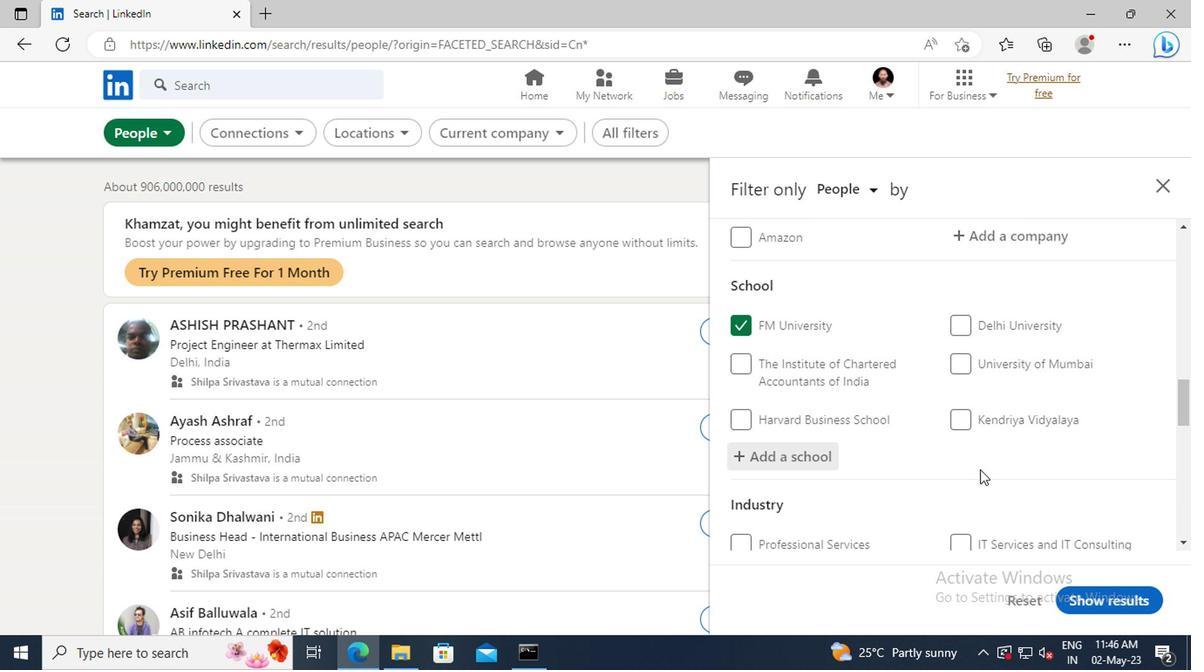 
Action: Mouse scrolled (975, 451) with delta (0, -1)
Screenshot: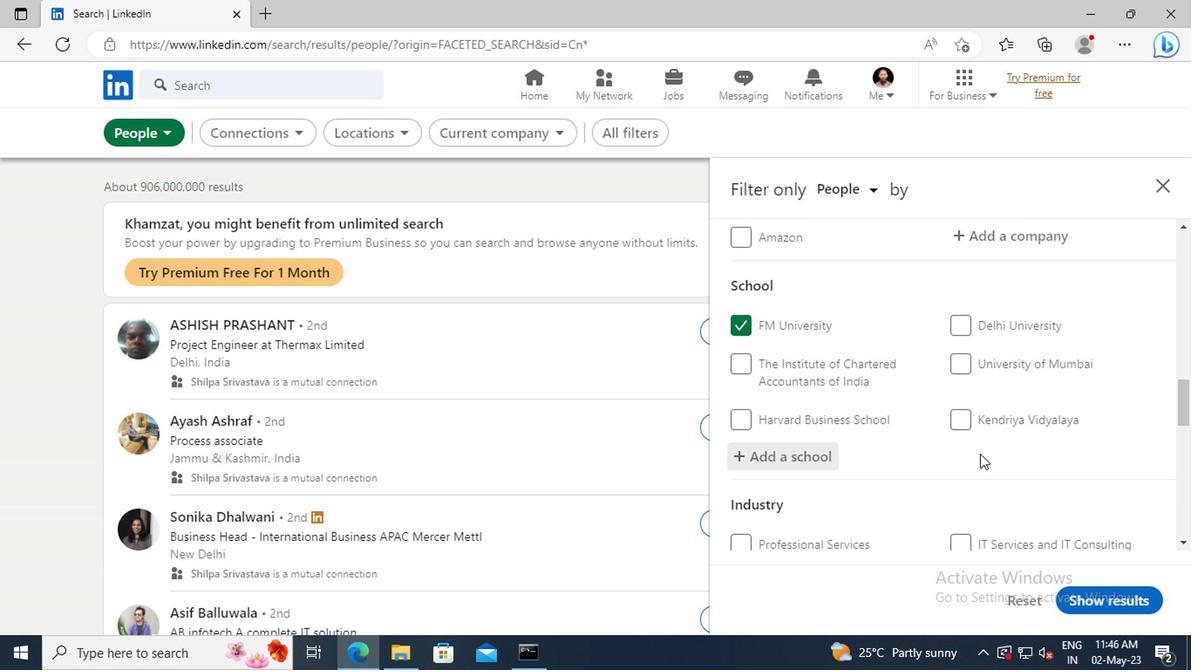 
Action: Mouse scrolled (975, 451) with delta (0, -1)
Screenshot: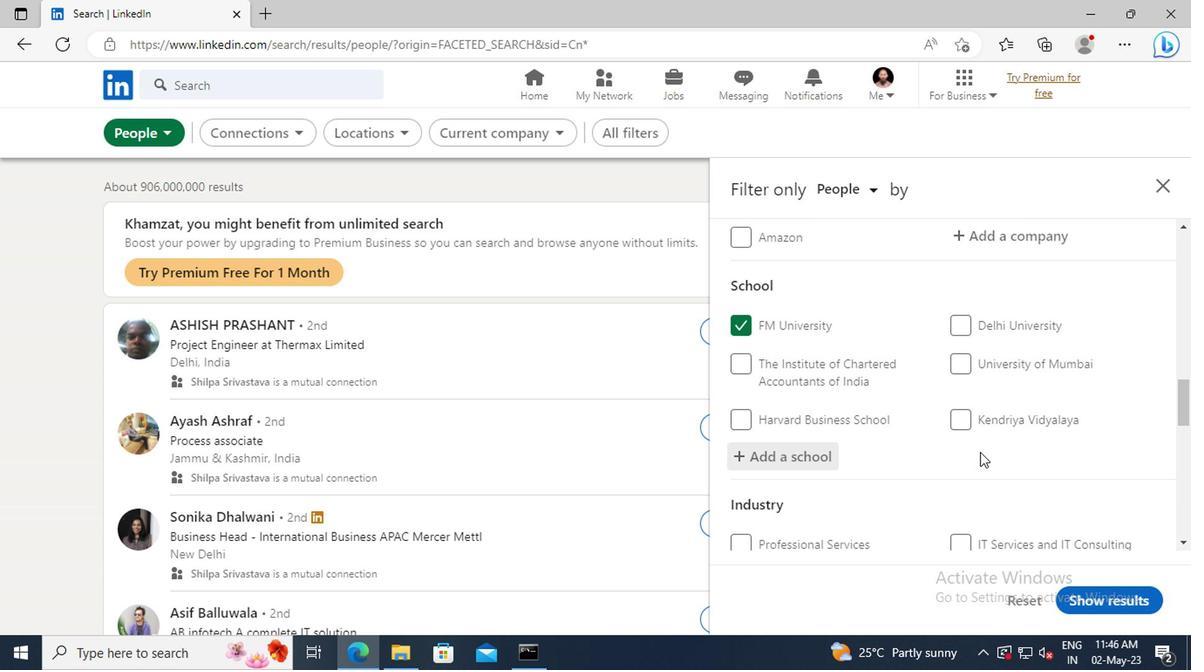 
Action: Mouse moved to (978, 413)
Screenshot: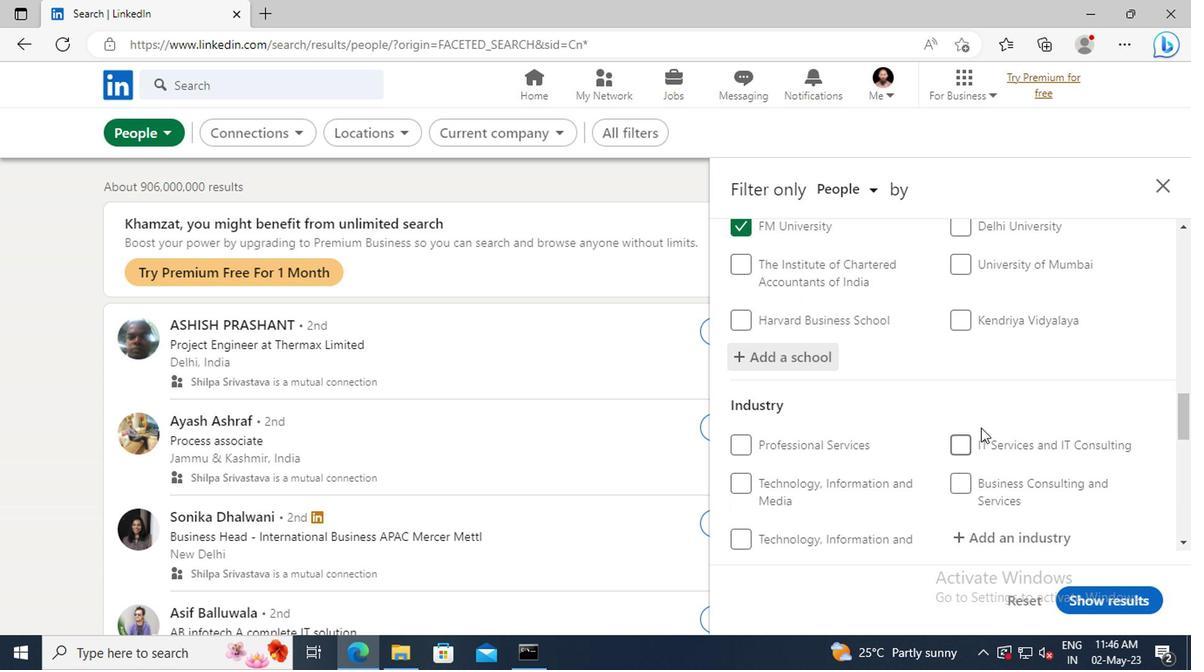 
Action: Mouse scrolled (978, 413) with delta (0, 0)
Screenshot: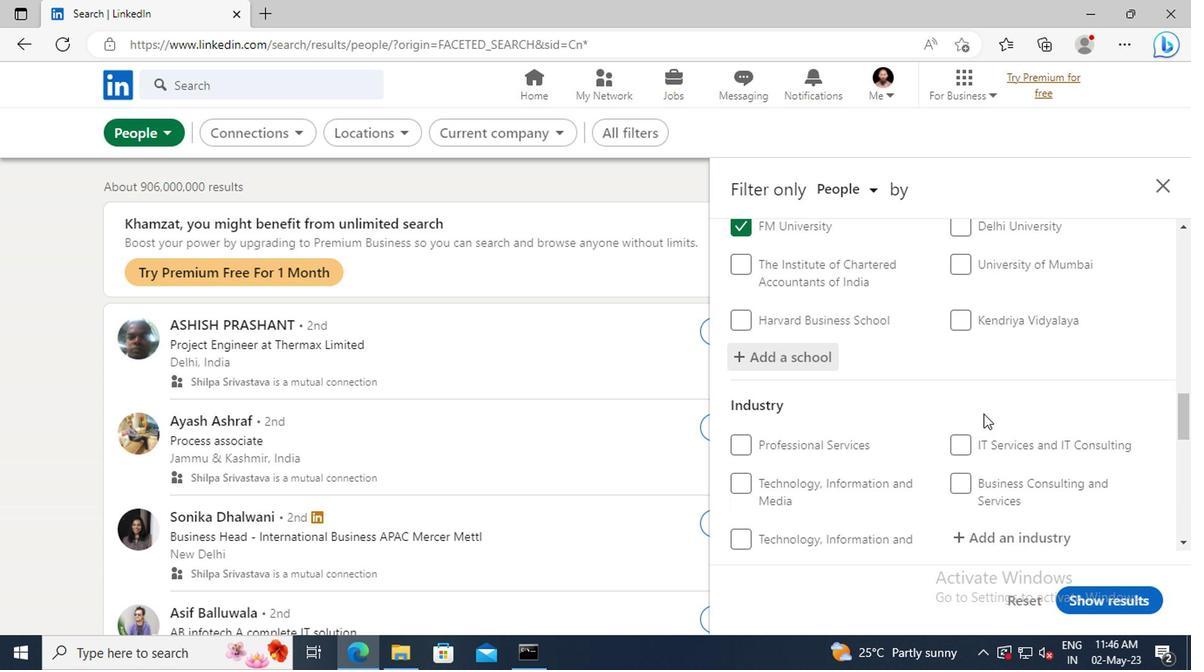 
Action: Mouse scrolled (978, 413) with delta (0, 0)
Screenshot: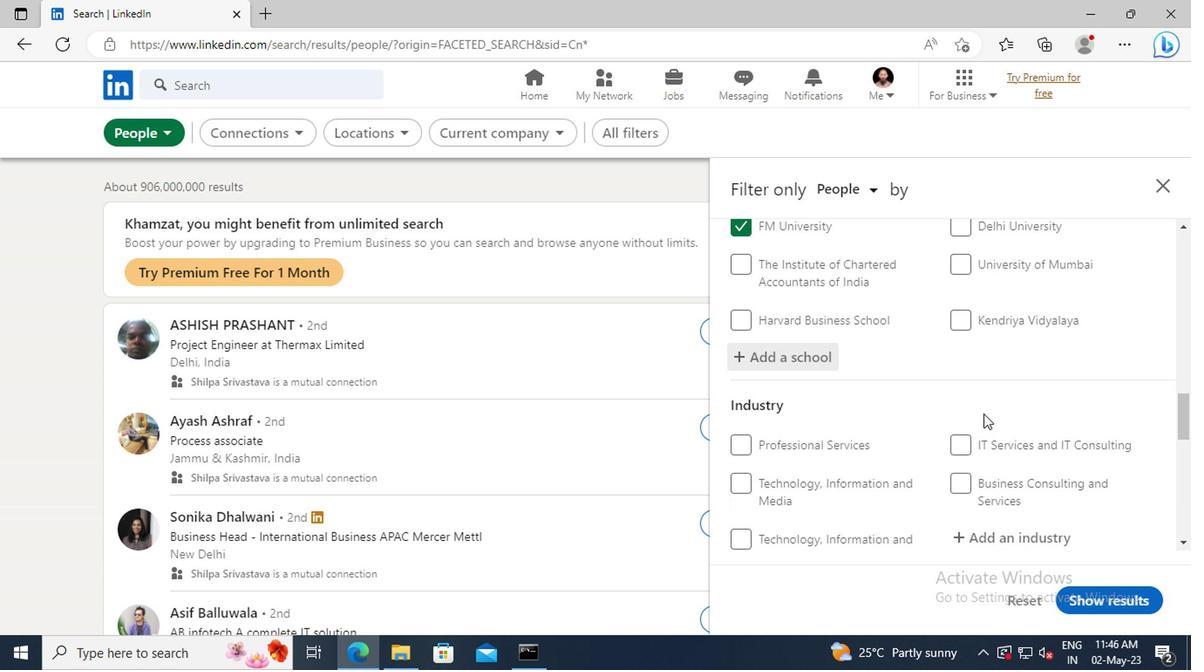 
Action: Mouse moved to (982, 438)
Screenshot: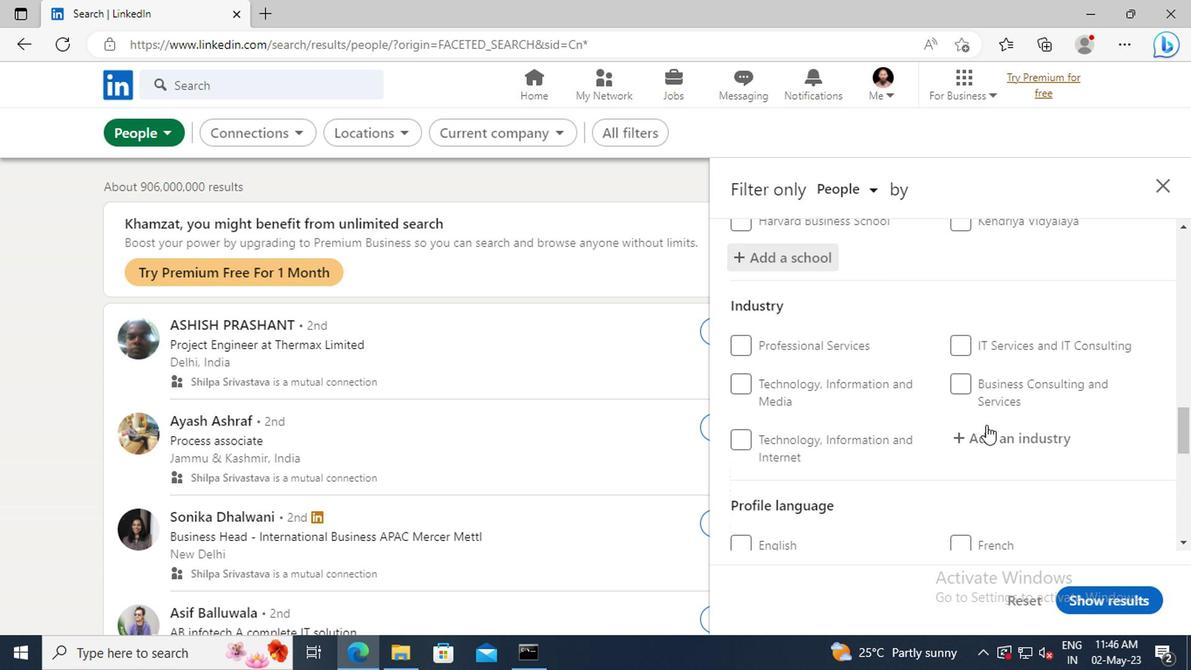 
Action: Mouse pressed left at (982, 438)
Screenshot: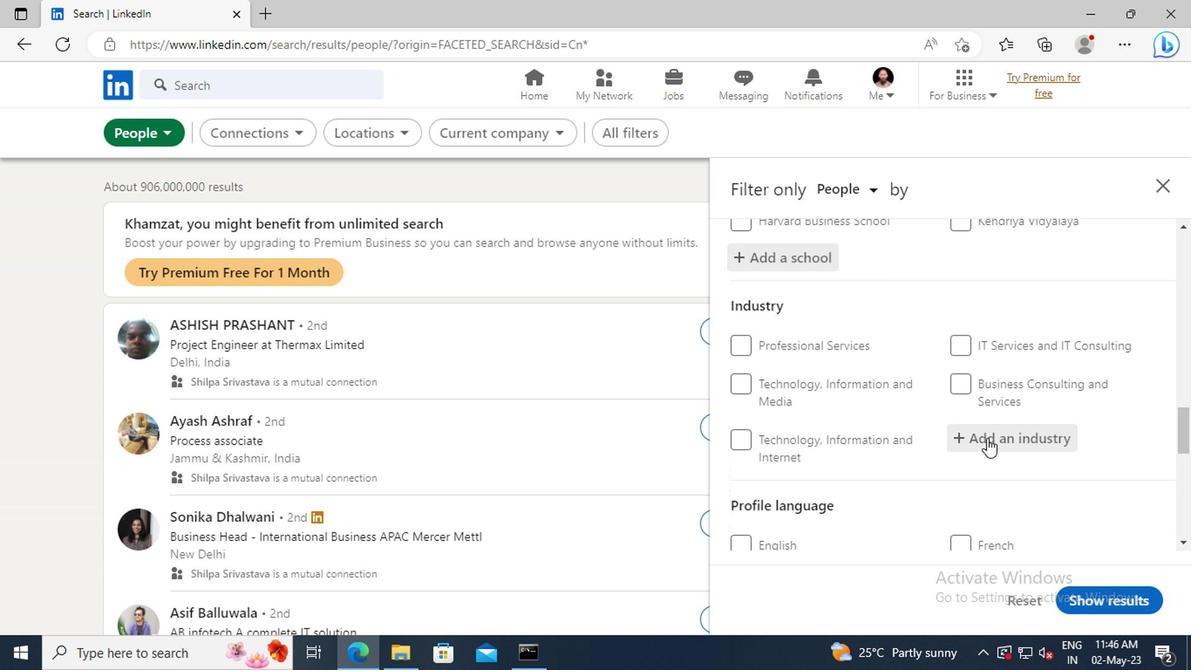 
Action: Key pressed <Key.shift>NURSING
Screenshot: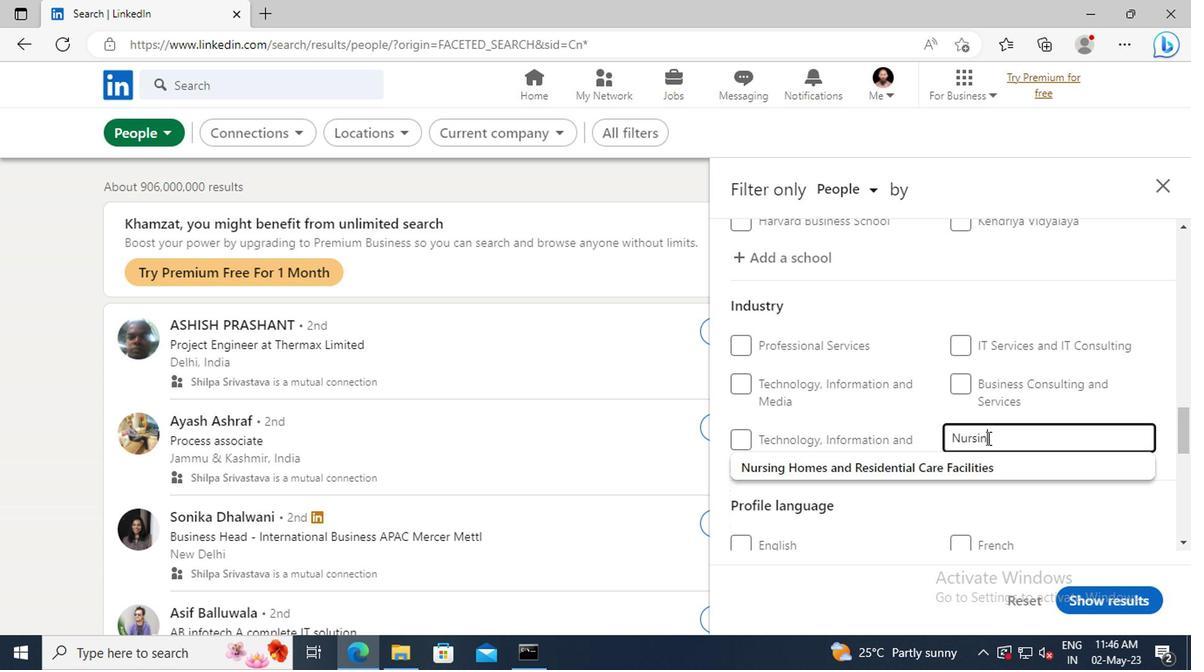 
Action: Mouse moved to (977, 465)
Screenshot: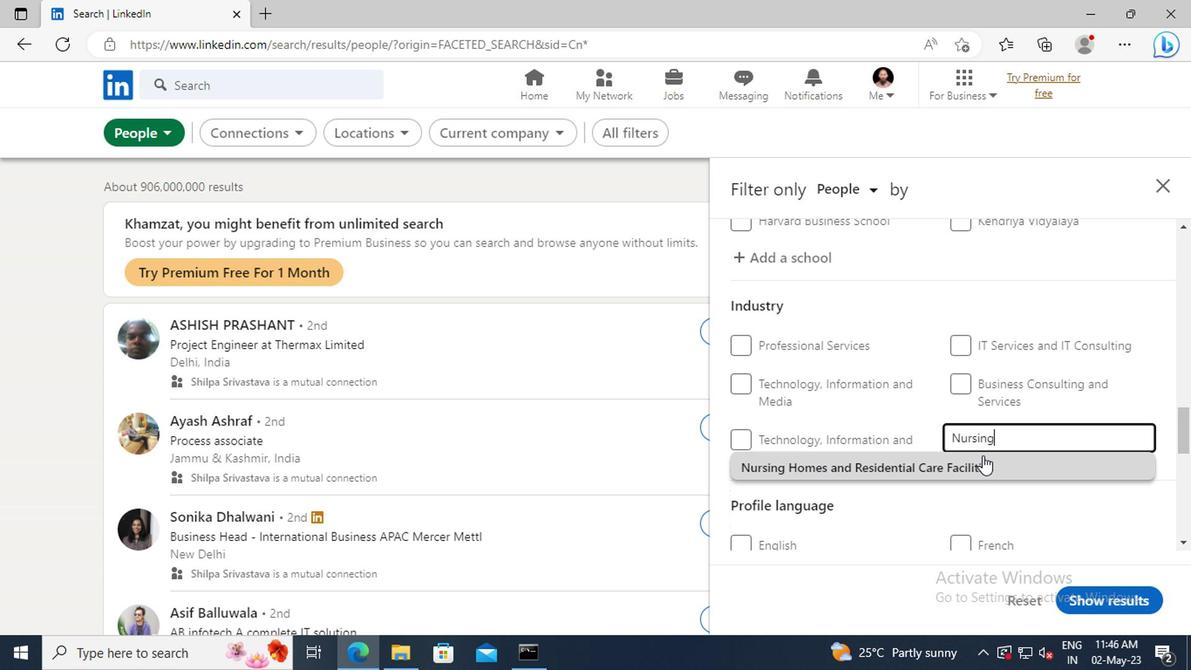 
Action: Mouse pressed left at (977, 465)
Screenshot: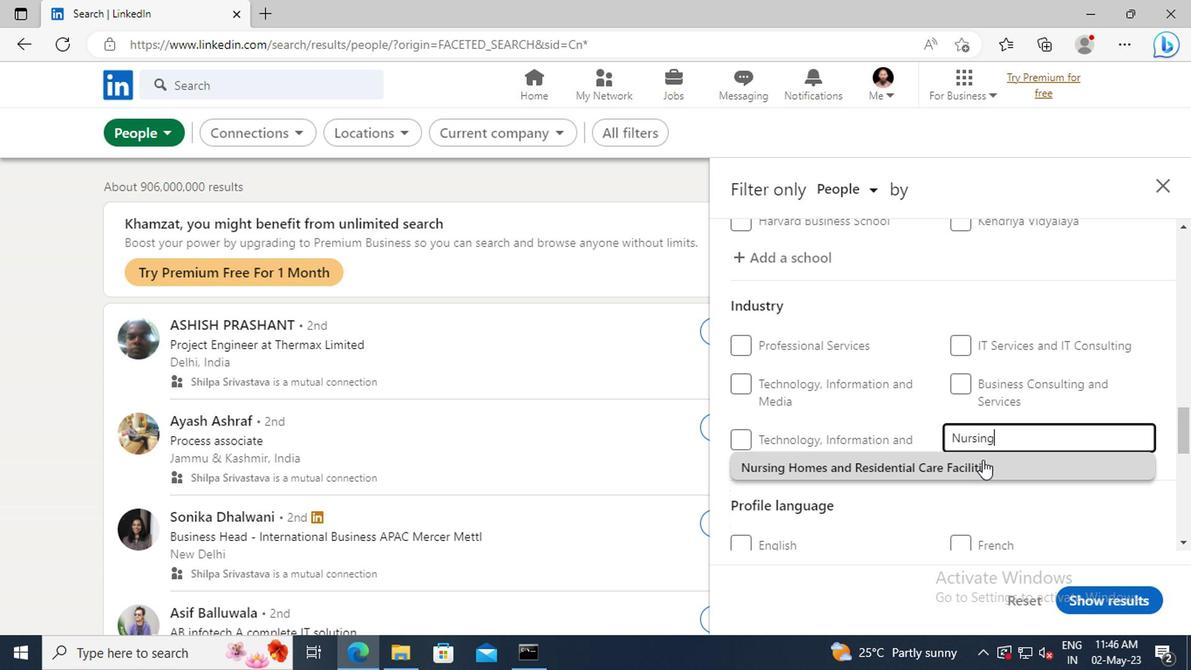 
Action: Mouse scrolled (977, 464) with delta (0, -1)
Screenshot: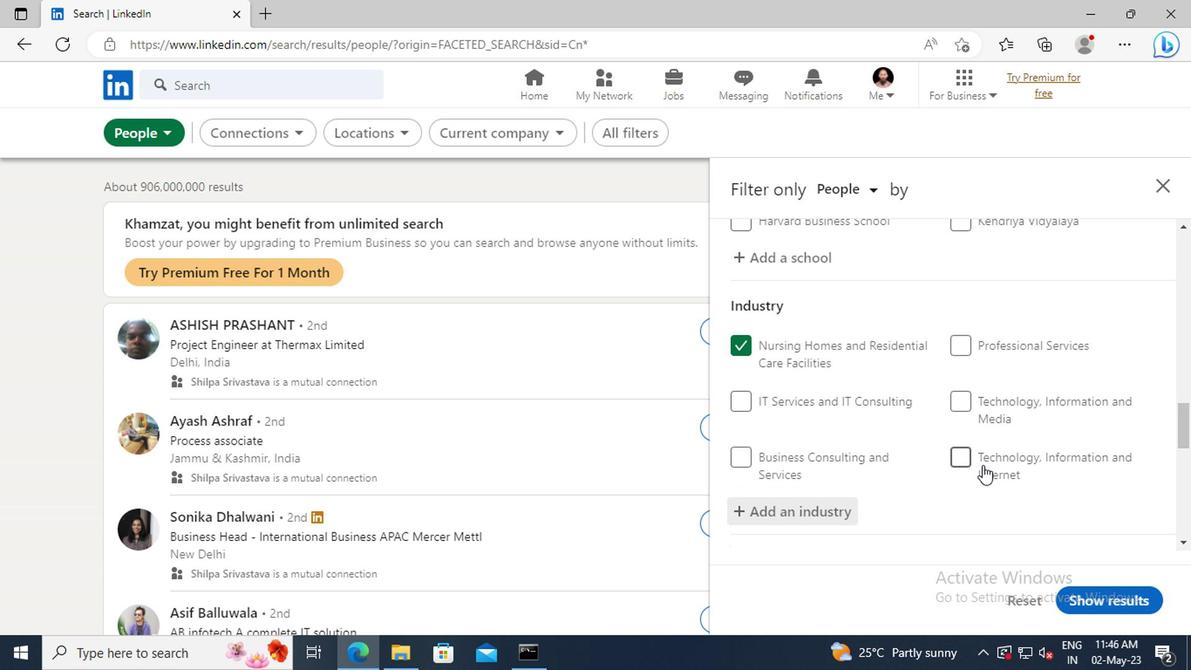 
Action: Mouse scrolled (977, 464) with delta (0, -1)
Screenshot: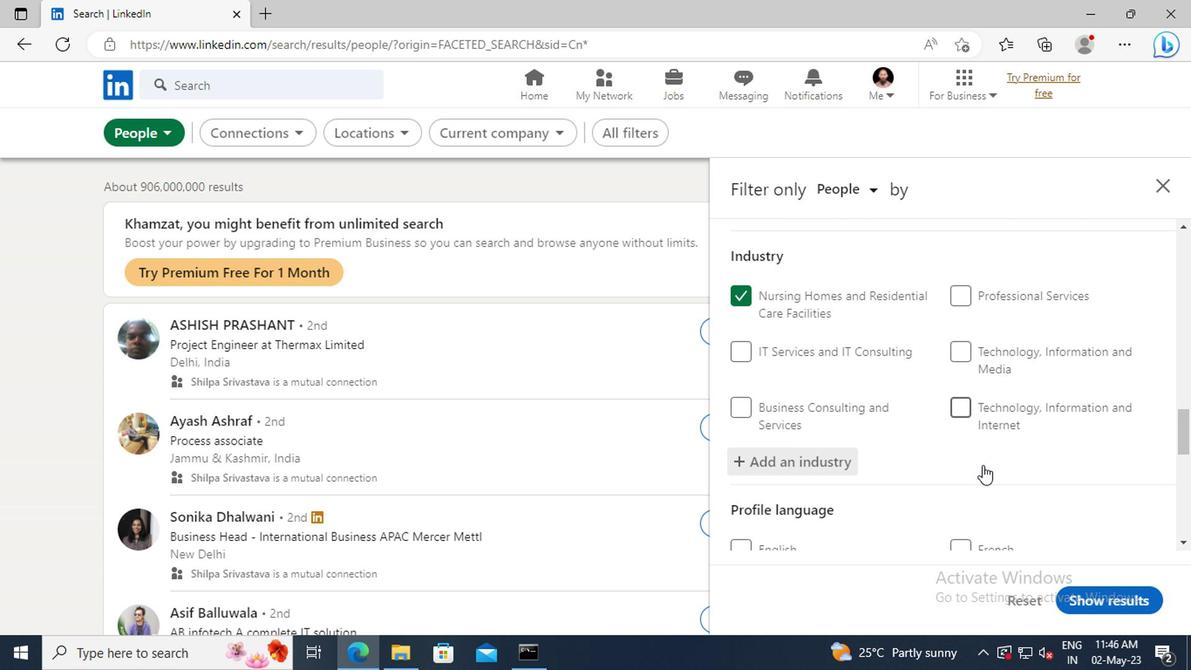 
Action: Mouse scrolled (977, 464) with delta (0, -1)
Screenshot: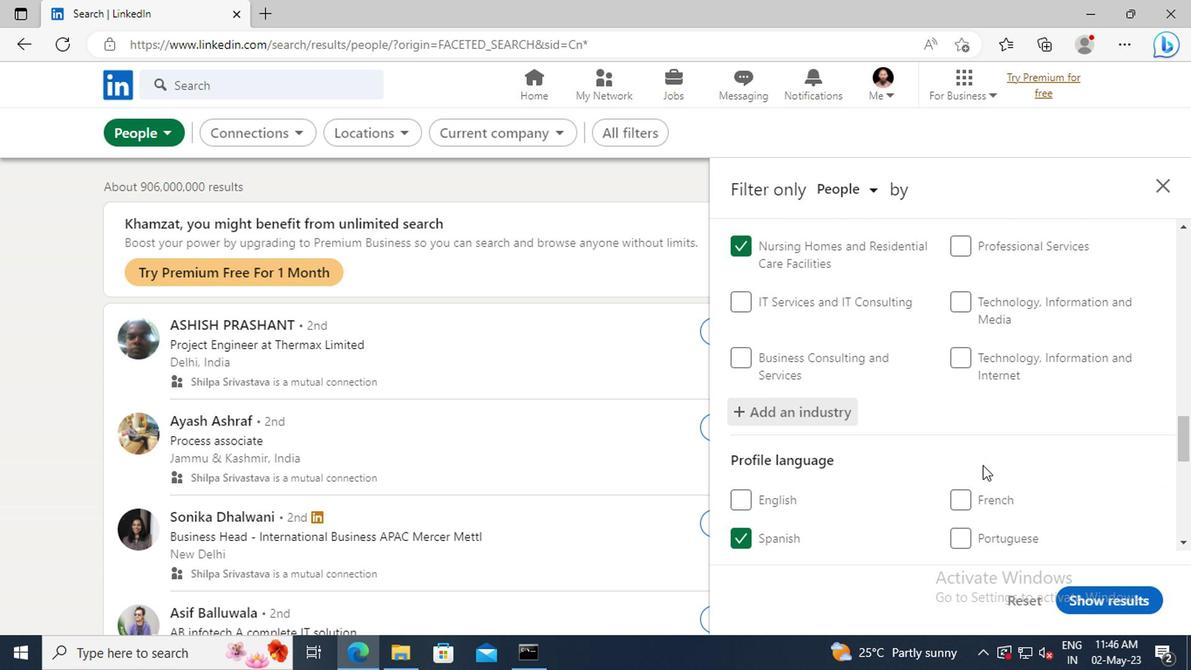 
Action: Mouse scrolled (977, 464) with delta (0, -1)
Screenshot: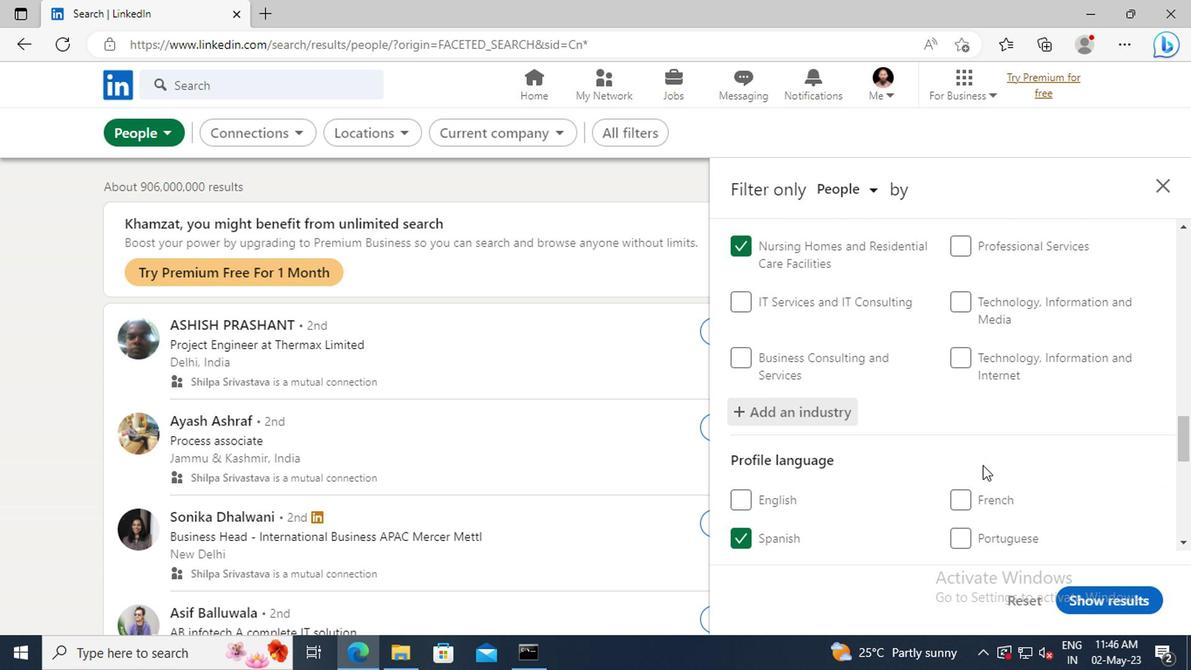 
Action: Mouse moved to (978, 426)
Screenshot: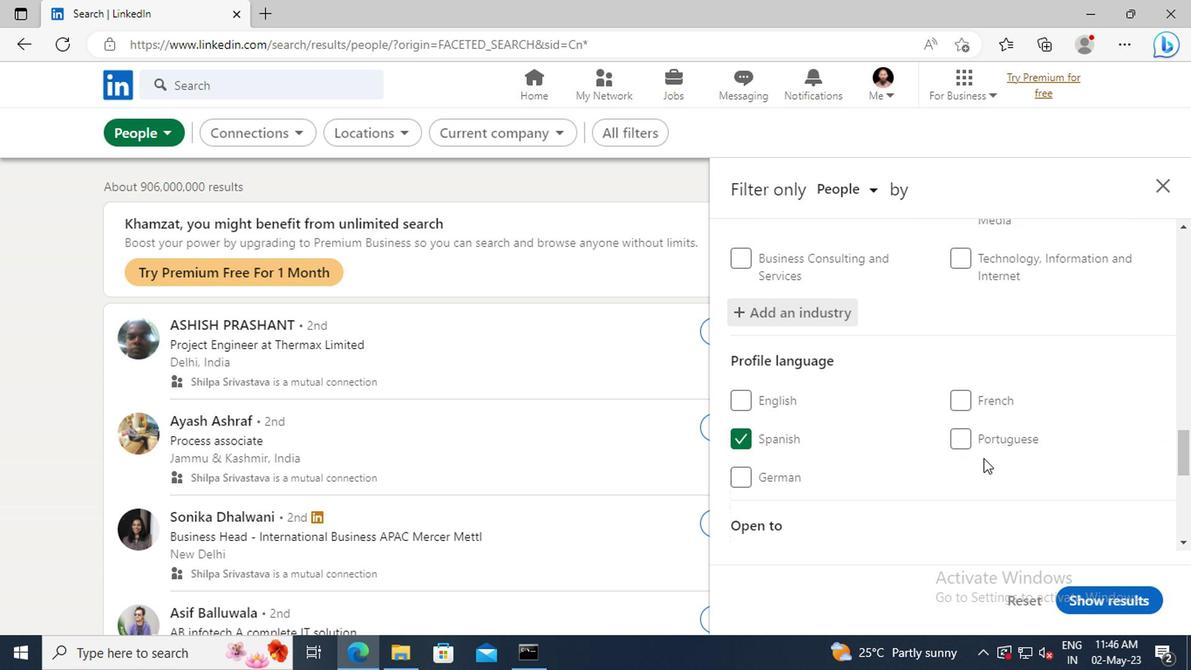 
Action: Mouse scrolled (978, 425) with delta (0, -1)
Screenshot: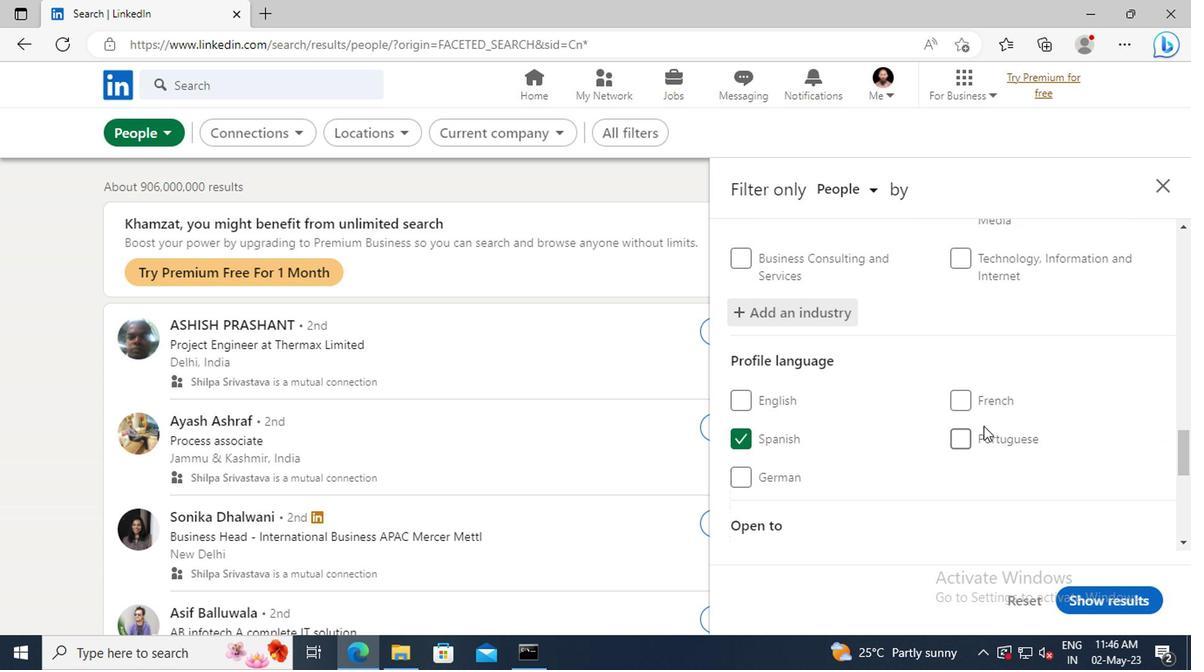 
Action: Mouse scrolled (978, 425) with delta (0, -1)
Screenshot: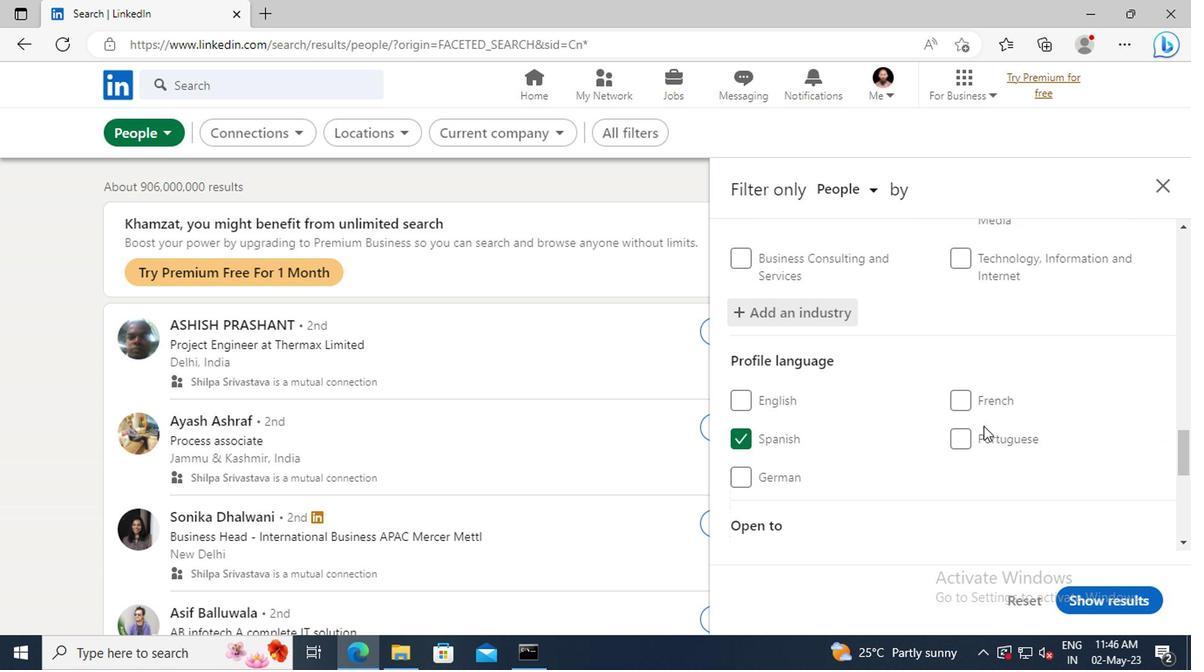 
Action: Mouse scrolled (978, 425) with delta (0, -1)
Screenshot: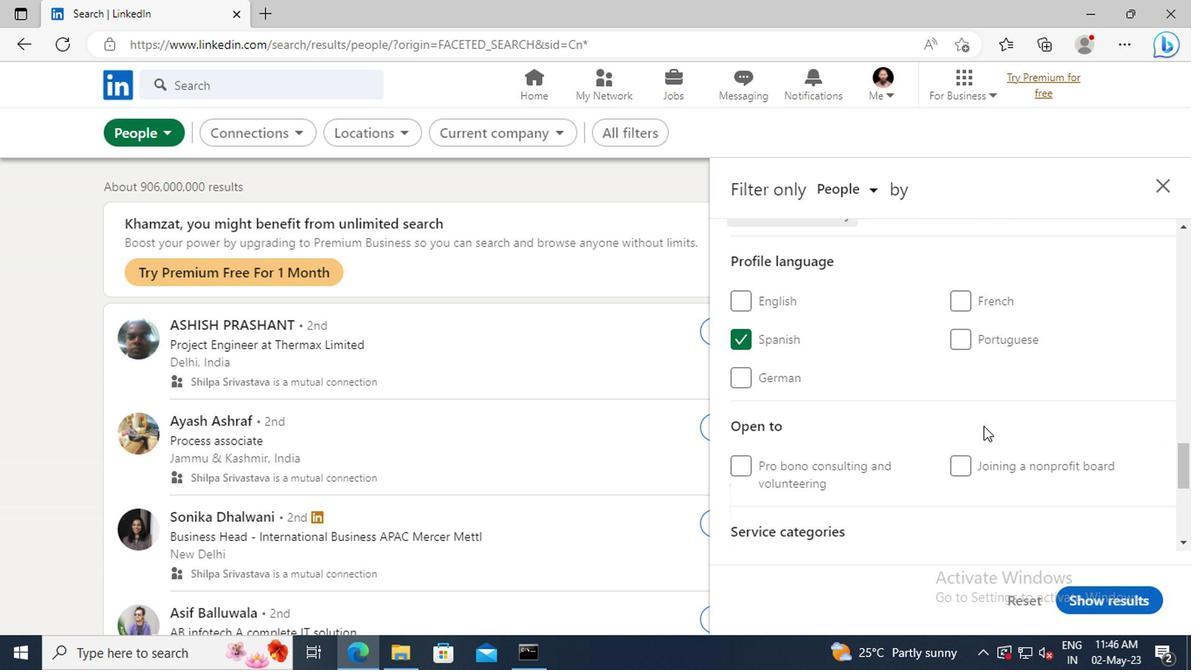 
Action: Mouse scrolled (978, 425) with delta (0, -1)
Screenshot: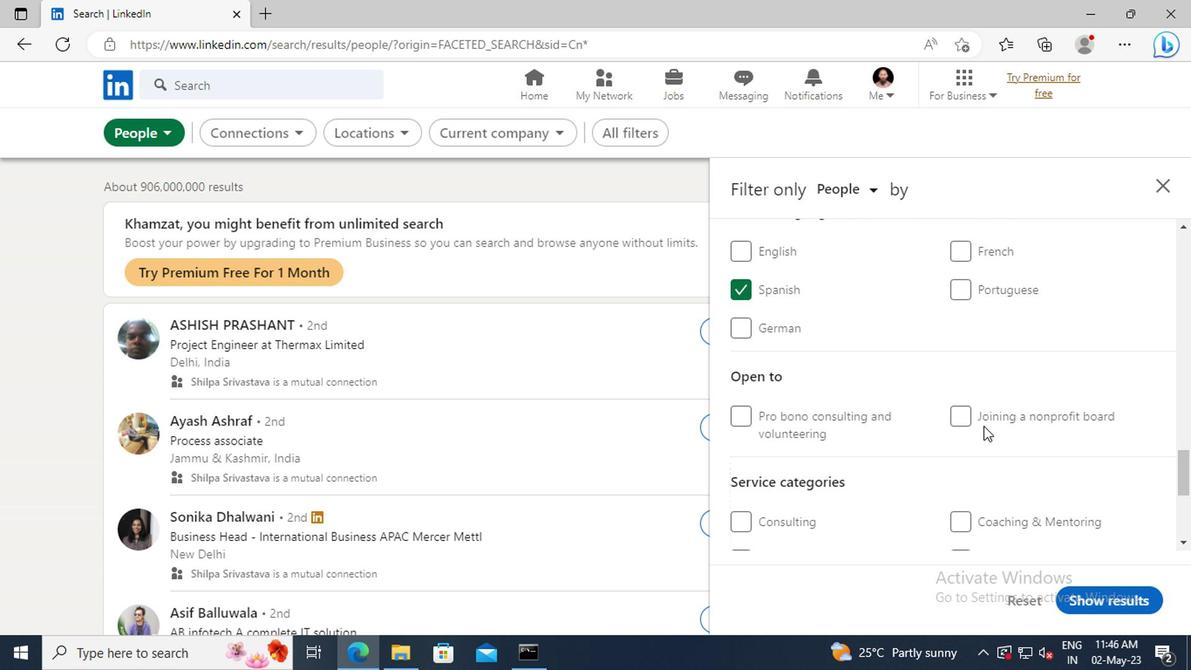 
Action: Mouse moved to (978, 417)
Screenshot: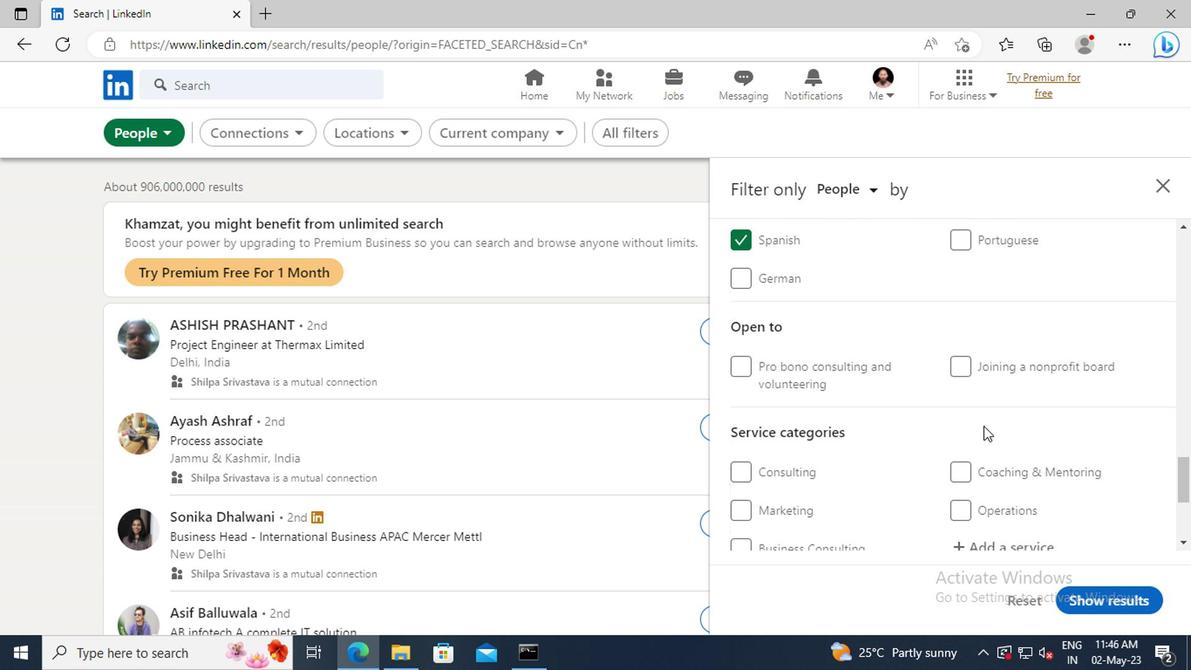 
Action: Mouse scrolled (978, 416) with delta (0, -1)
Screenshot: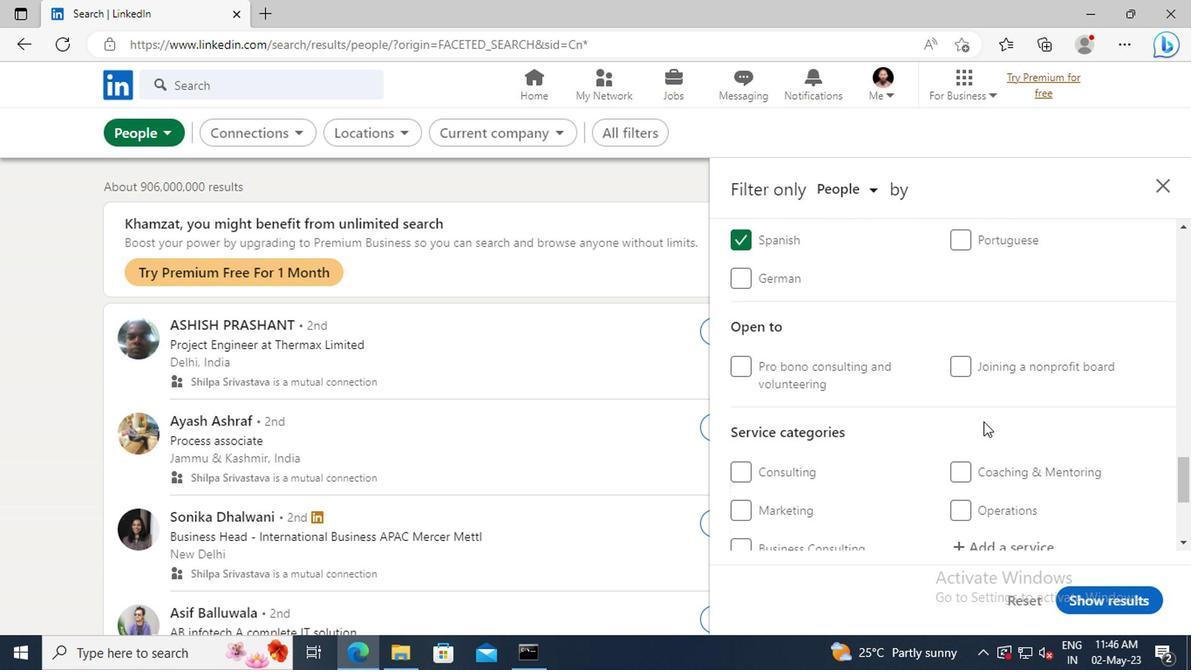 
Action: Mouse scrolled (978, 416) with delta (0, -1)
Screenshot: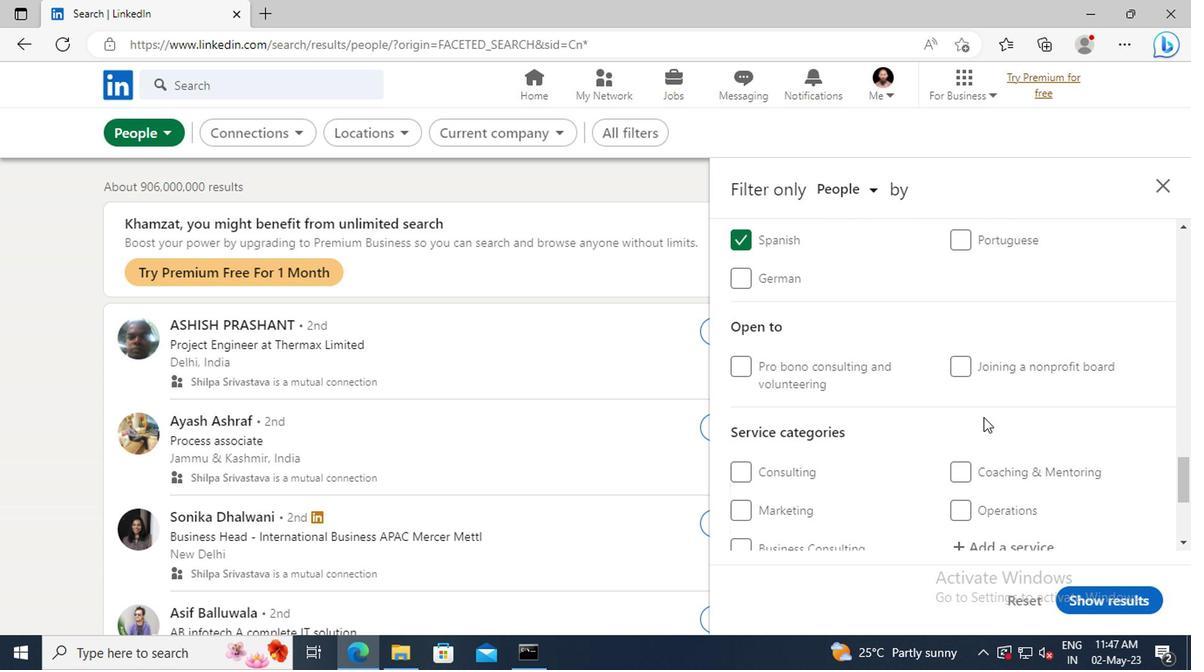 
Action: Mouse moved to (977, 404)
Screenshot: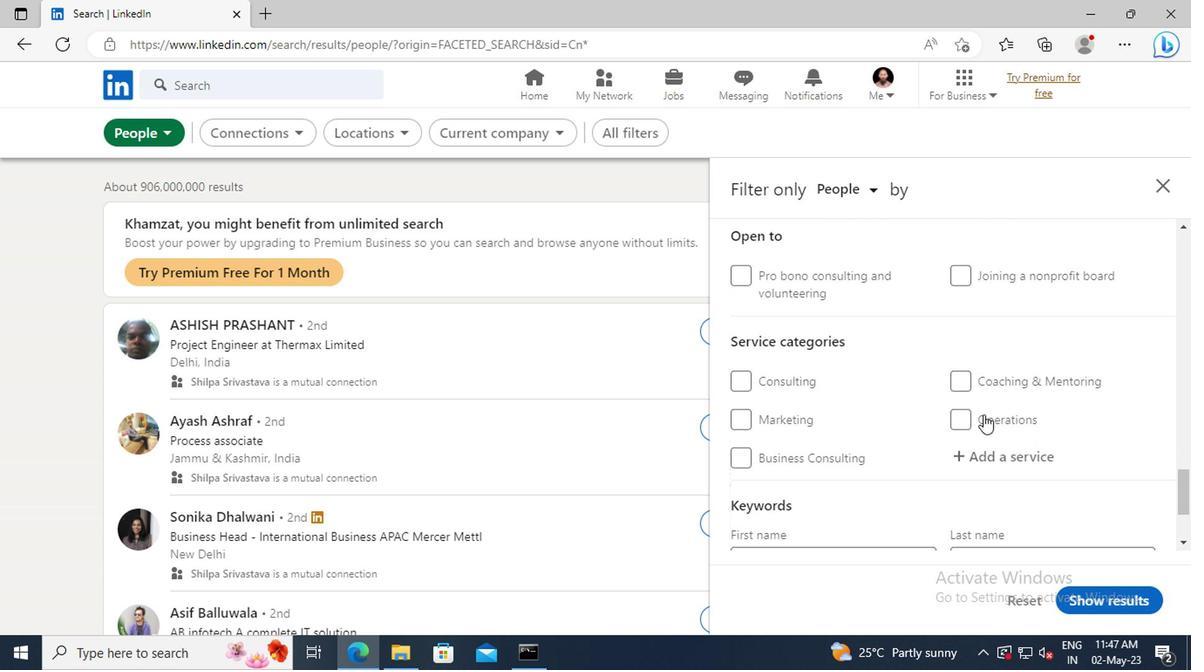 
Action: Mouse scrolled (977, 403) with delta (0, -1)
Screenshot: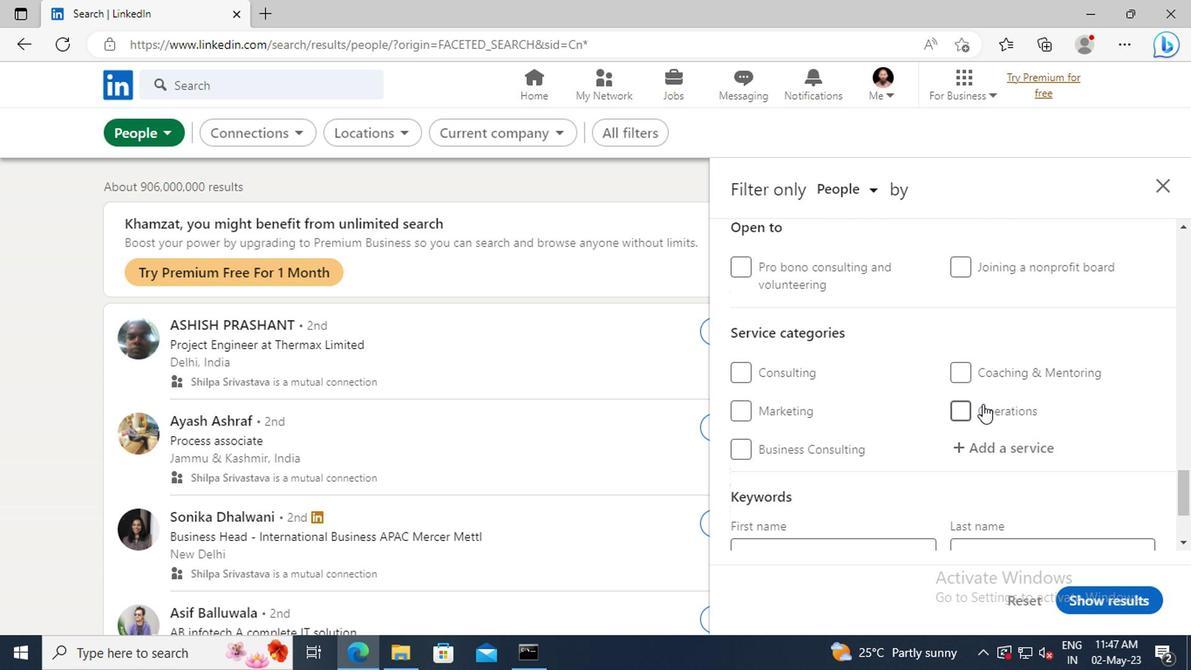 
Action: Mouse moved to (979, 404)
Screenshot: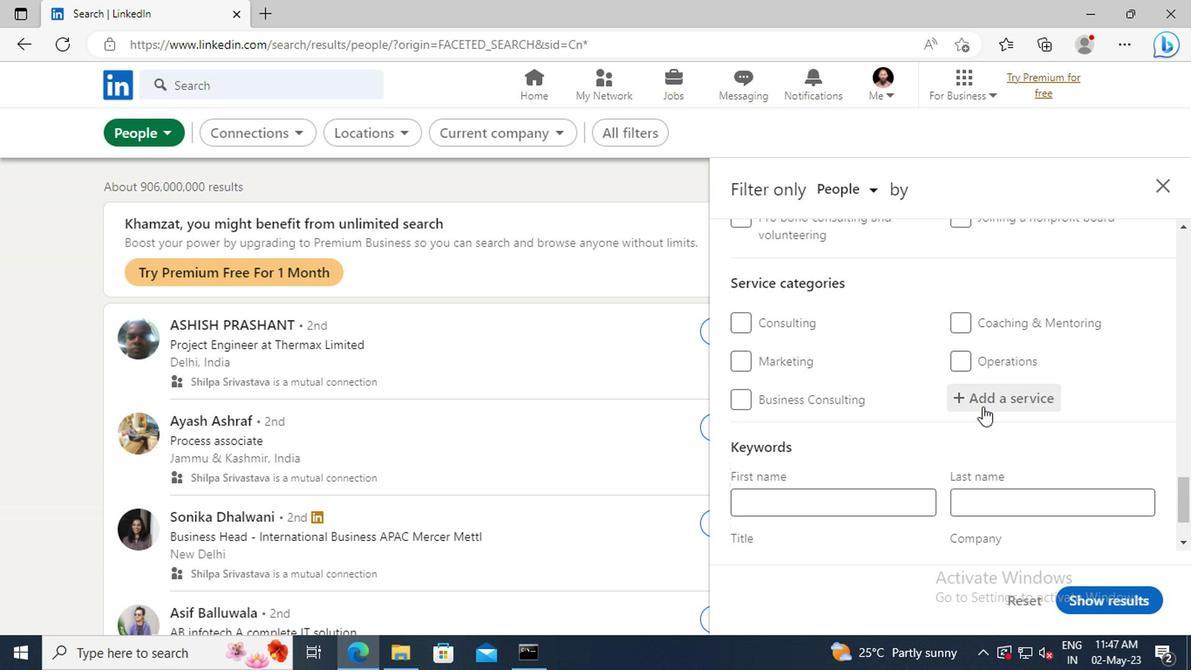 
Action: Mouse pressed left at (979, 404)
Screenshot: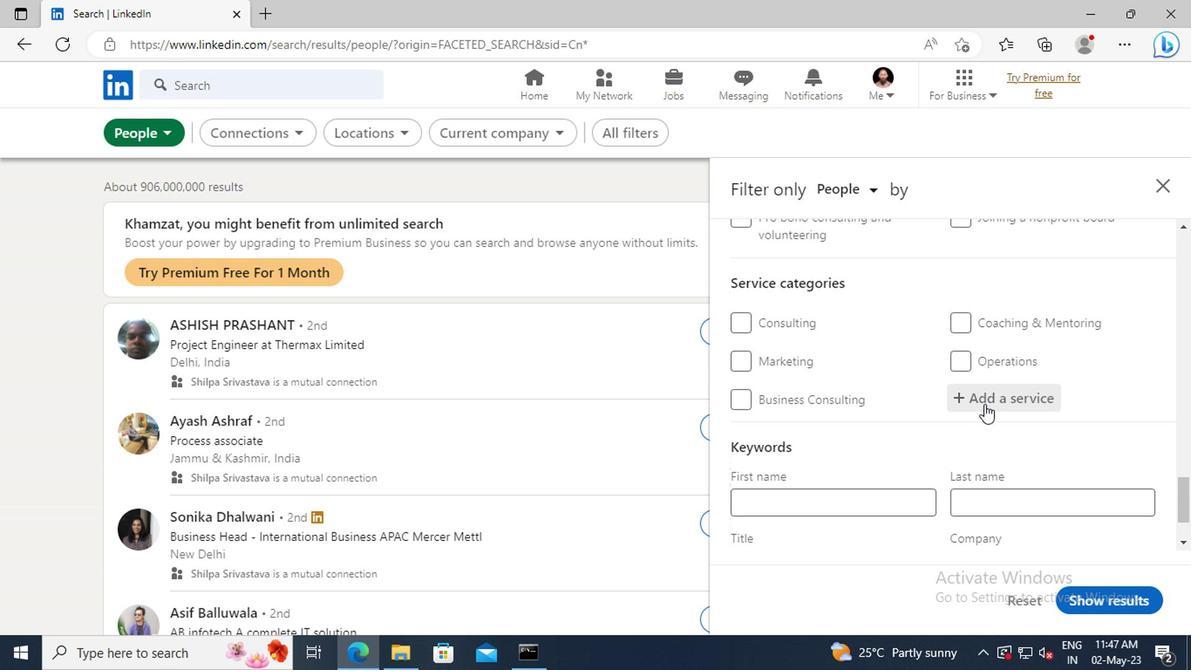 
Action: Key pressed <Key.shift>MORTGAGE
Screenshot: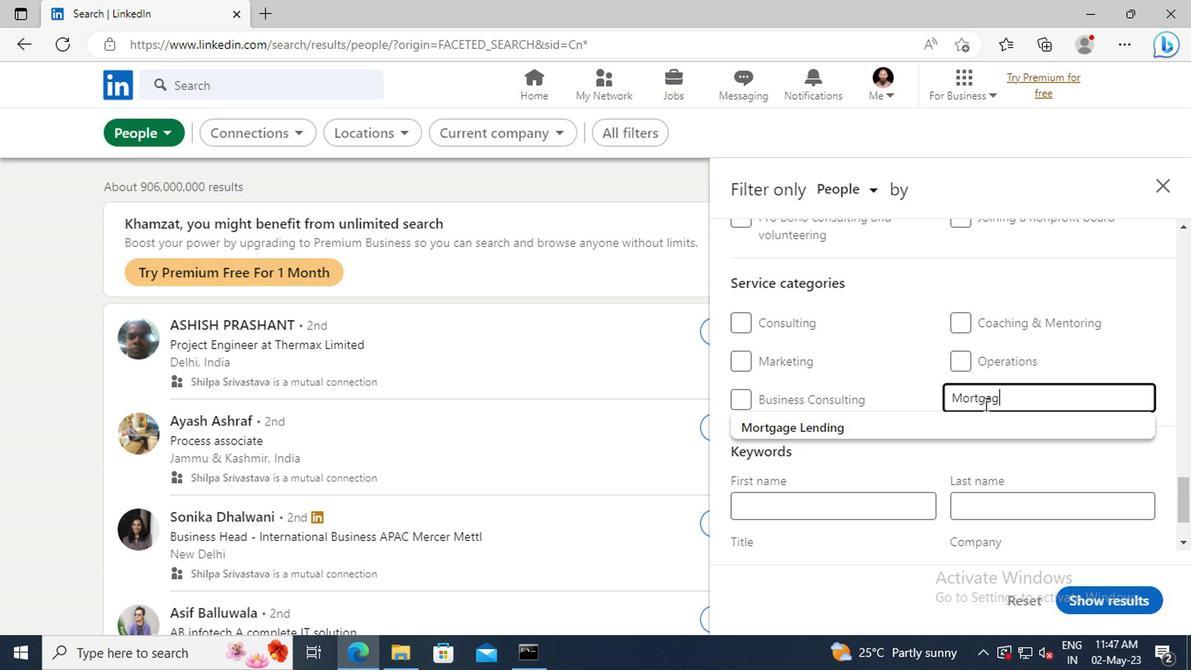 
Action: Mouse moved to (978, 425)
Screenshot: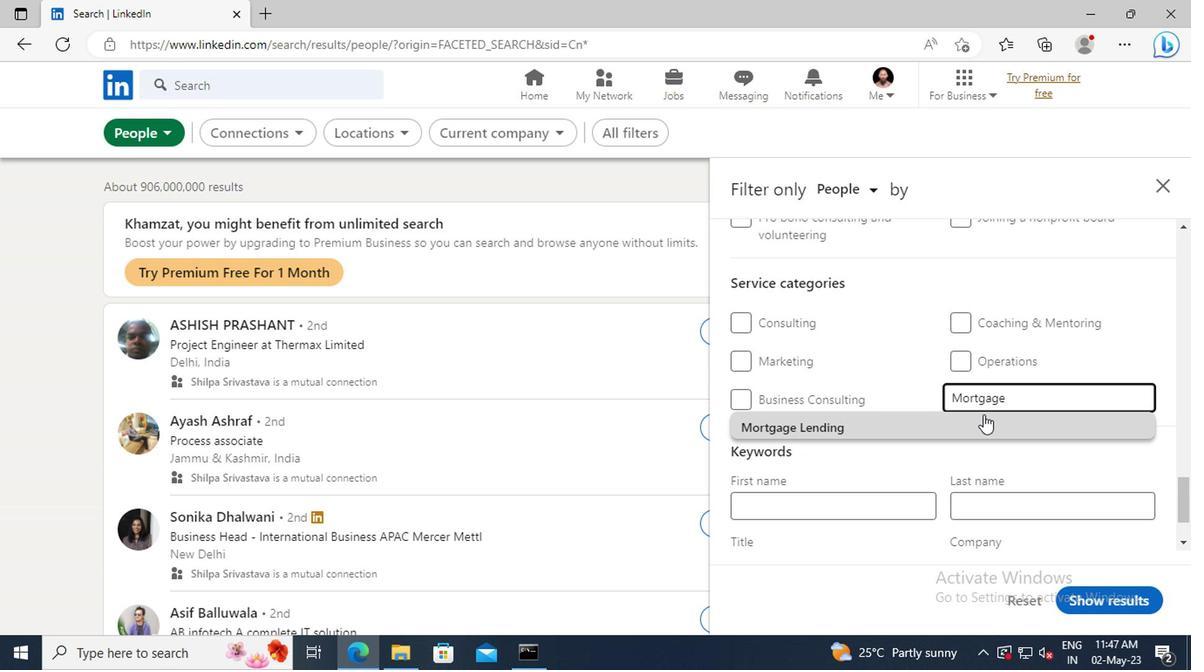 
Action: Mouse pressed left at (978, 425)
Screenshot: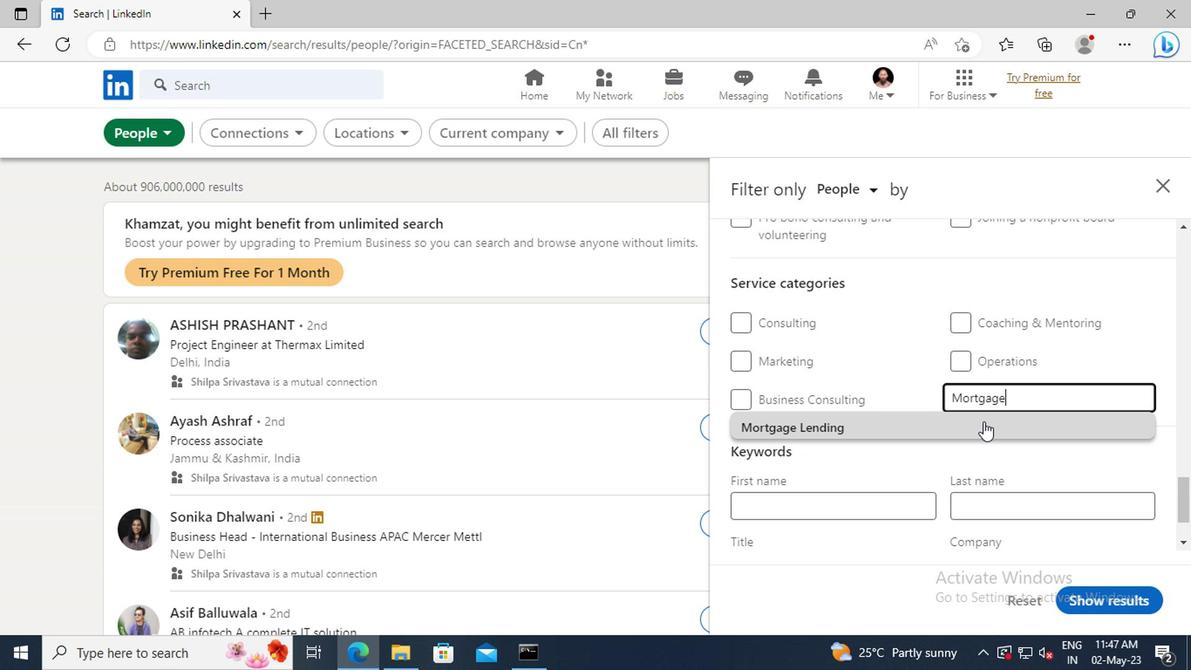 
Action: Mouse scrolled (978, 424) with delta (0, 0)
Screenshot: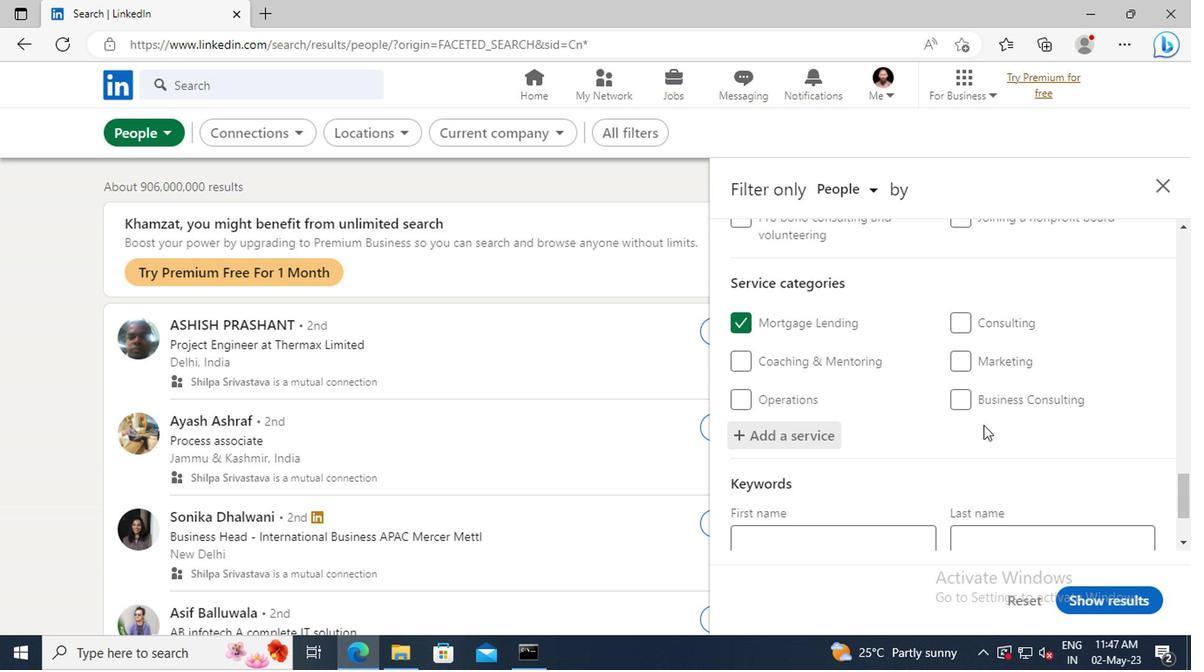 
Action: Mouse scrolled (978, 424) with delta (0, 0)
Screenshot: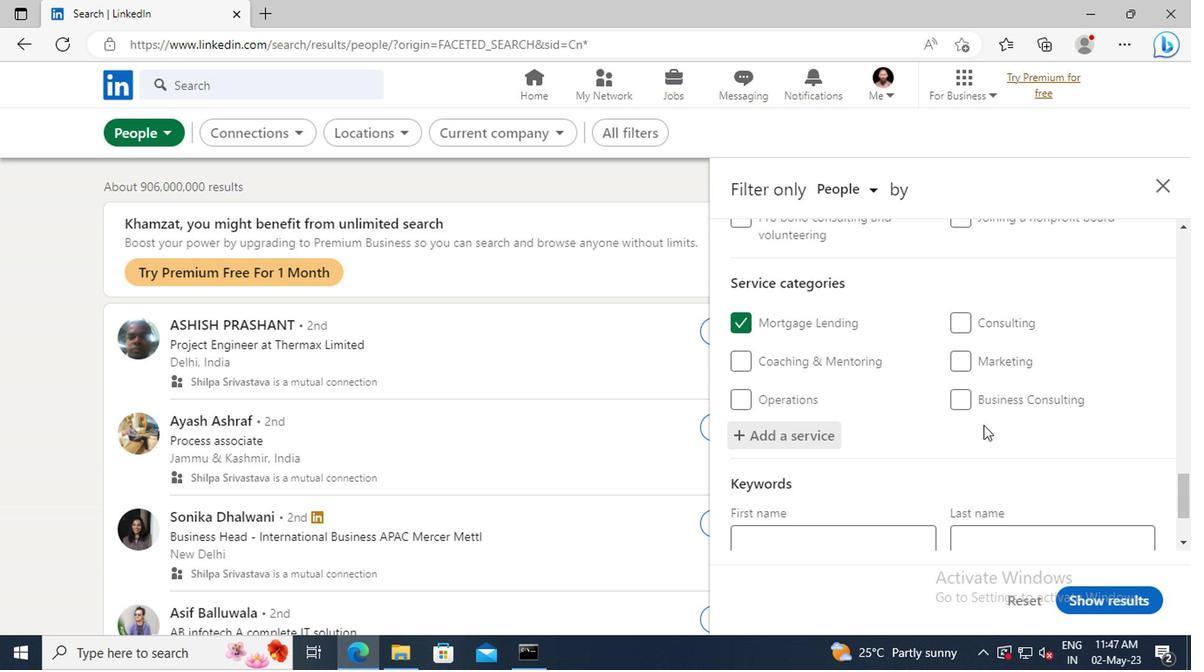 
Action: Mouse scrolled (978, 424) with delta (0, 0)
Screenshot: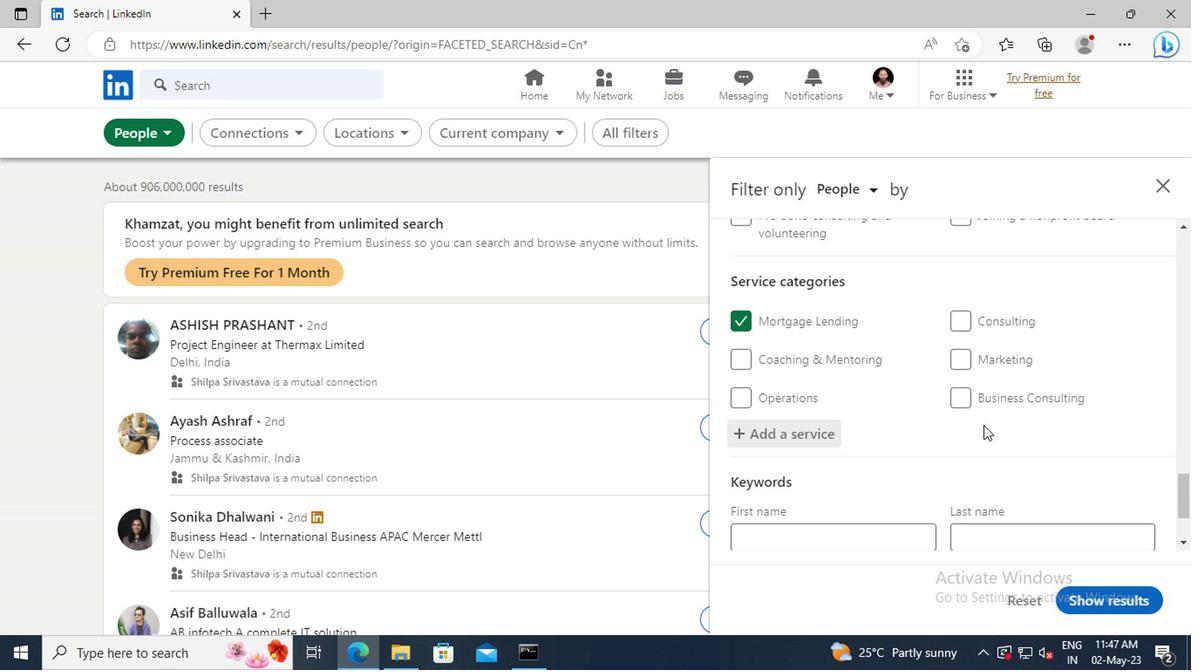 
Action: Mouse moved to (809, 470)
Screenshot: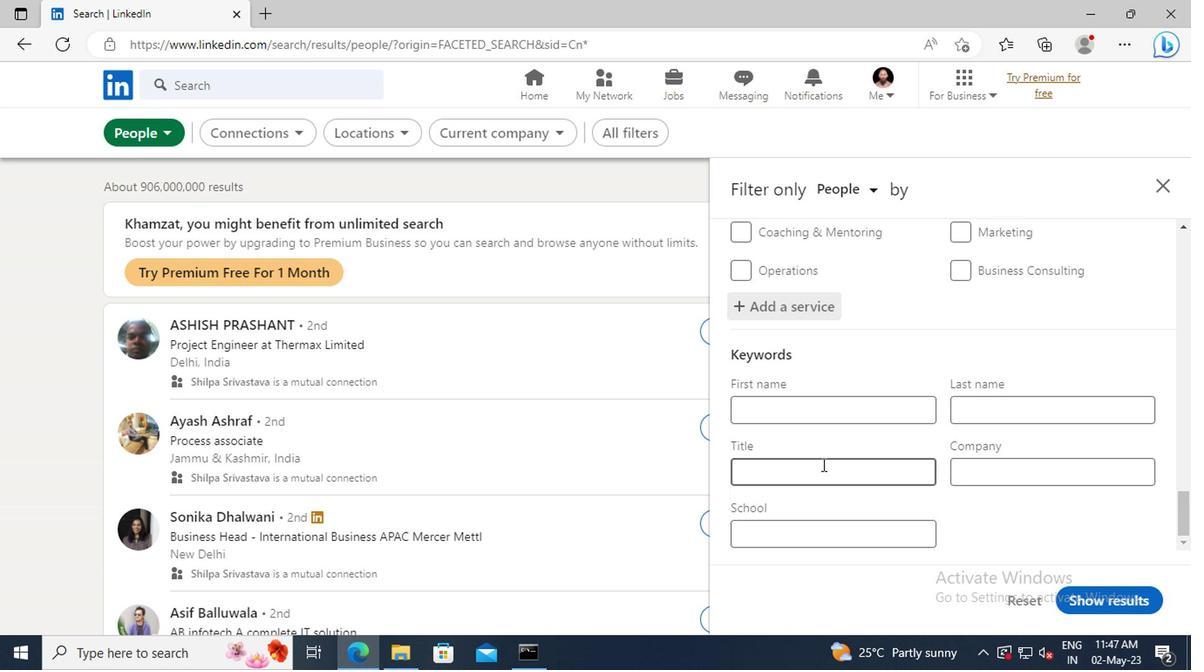 
Action: Mouse pressed left at (809, 470)
Screenshot: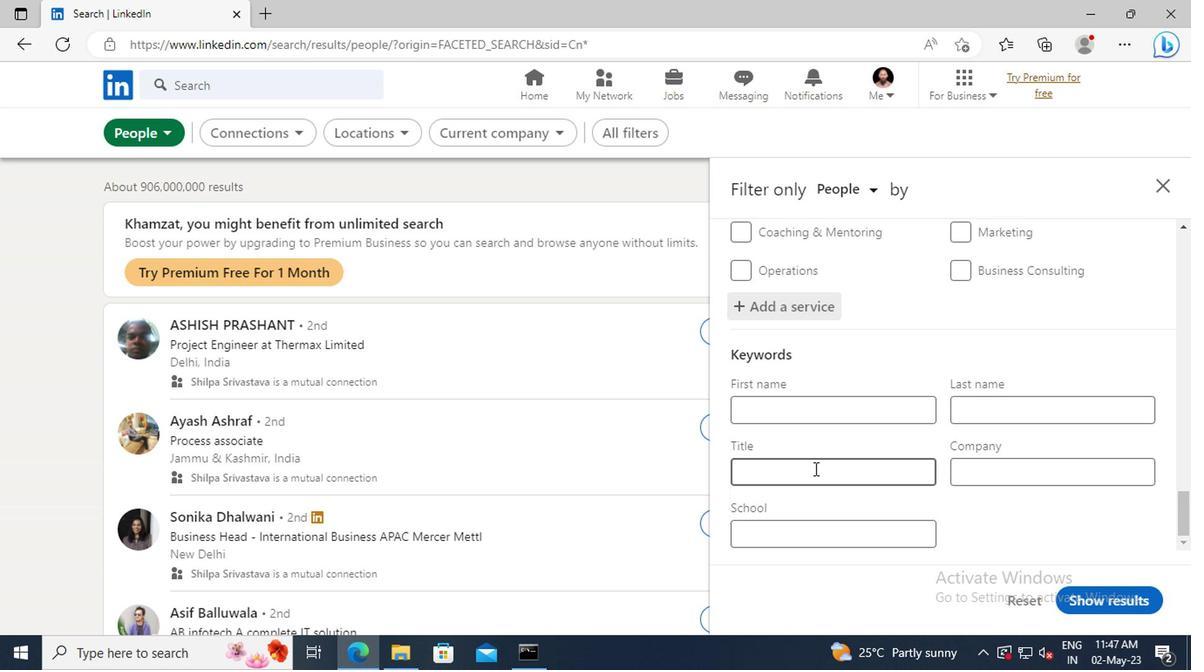 
Action: Key pressed <Key.shift>HOSPITAL<Key.space><Key.shift>VOLUNTEER<Key.enter>
Screenshot: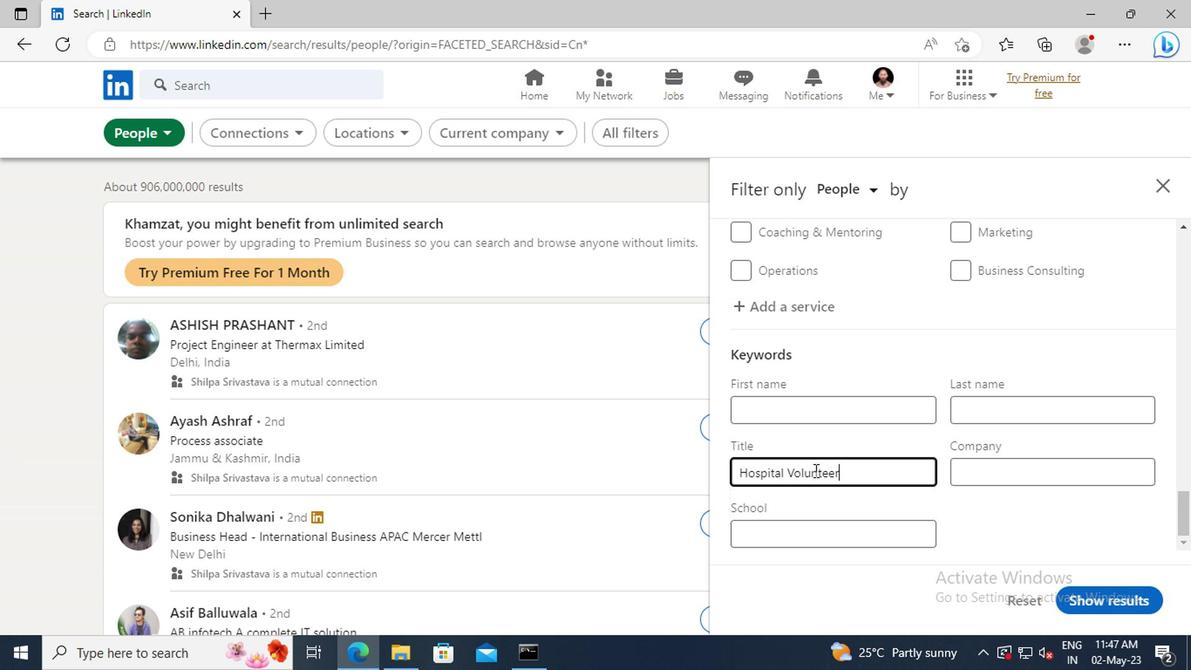 
Action: Mouse moved to (1080, 599)
Screenshot: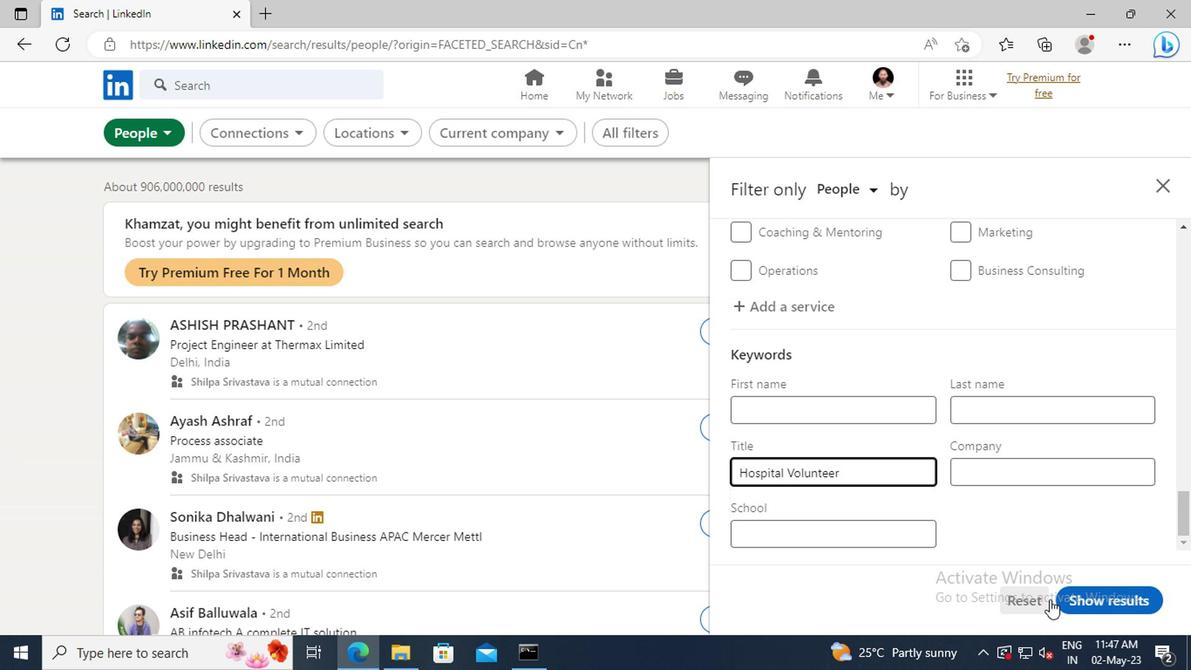 
Action: Mouse pressed left at (1080, 599)
Screenshot: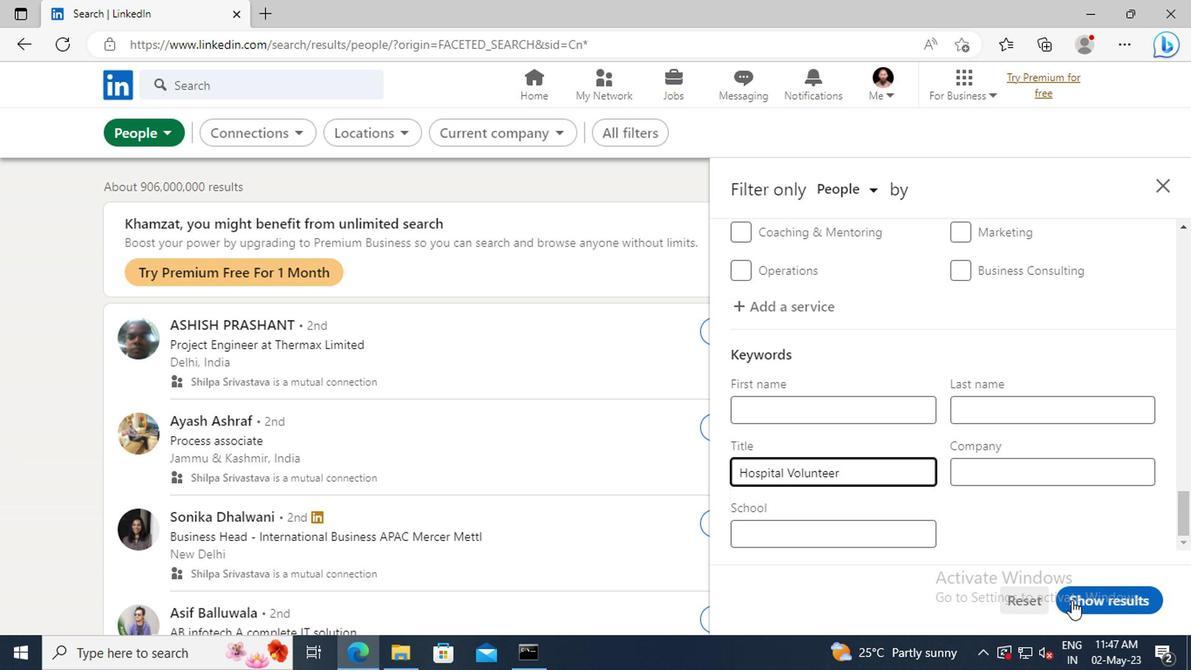 
